 Task: Look for space in Tucson, United States from 12th July, 2023 to 16th July, 2023 for 8 adults in price range Rs.10000 to Rs.16000. Place can be private room with 8 bedrooms having 8 beds and 8 bathrooms. Property type can be house, flat, guest house, hotel. Amenities needed are: wifi, TV, free parkinig on premises, gym, breakfast. Booking option can be shelf check-in. Required host language is English.
Action: Mouse moved to (506, 107)
Screenshot: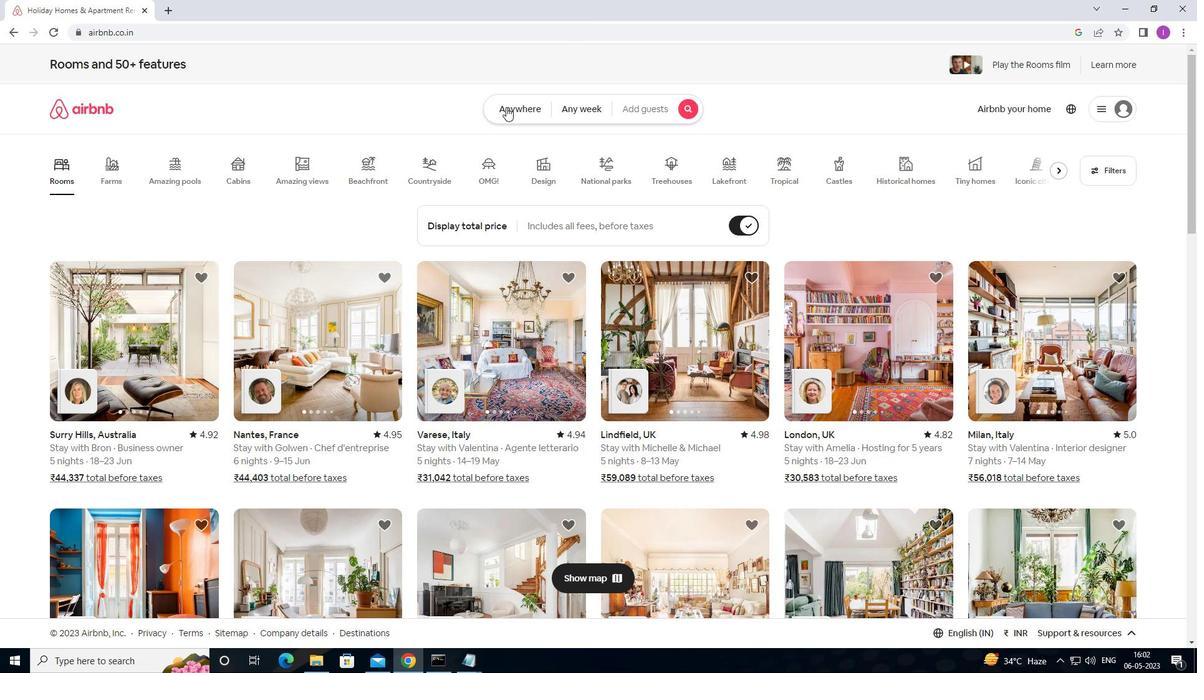
Action: Mouse pressed left at (506, 107)
Screenshot: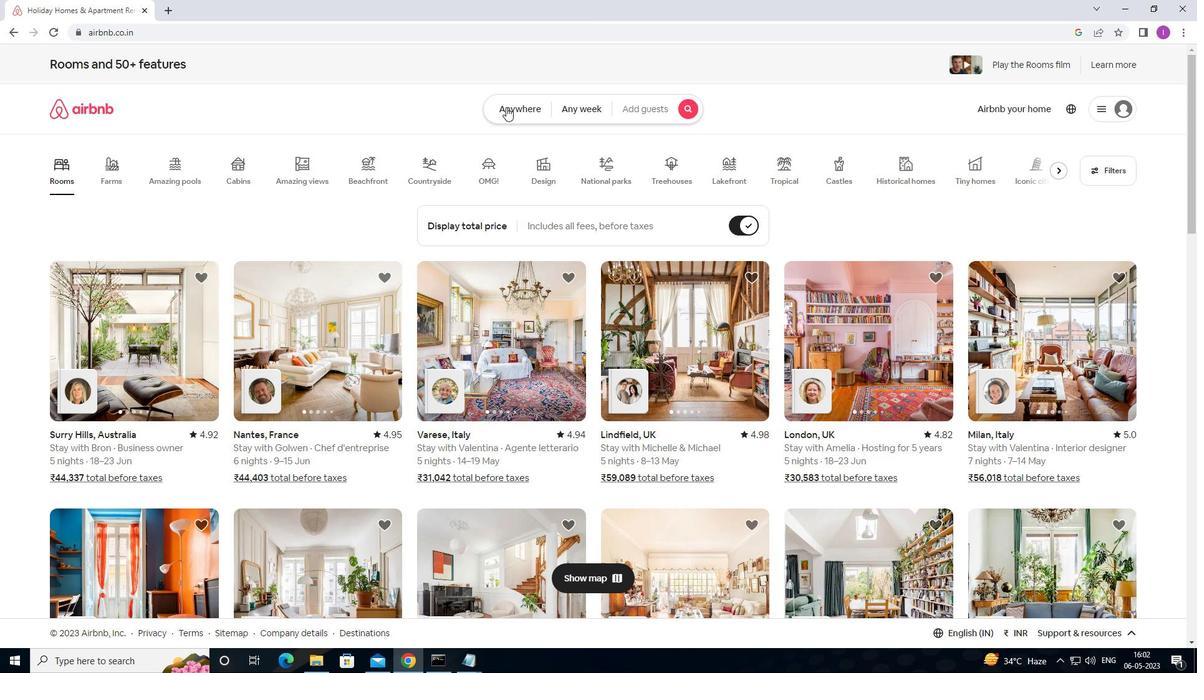 
Action: Mouse moved to (456, 155)
Screenshot: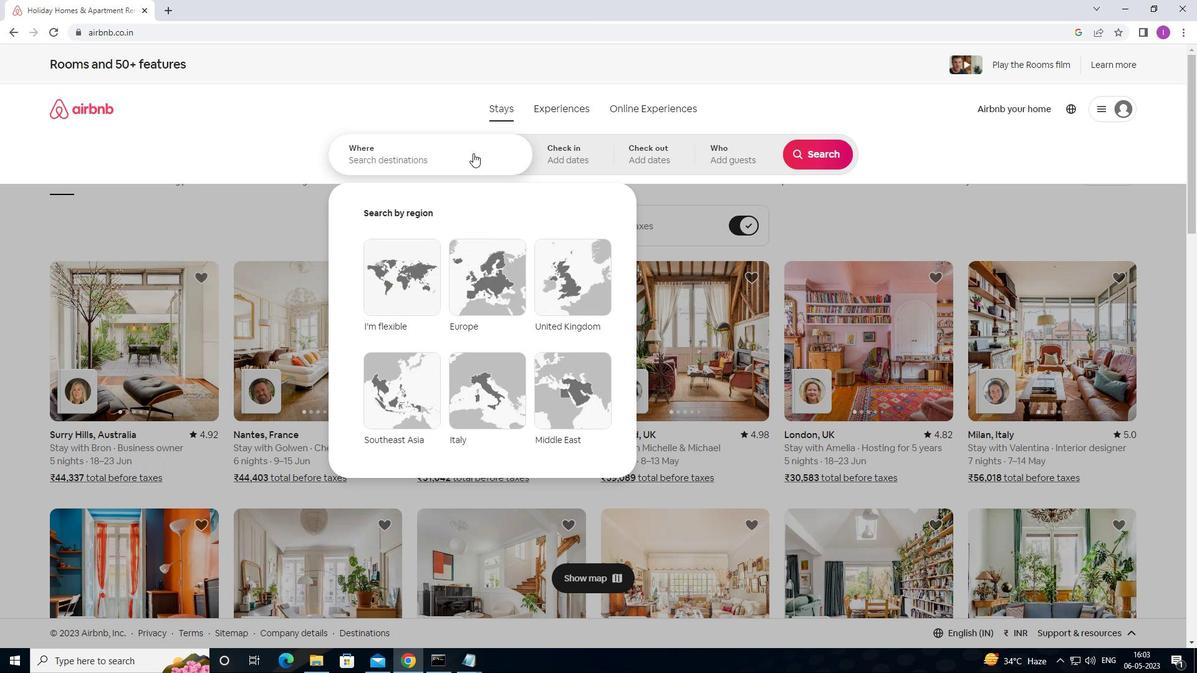 
Action: Mouse pressed left at (456, 155)
Screenshot: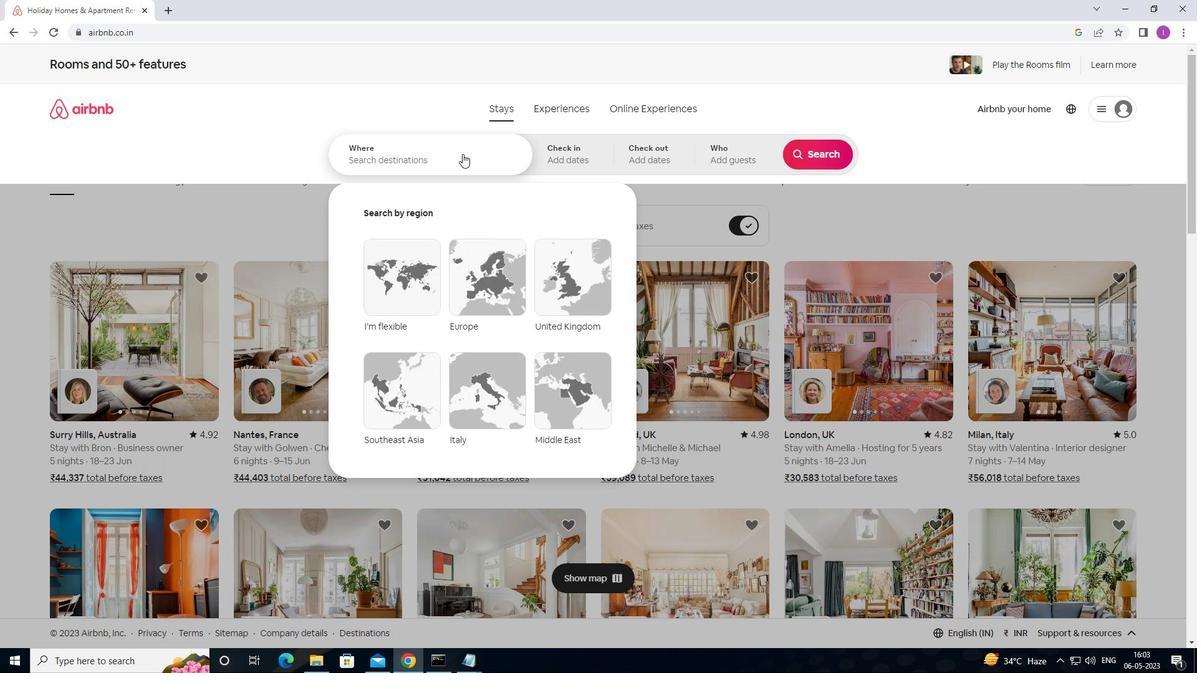 
Action: Mouse moved to (456, 156)
Screenshot: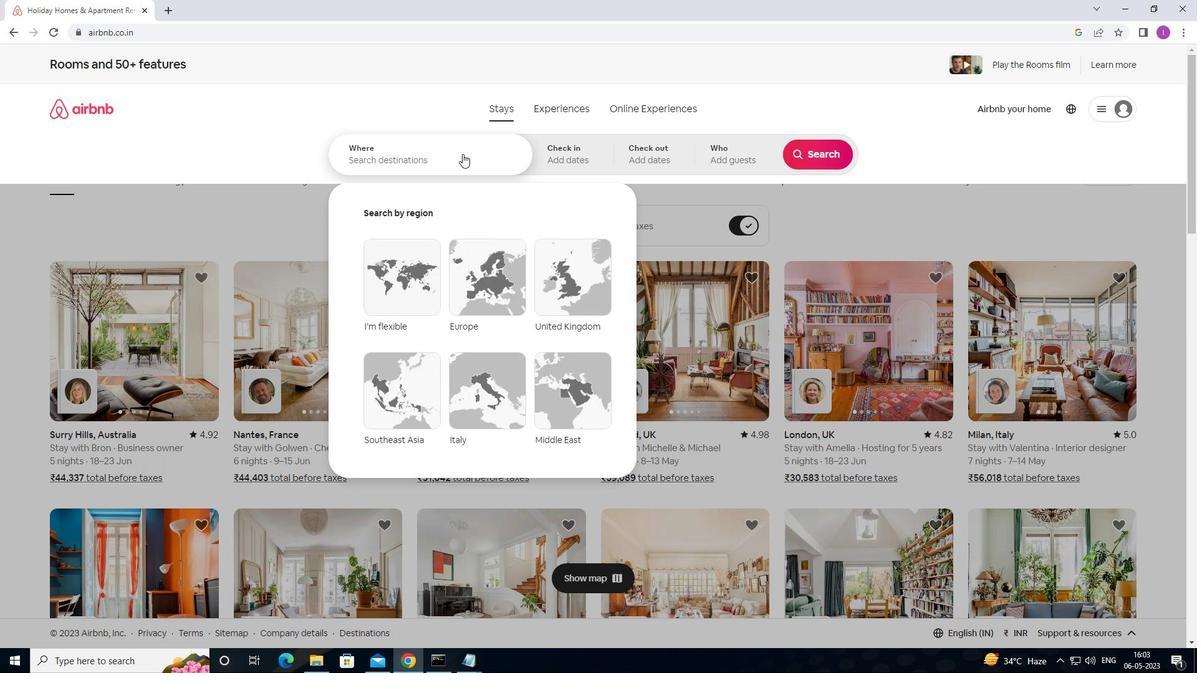 
Action: Key pressed <Key.shift>
Screenshot: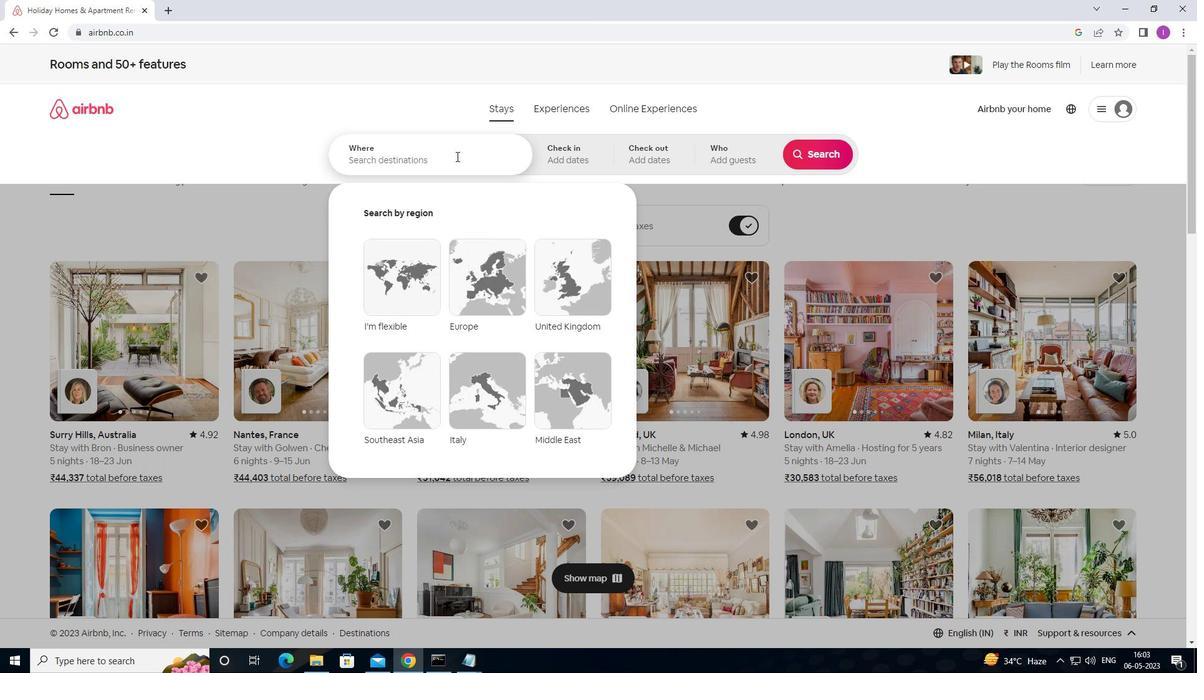 
Action: Mouse moved to (525, 156)
Screenshot: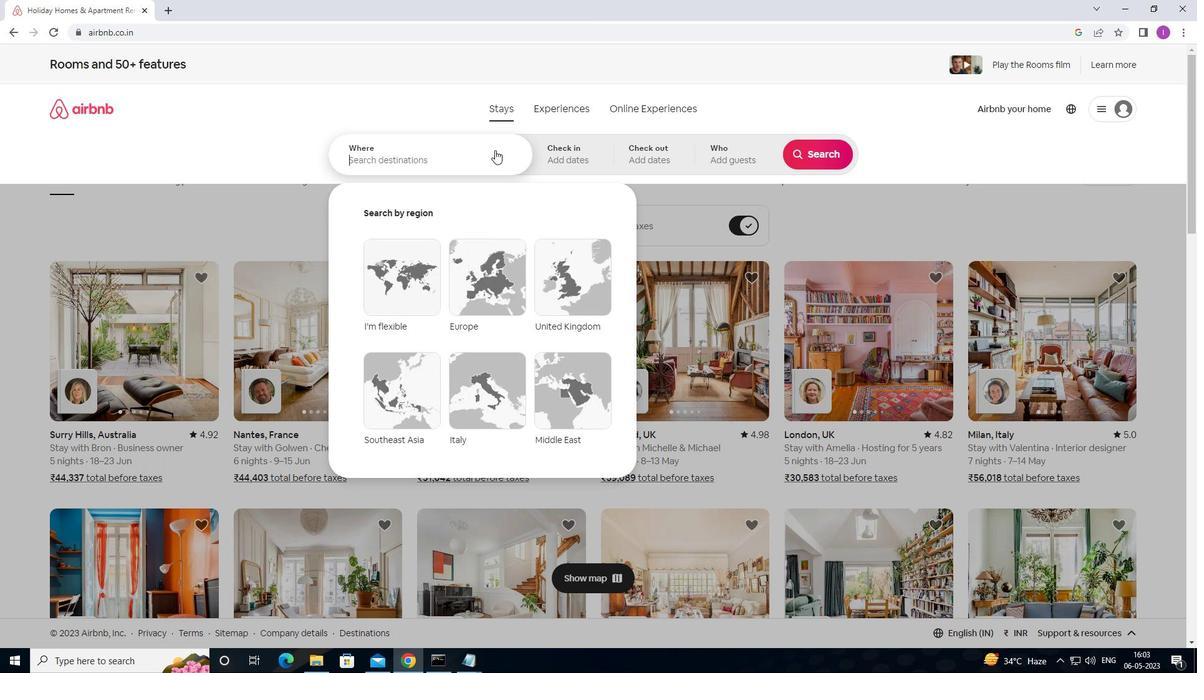 
Action: Key pressed <Key.shift><Key.shift><Key.shift><Key.shift><Key.shift><Key.shift><Key.shift><Key.shift><Key.shift><Key.shift><Key.shift><Key.shift><Key.shift><Key.shift>T
Screenshot: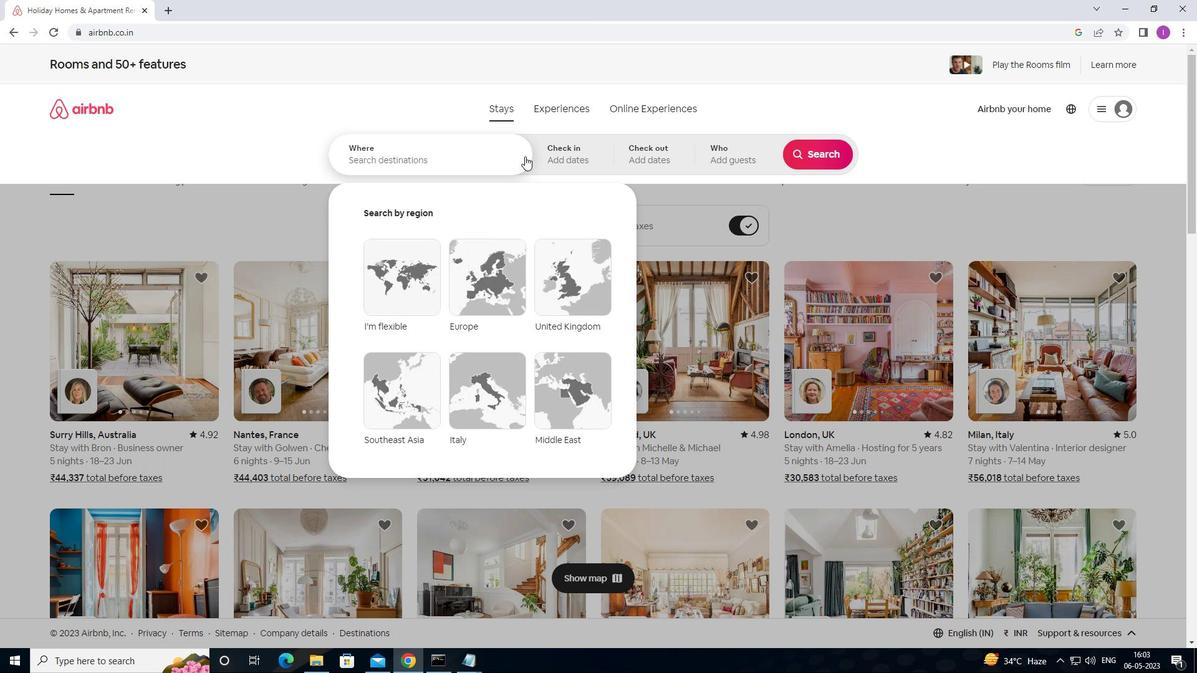 
Action: Mouse moved to (640, 216)
Screenshot: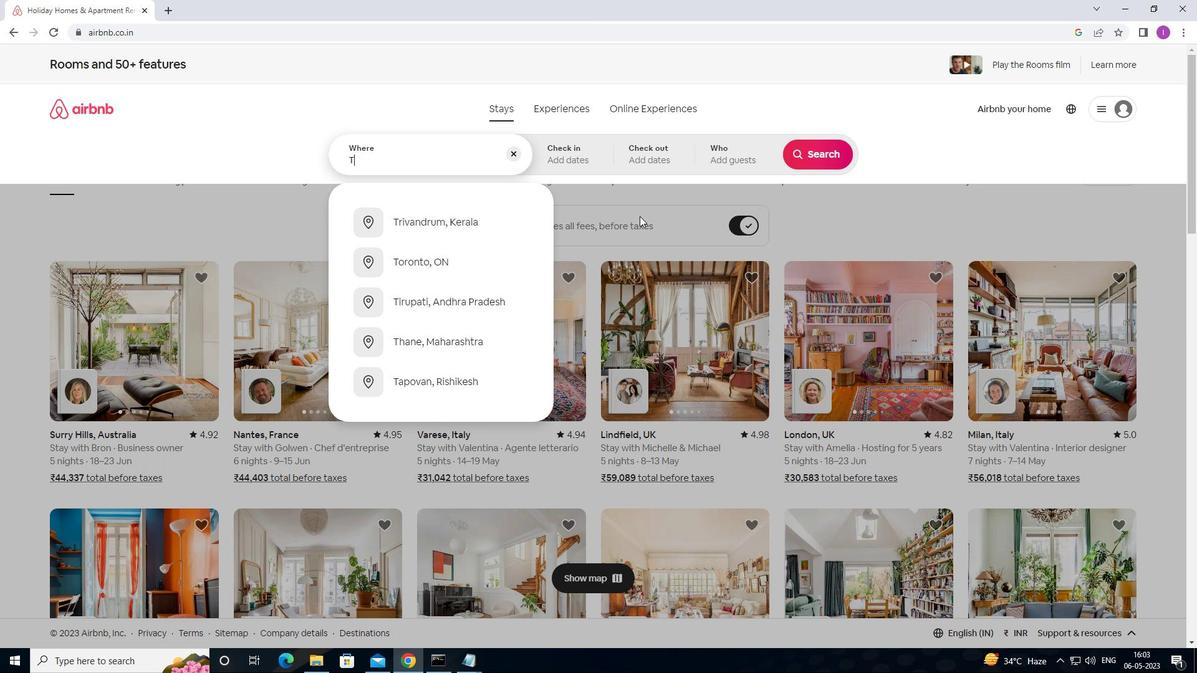 
Action: Key pressed UCSI
Screenshot: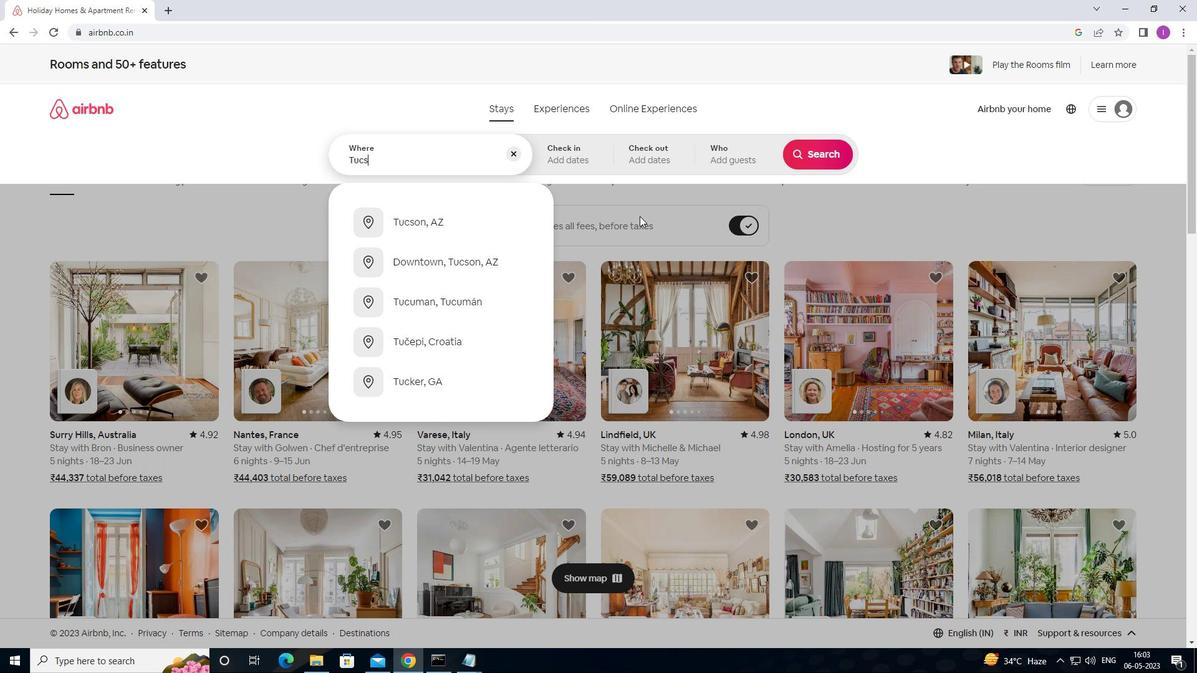 
Action: Mouse moved to (676, 228)
Screenshot: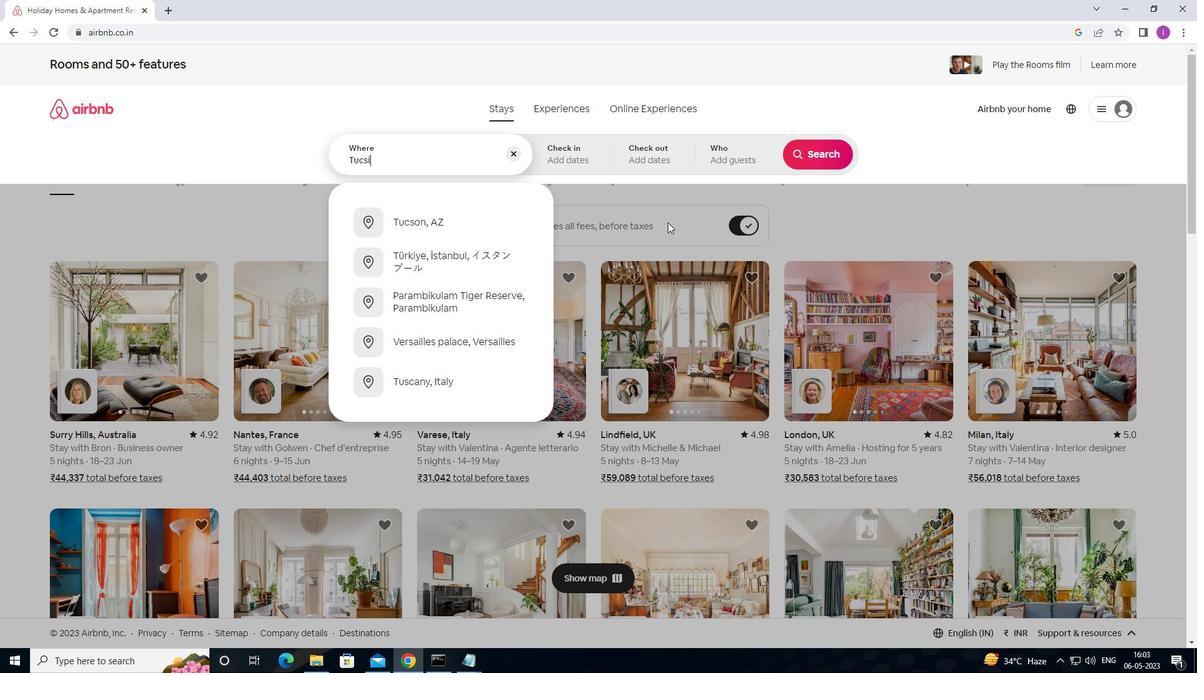 
Action: Key pressed ON<Key.backspace><Key.backspace><Key.backspace>ON,<Key.shift>UNITED<Key.space>STATES
Screenshot: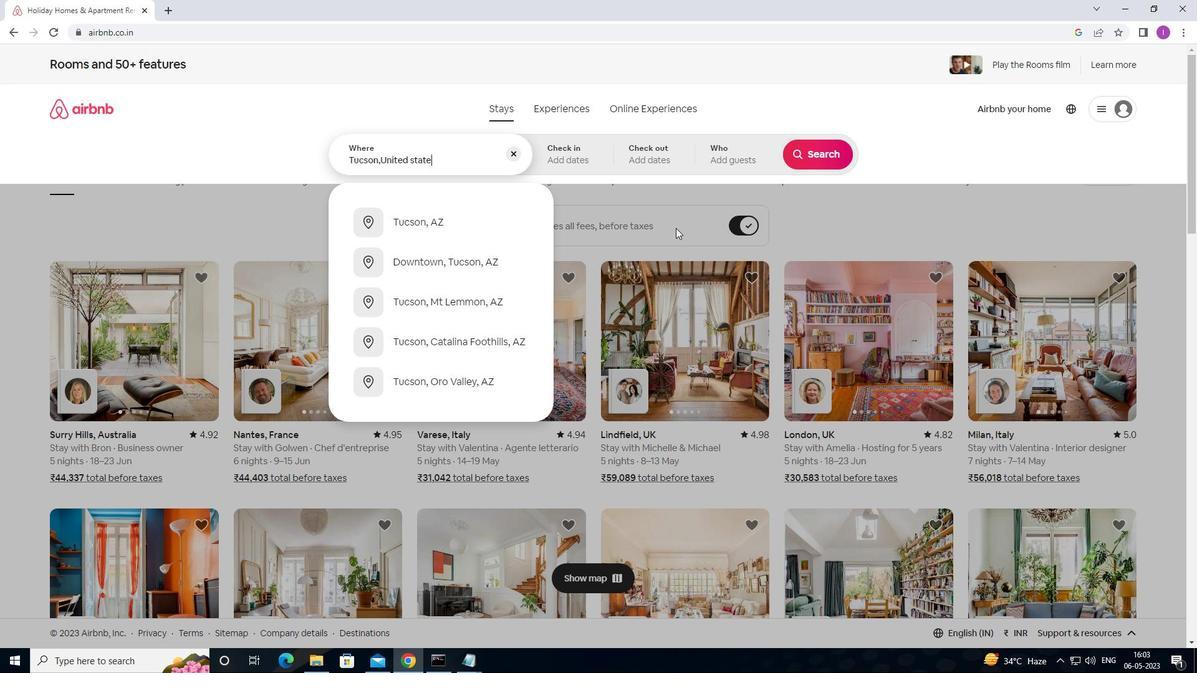 
Action: Mouse moved to (588, 155)
Screenshot: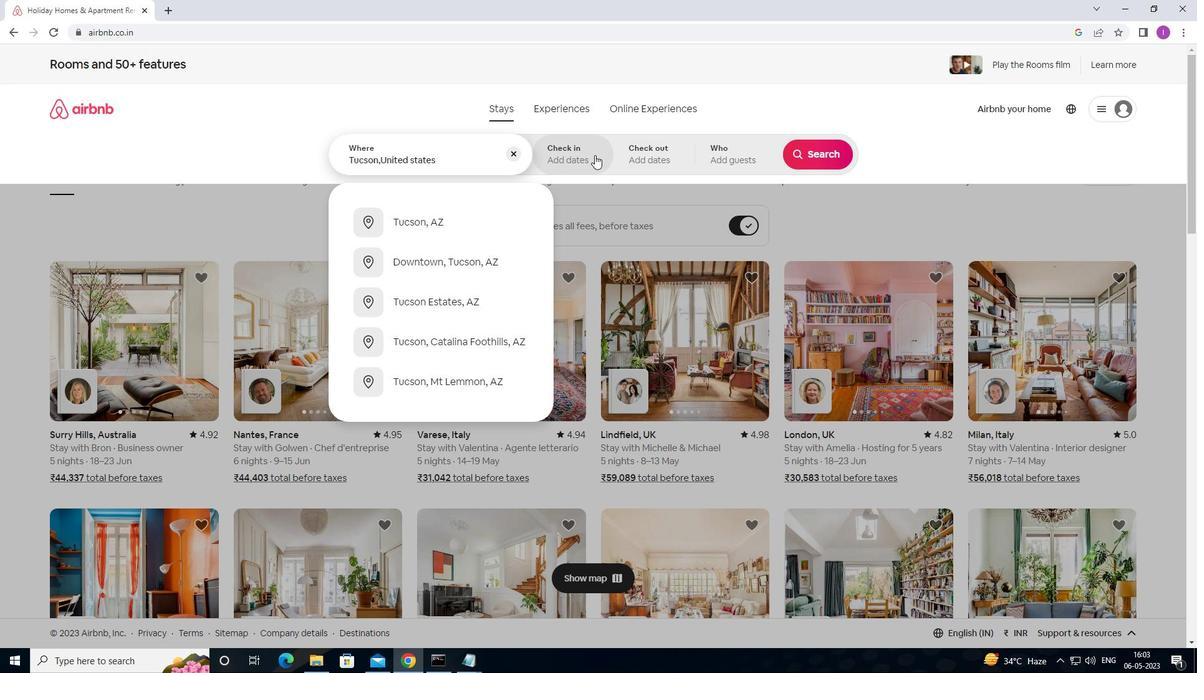 
Action: Mouse pressed left at (588, 155)
Screenshot: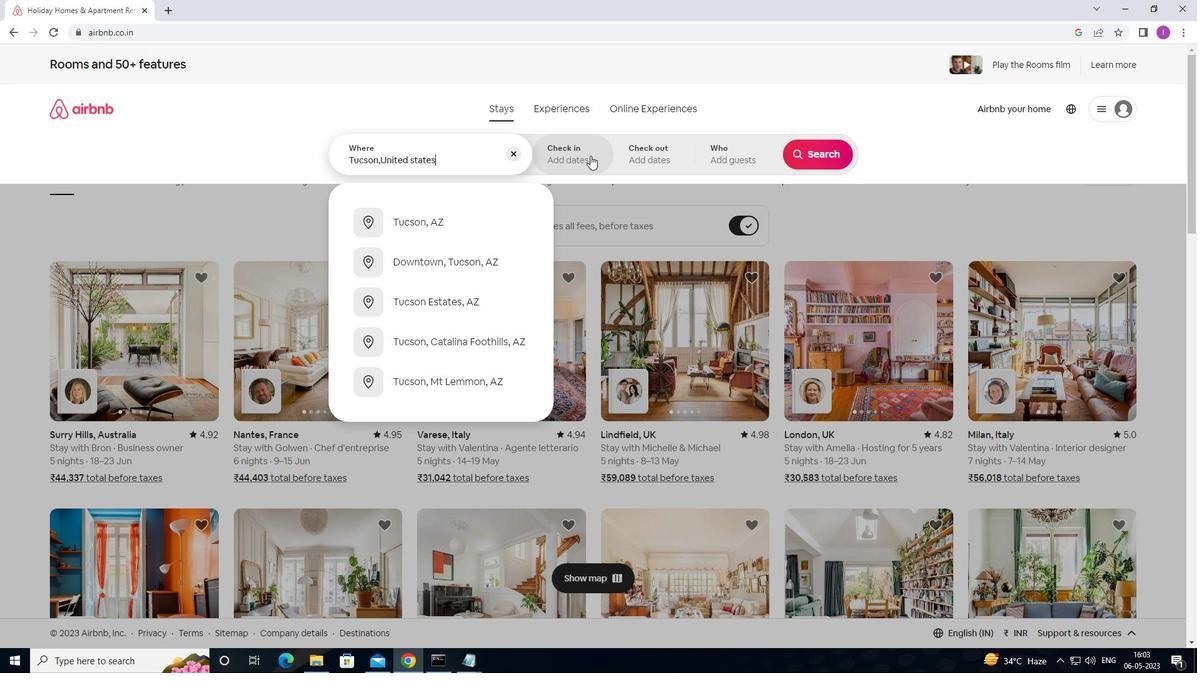 
Action: Mouse moved to (824, 250)
Screenshot: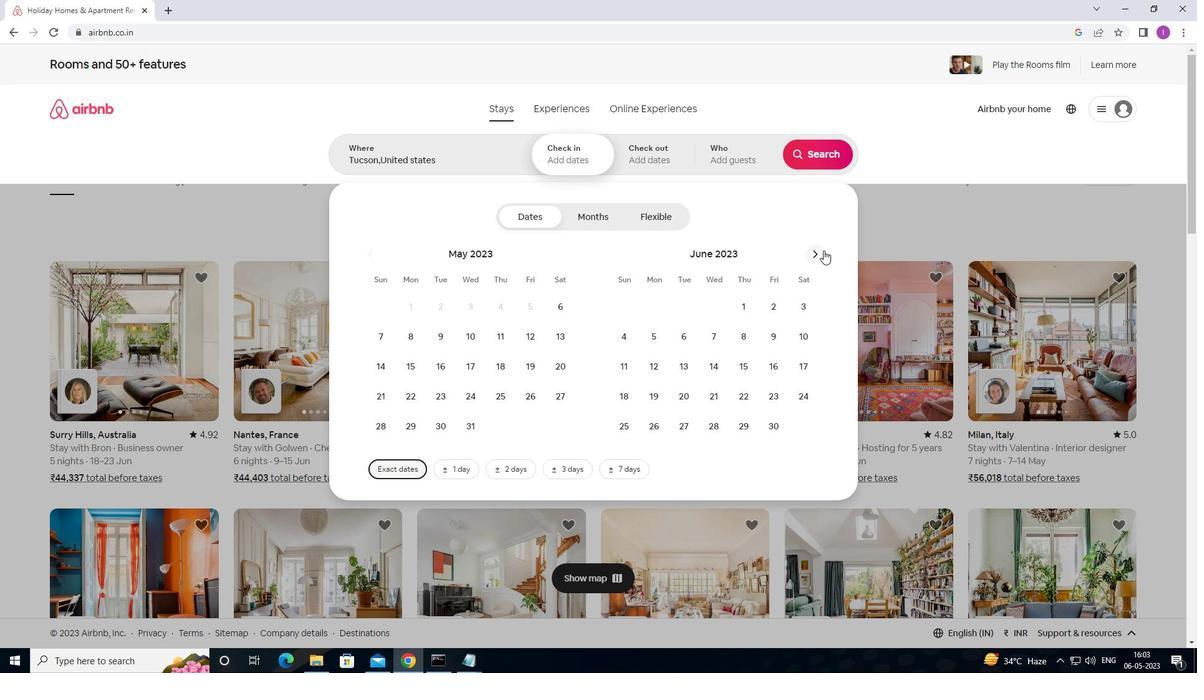 
Action: Mouse pressed left at (824, 250)
Screenshot: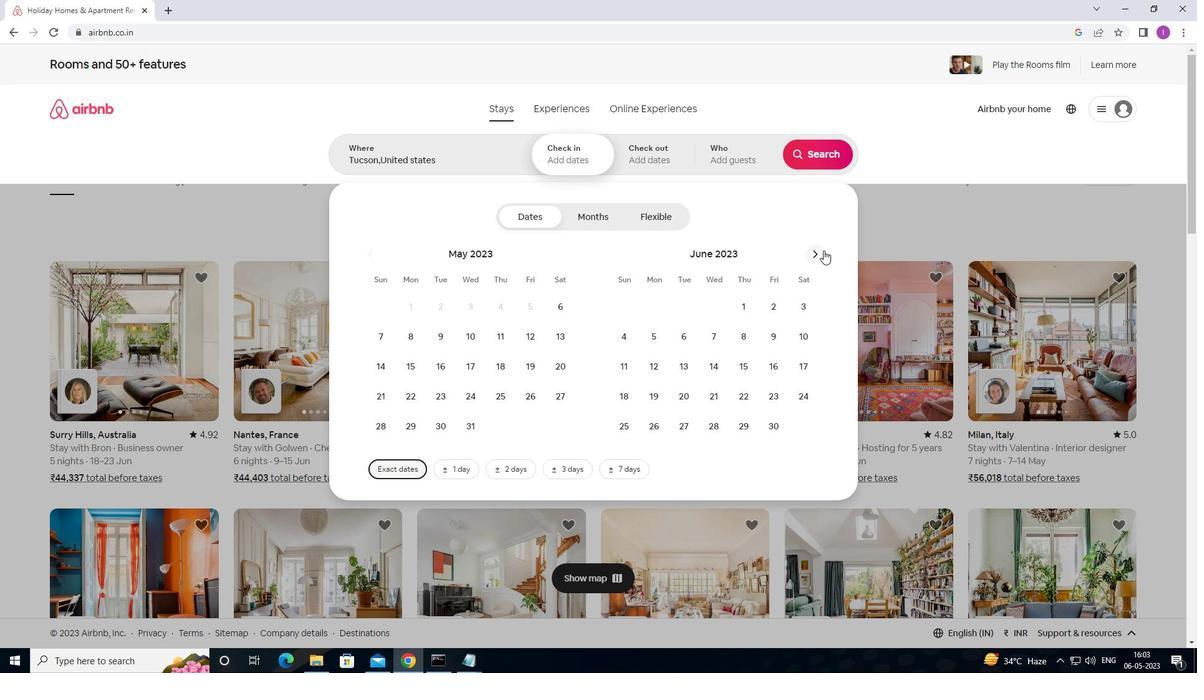 
Action: Mouse moved to (718, 374)
Screenshot: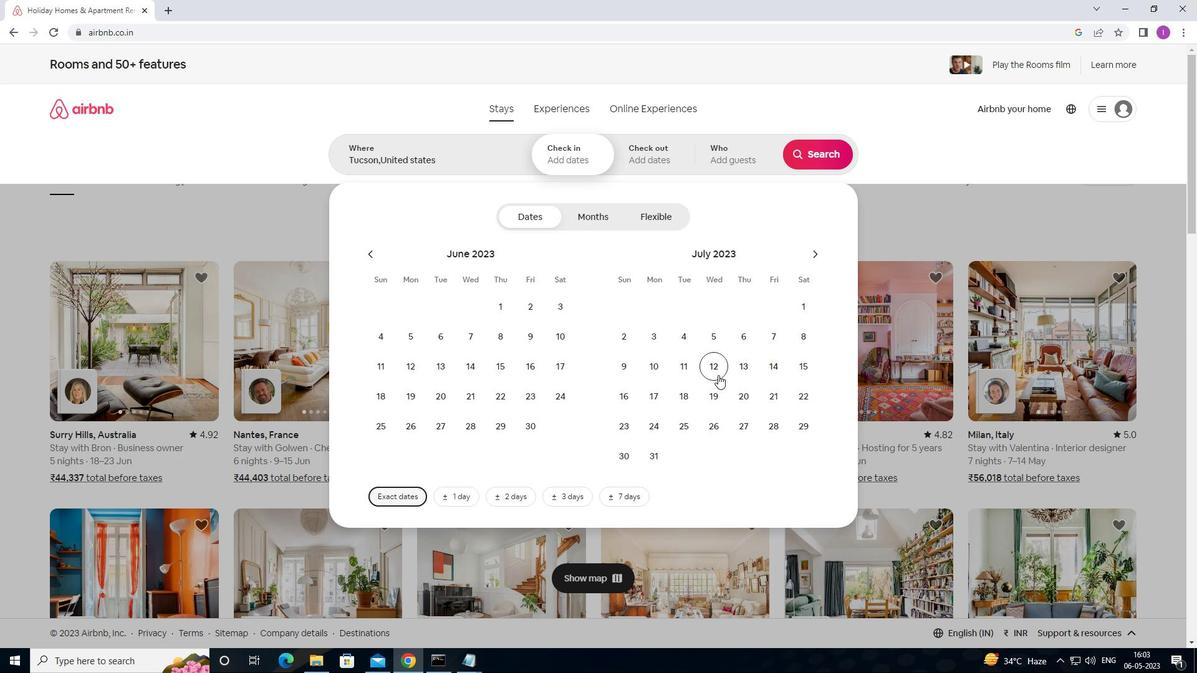 
Action: Mouse pressed left at (718, 374)
Screenshot: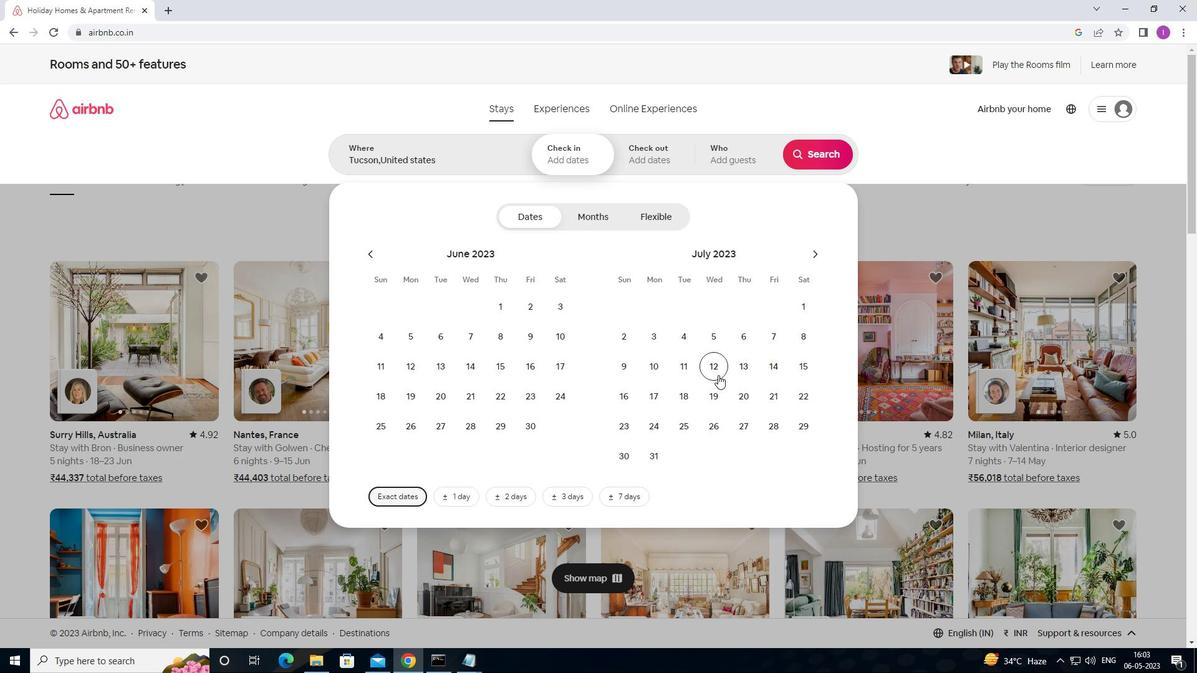 
Action: Mouse moved to (625, 400)
Screenshot: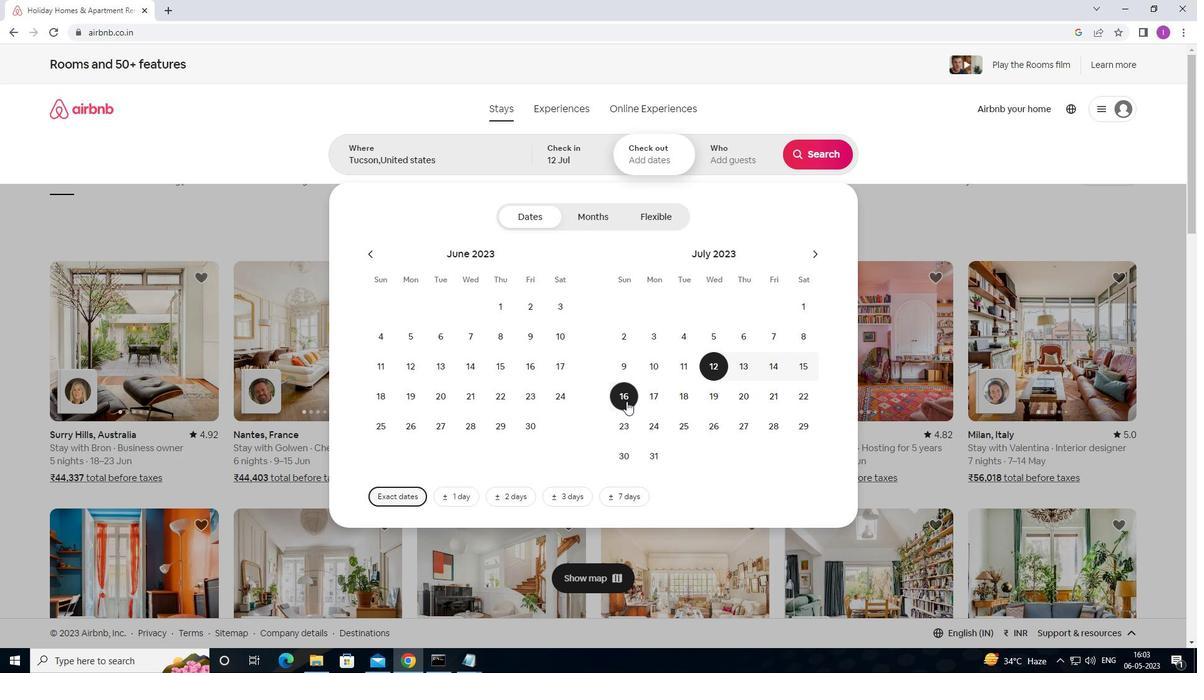 
Action: Mouse pressed left at (625, 400)
Screenshot: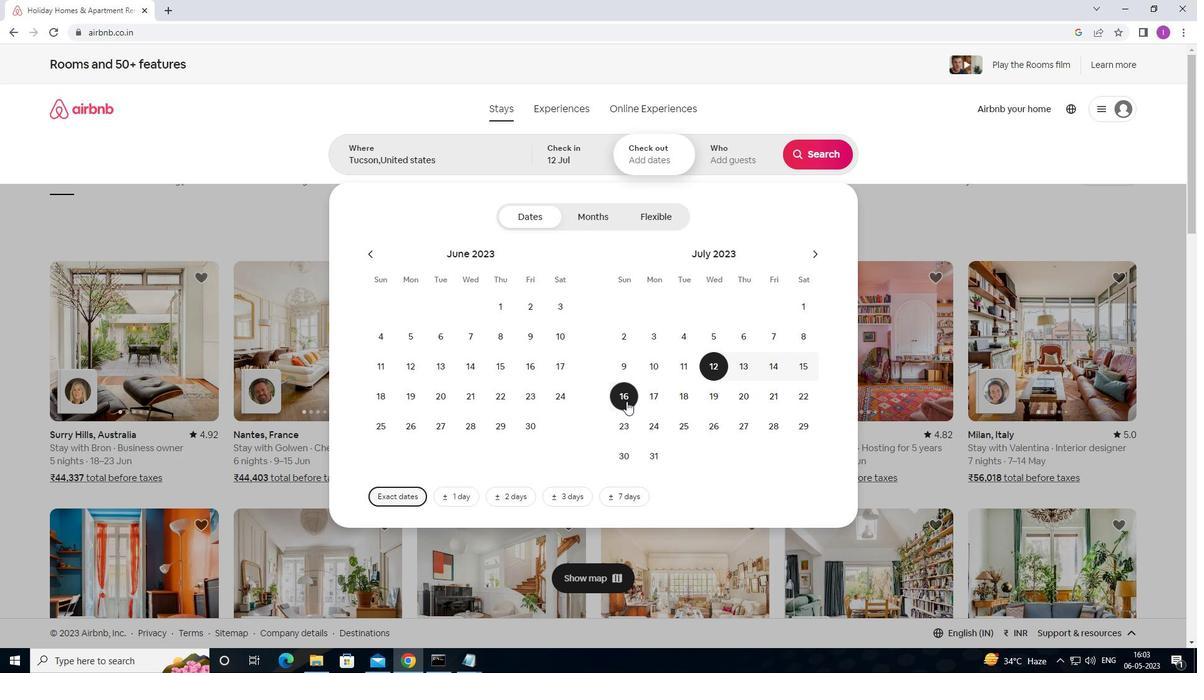 
Action: Mouse moved to (730, 155)
Screenshot: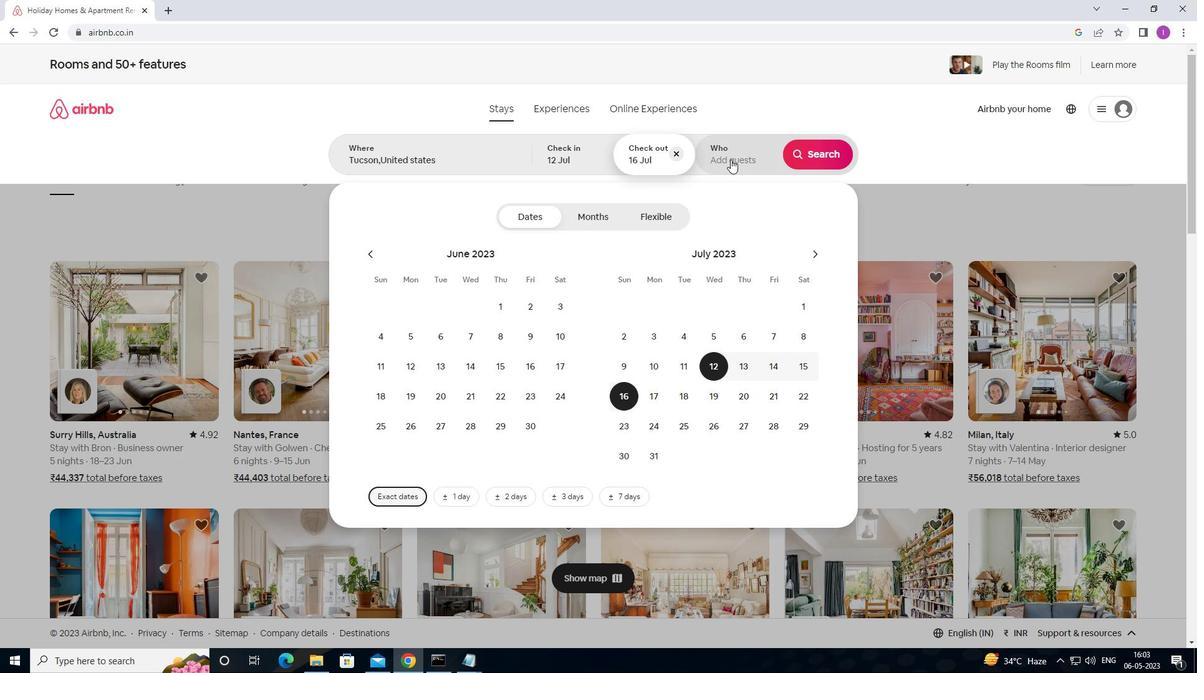 
Action: Mouse pressed left at (730, 155)
Screenshot: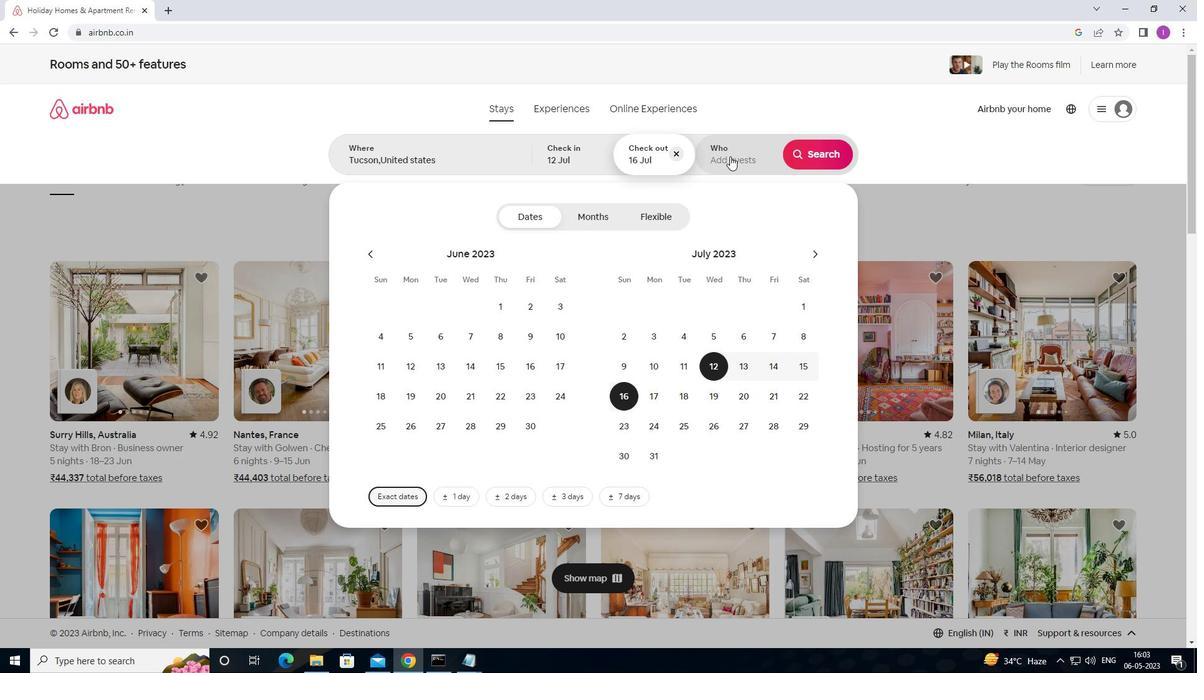
Action: Mouse moved to (829, 222)
Screenshot: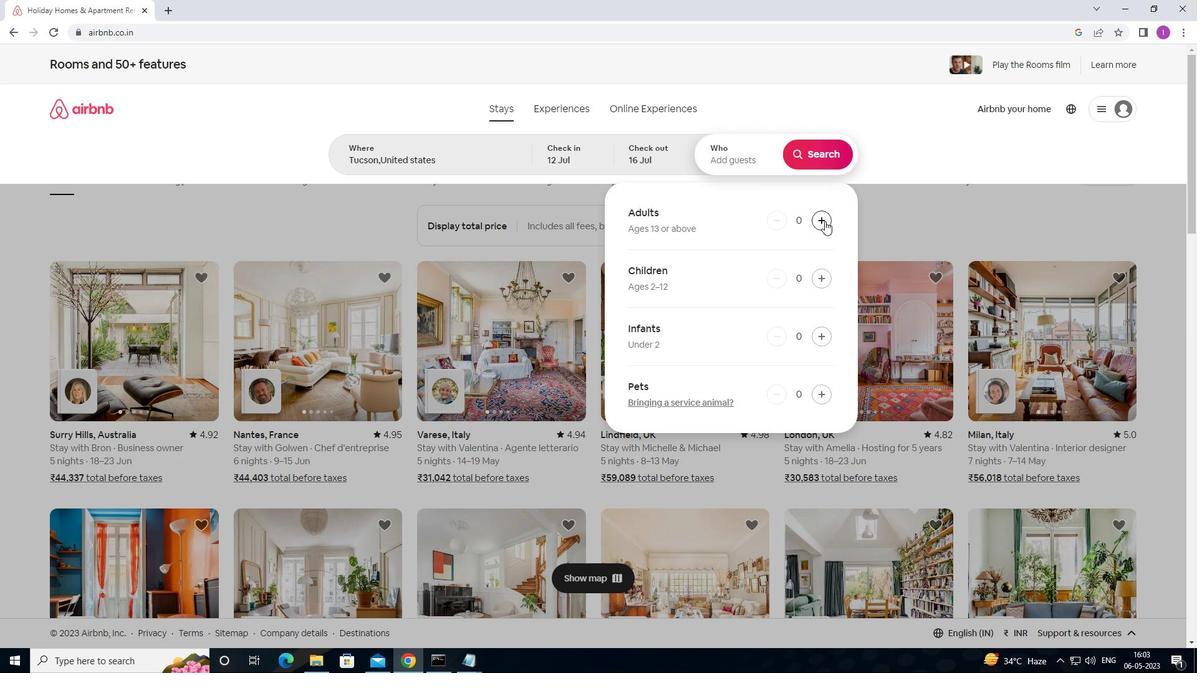 
Action: Mouse pressed left at (829, 222)
Screenshot: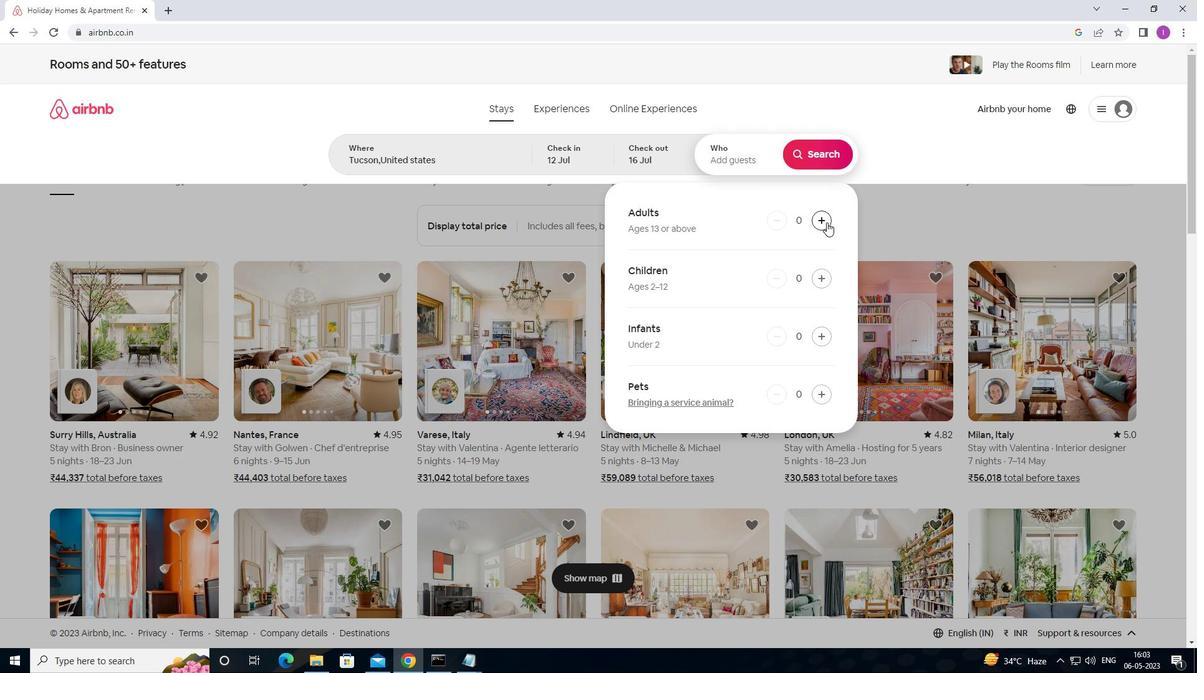 
Action: Mouse moved to (829, 222)
Screenshot: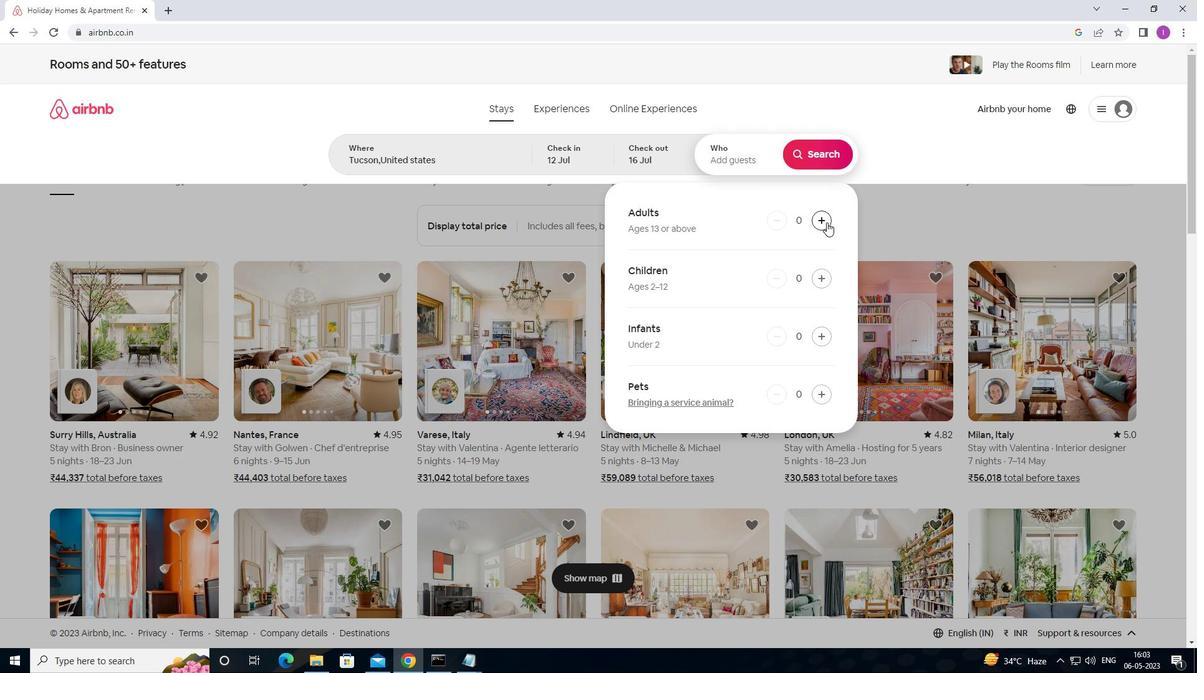 
Action: Mouse pressed left at (829, 222)
Screenshot: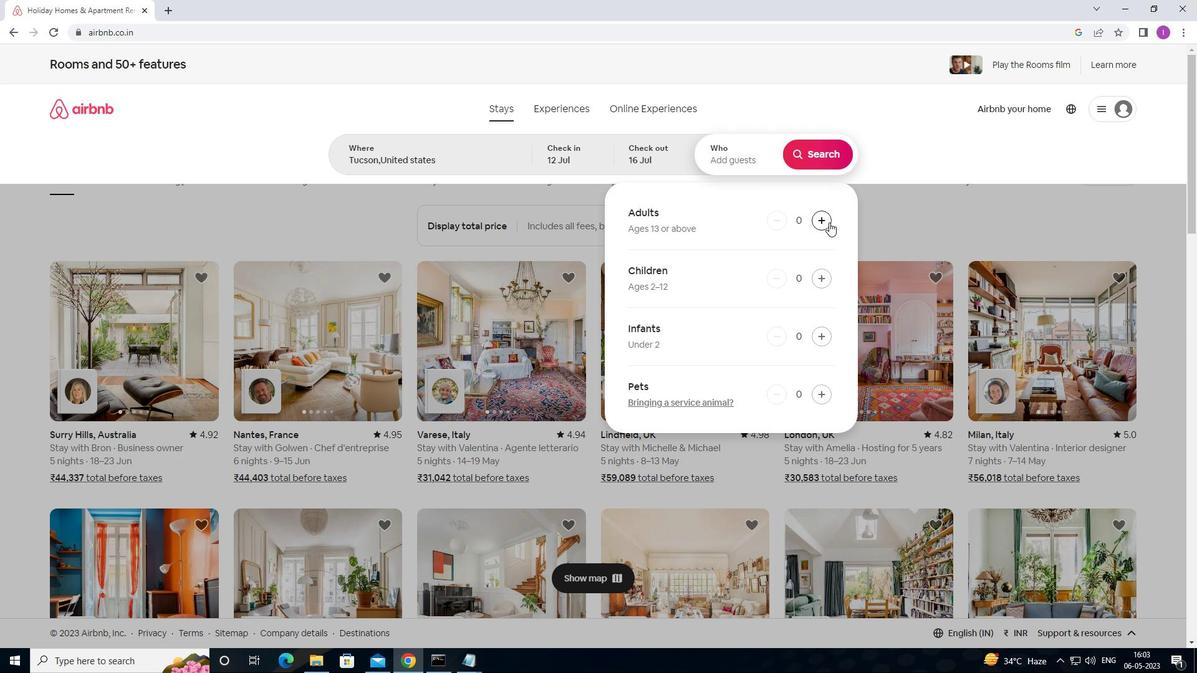 
Action: Mouse moved to (829, 222)
Screenshot: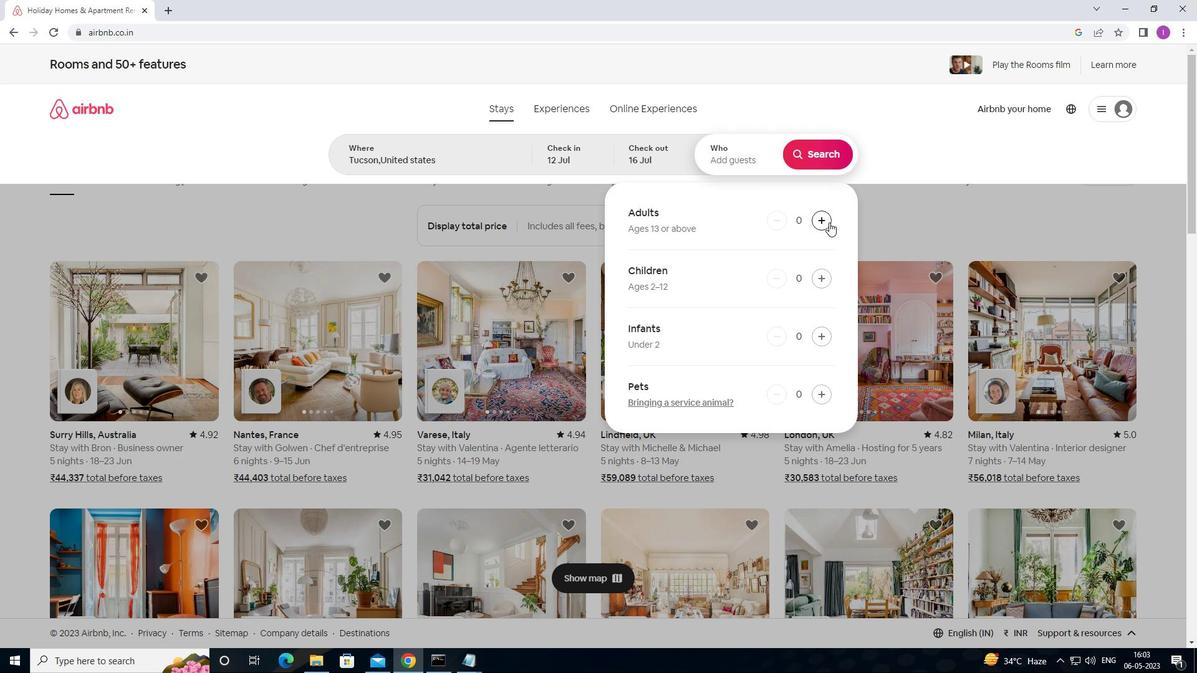 
Action: Mouse pressed left at (829, 222)
Screenshot: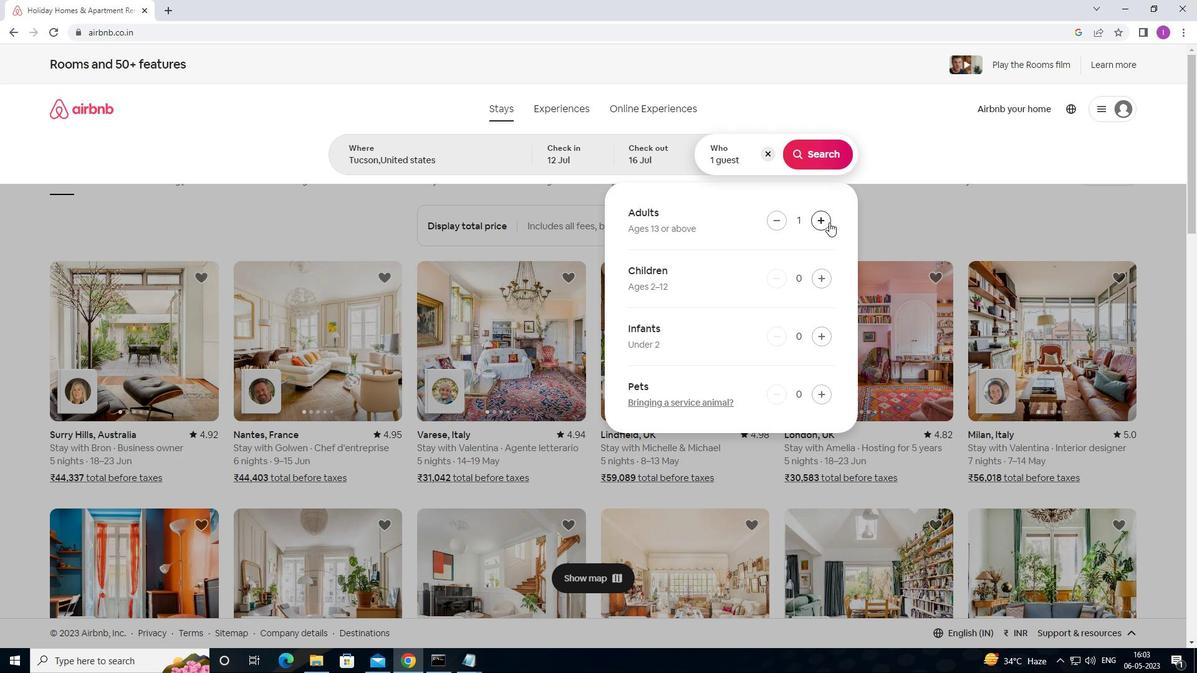 
Action: Mouse moved to (830, 222)
Screenshot: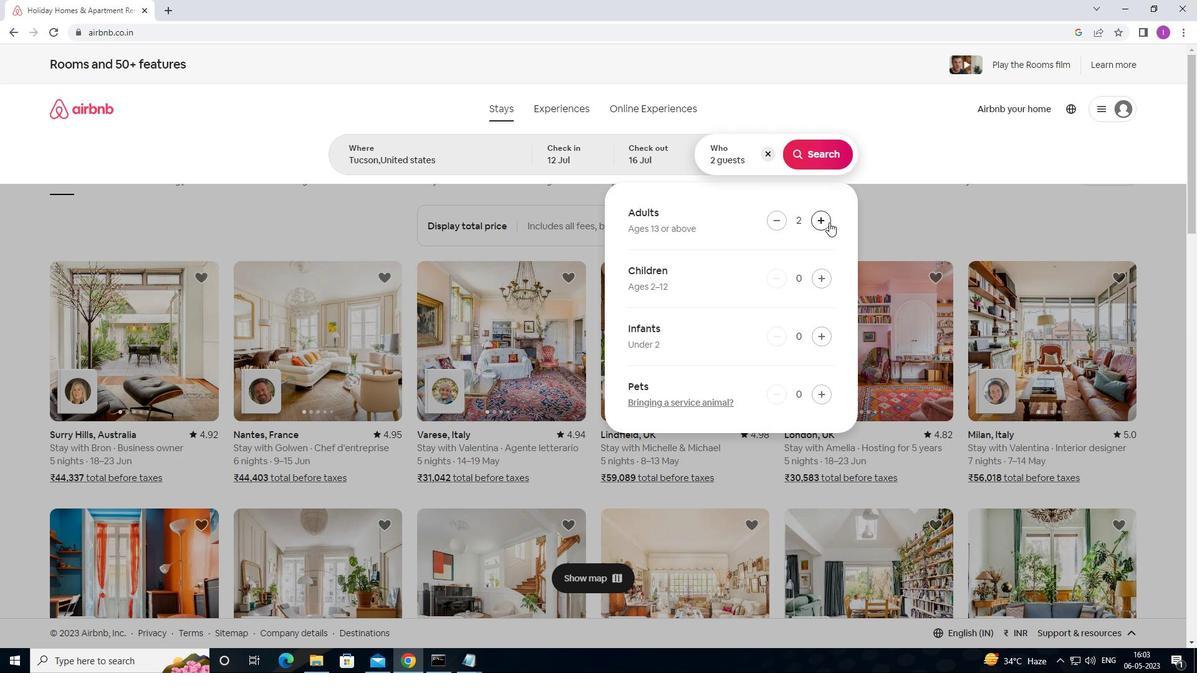
Action: Mouse pressed left at (830, 222)
Screenshot: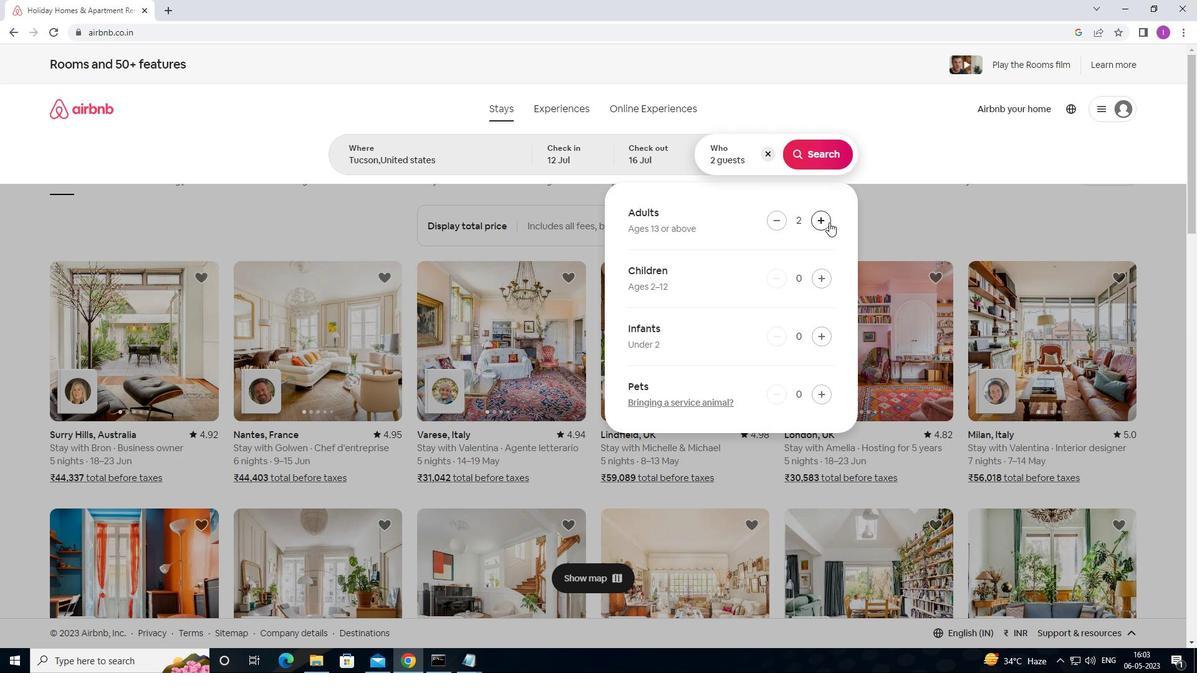 
Action: Mouse pressed left at (830, 222)
Screenshot: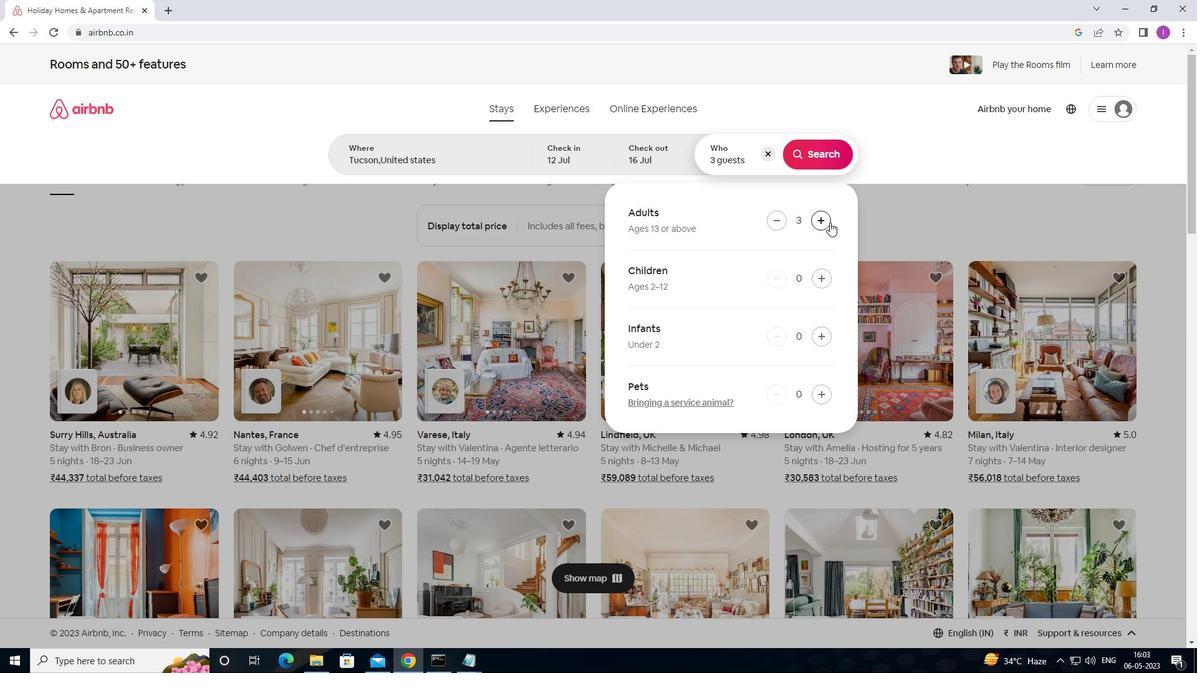 
Action: Mouse pressed left at (830, 222)
Screenshot: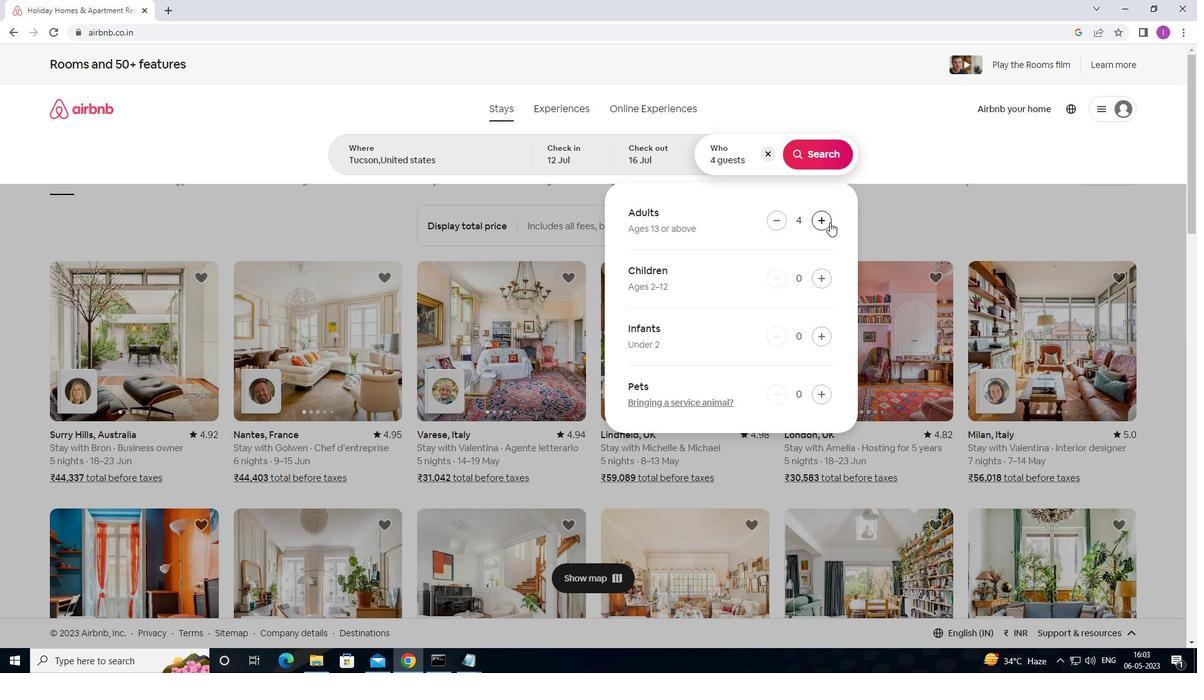
Action: Mouse pressed left at (830, 222)
Screenshot: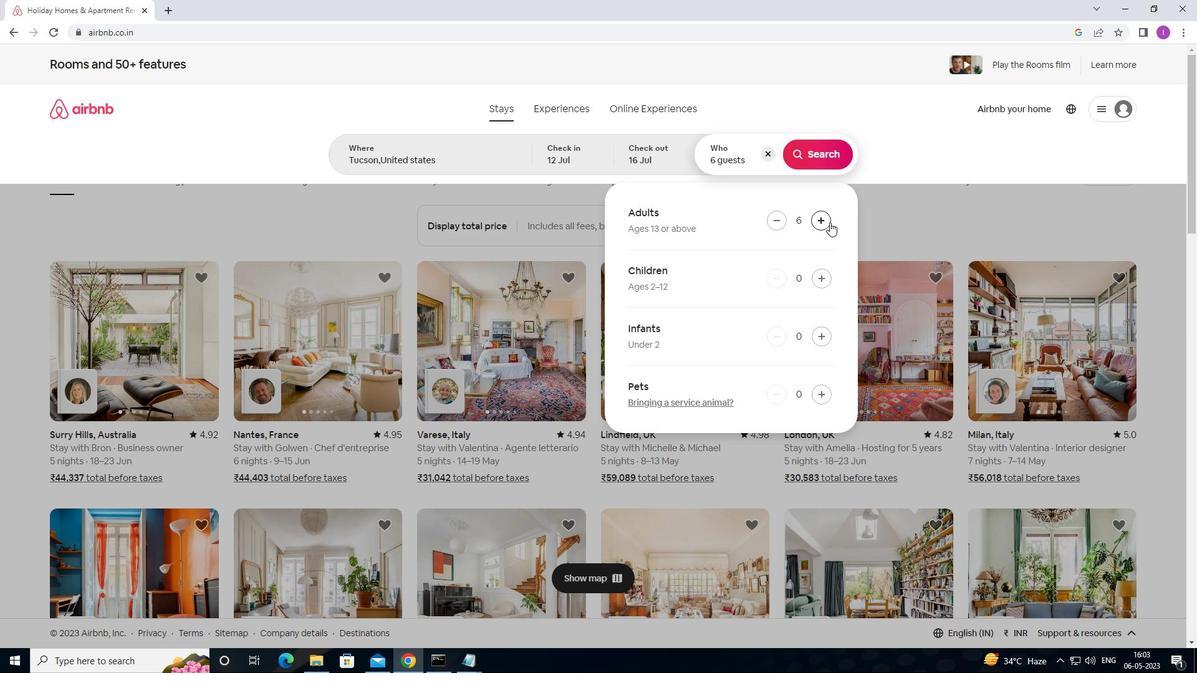 
Action: Mouse moved to (827, 221)
Screenshot: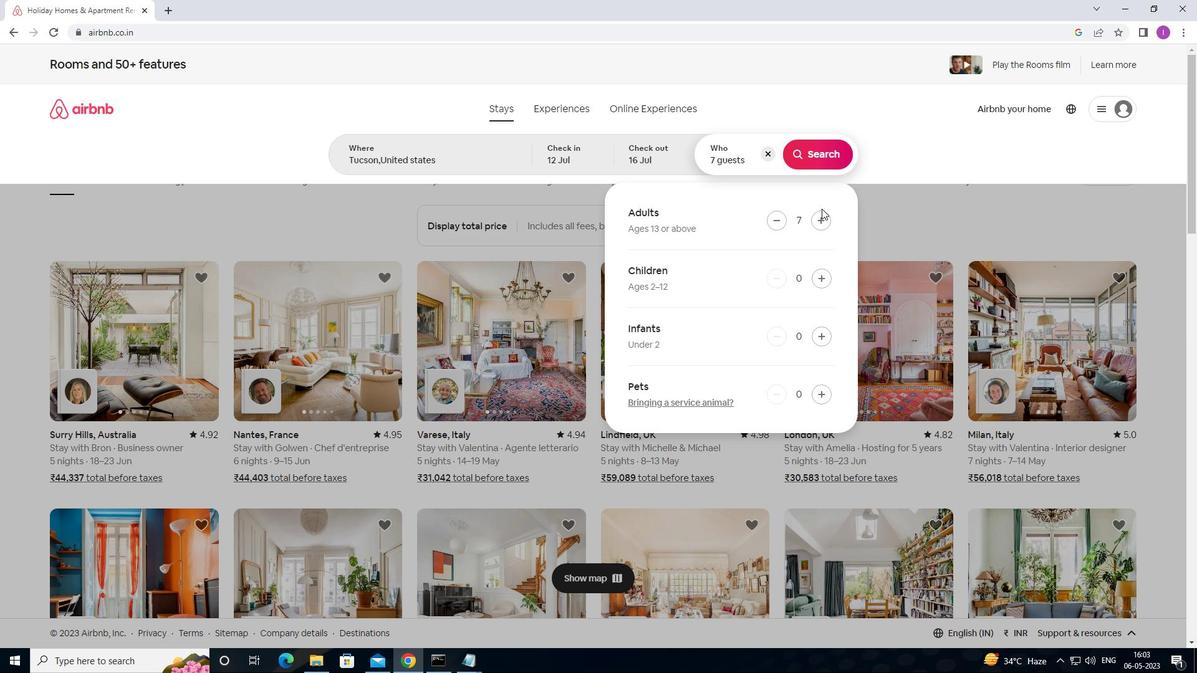 
Action: Mouse pressed left at (827, 221)
Screenshot: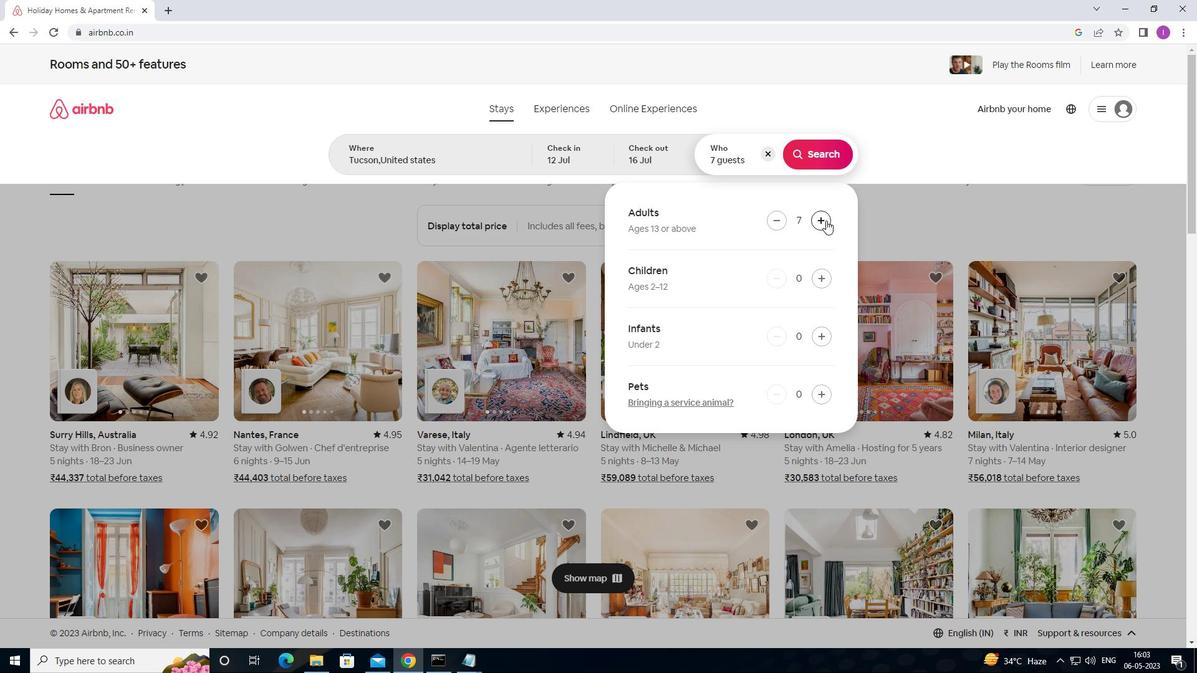 
Action: Mouse moved to (803, 154)
Screenshot: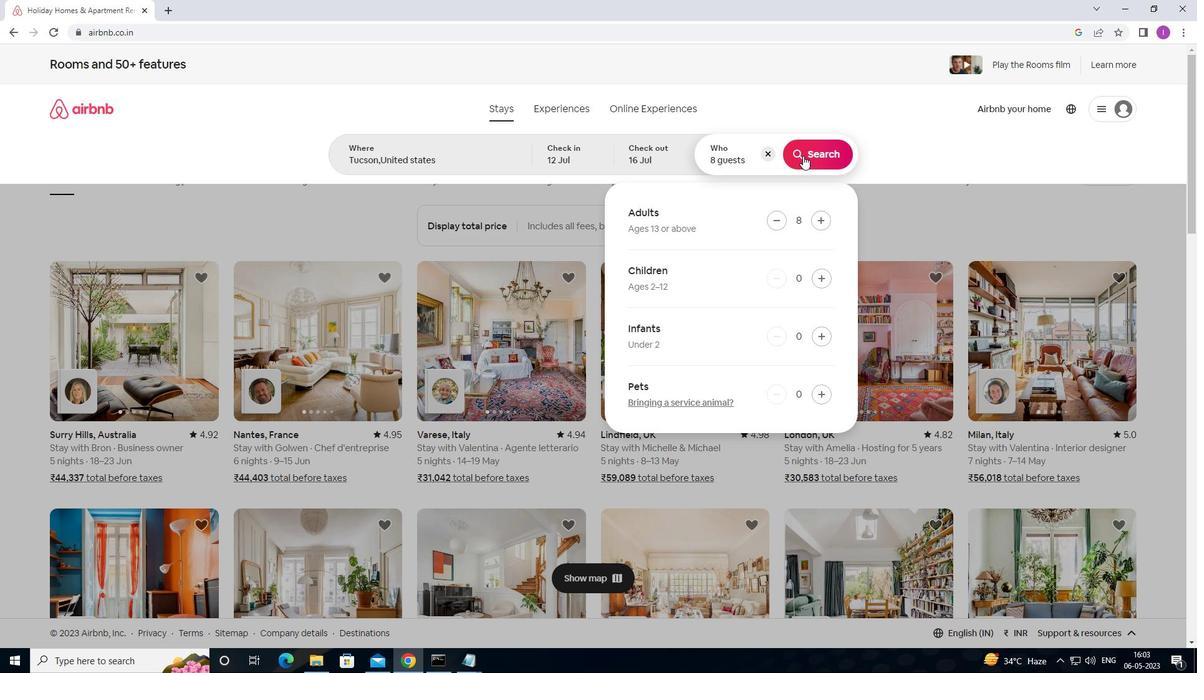 
Action: Mouse pressed left at (803, 154)
Screenshot: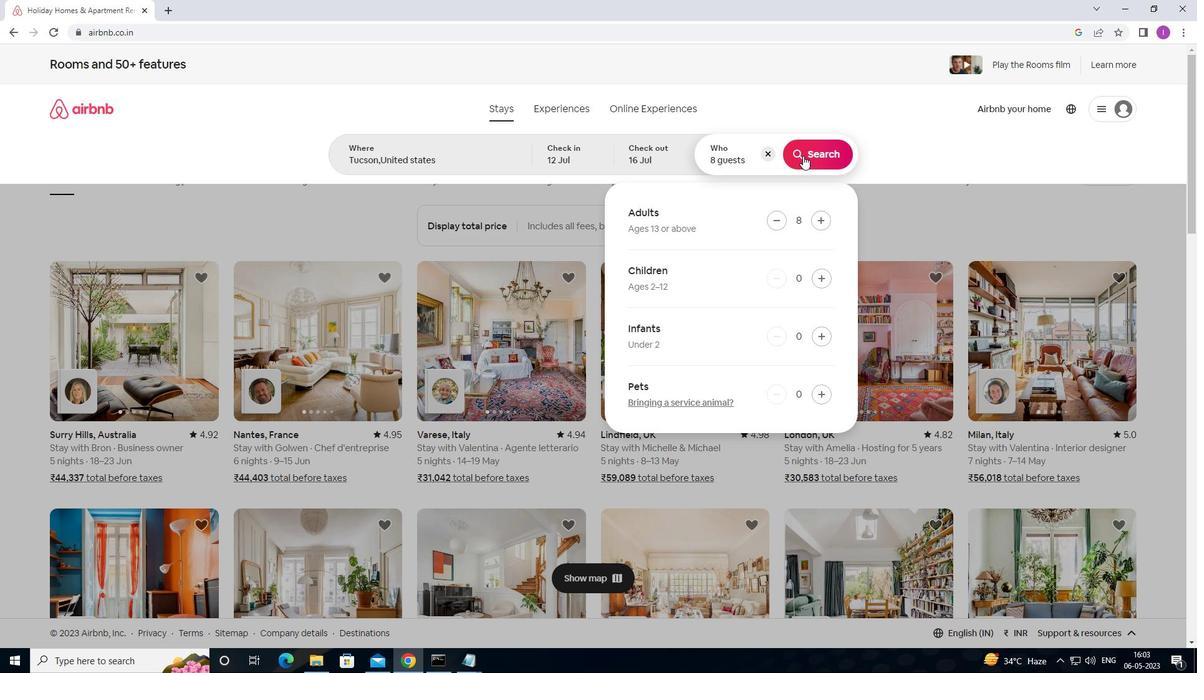 
Action: Mouse moved to (1135, 130)
Screenshot: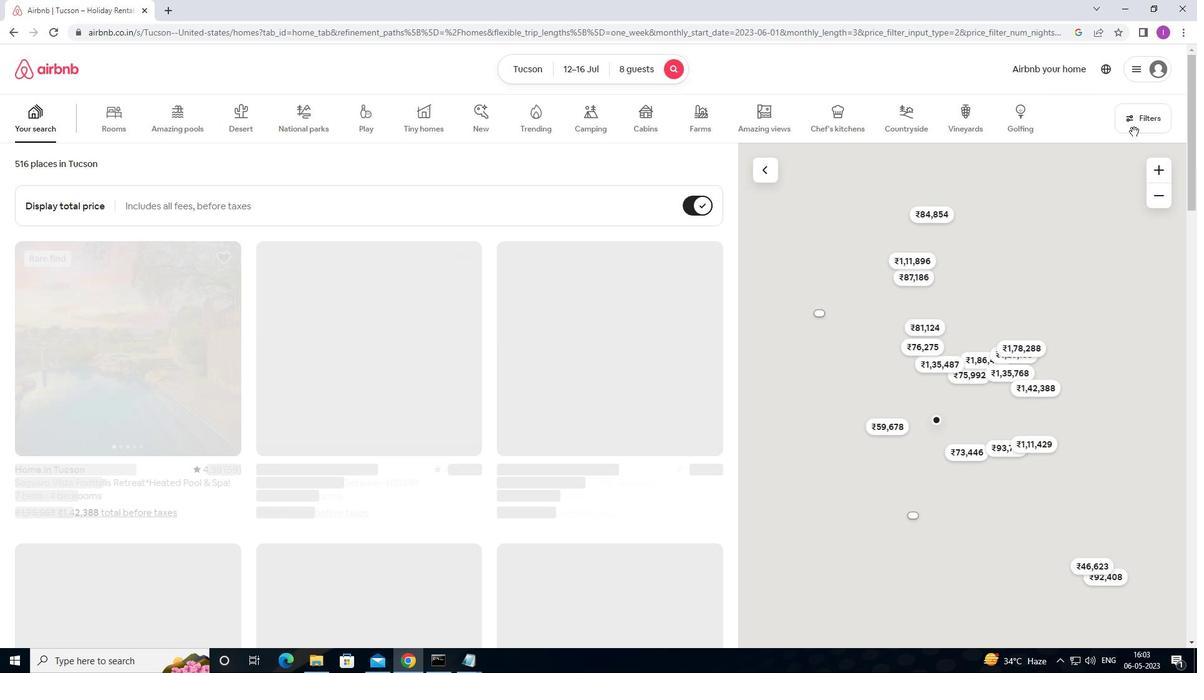 
Action: Mouse pressed left at (1135, 130)
Screenshot: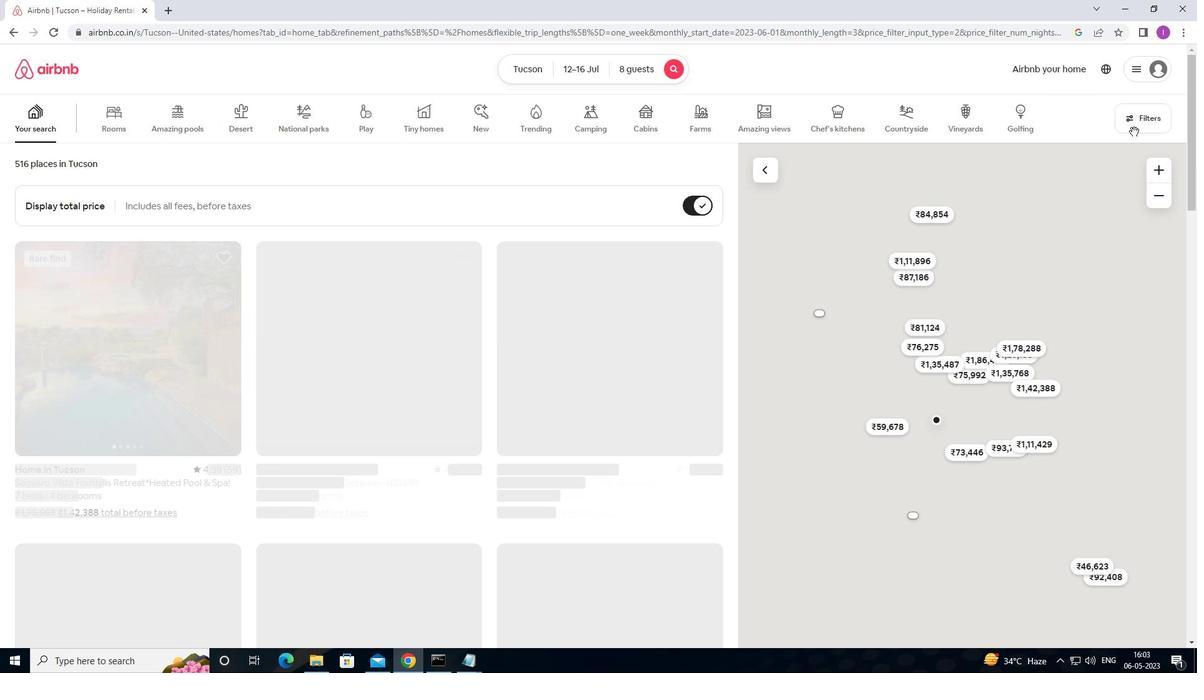 
Action: Mouse moved to (456, 429)
Screenshot: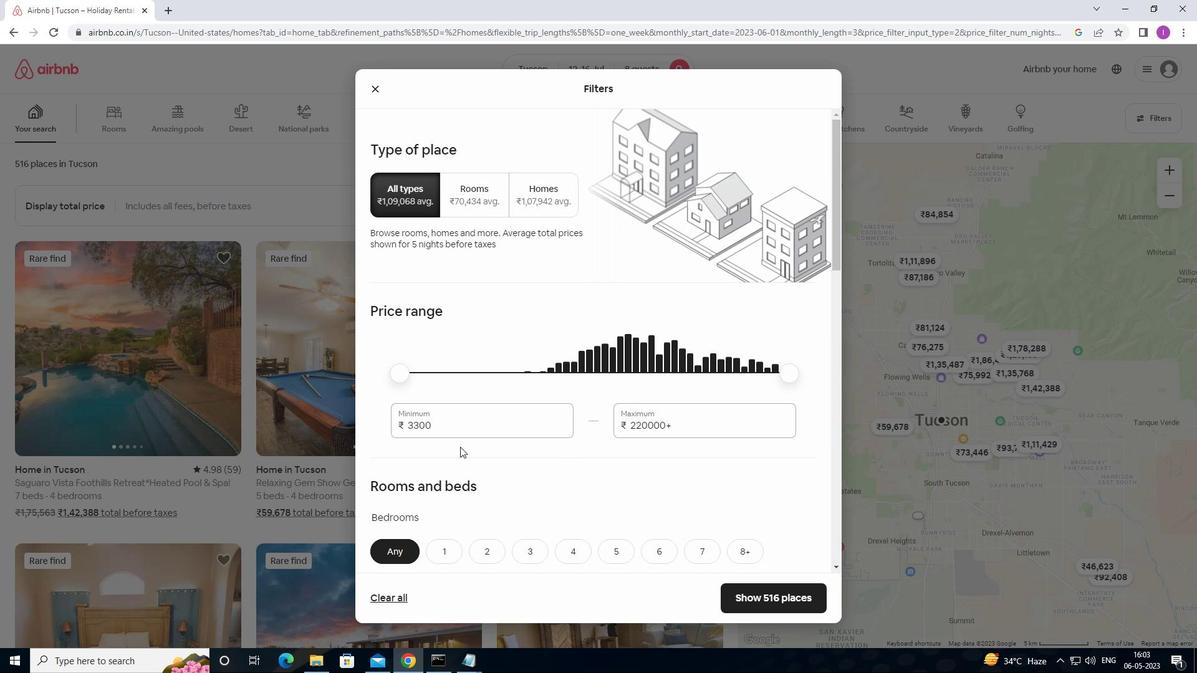 
Action: Mouse pressed left at (456, 429)
Screenshot: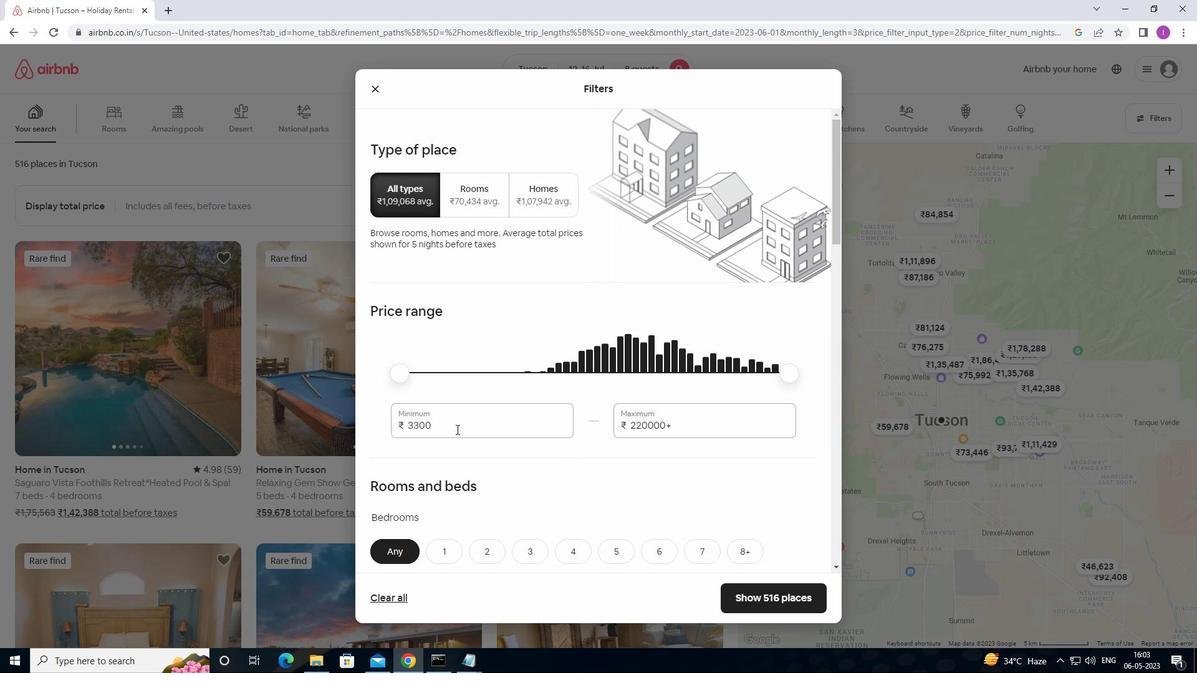
Action: Mouse moved to (416, 434)
Screenshot: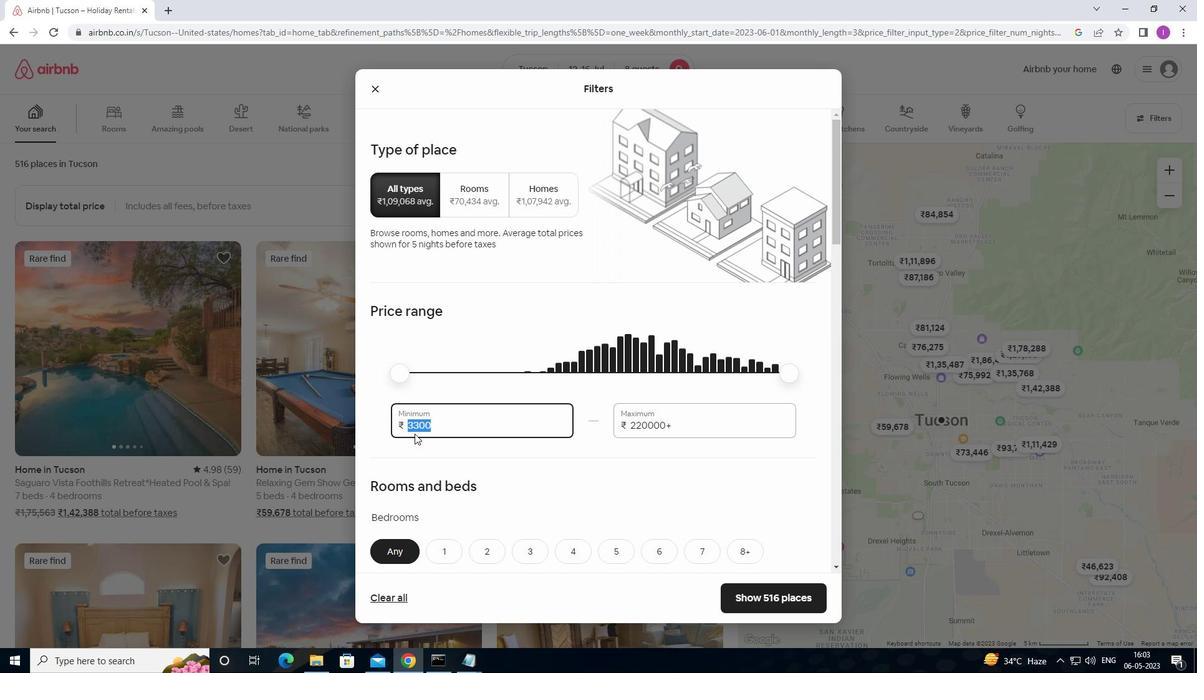 
Action: Key pressed 1
Screenshot: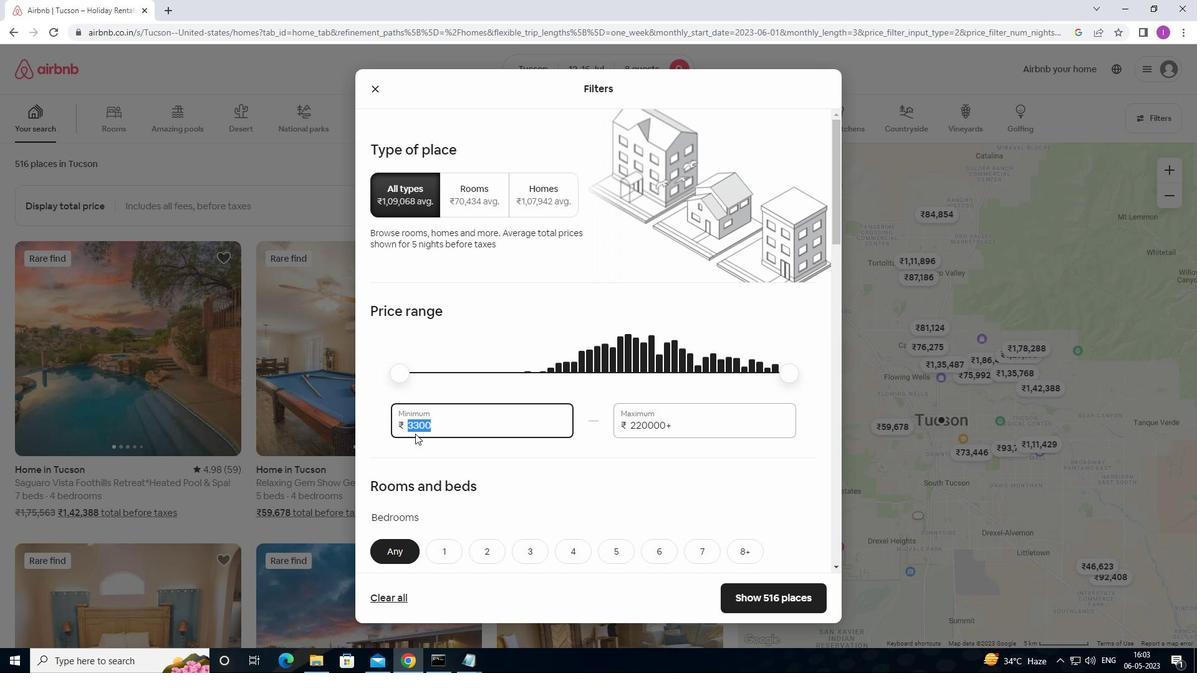 
Action: Mouse moved to (424, 430)
Screenshot: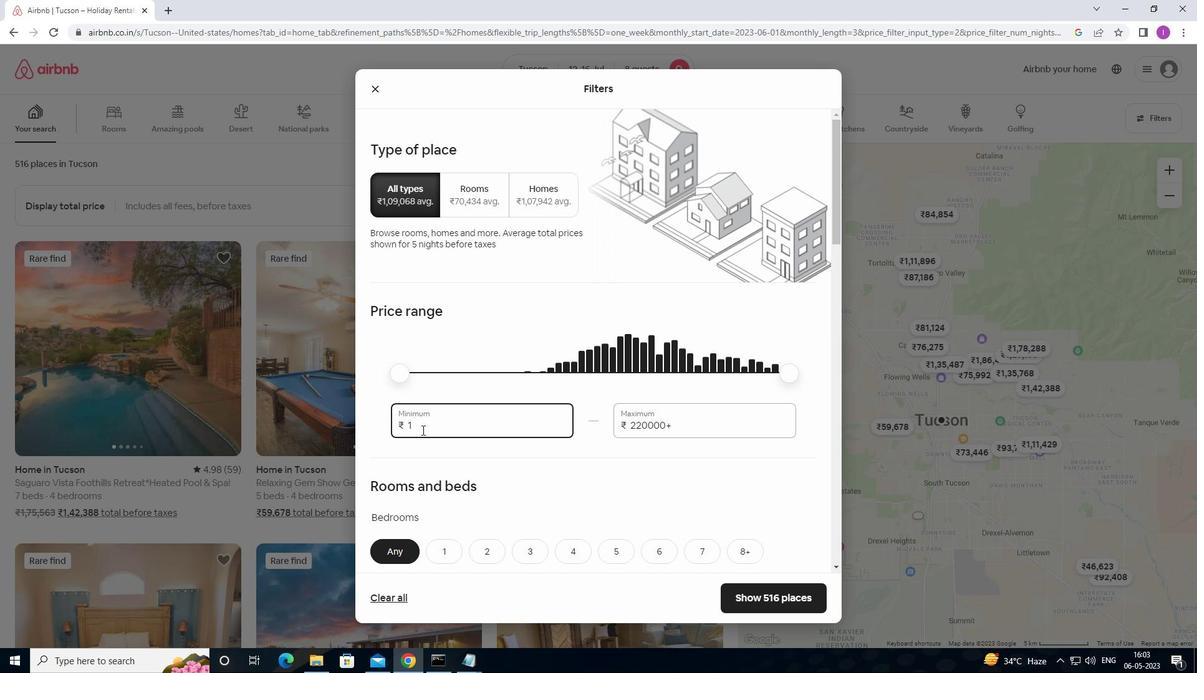 
Action: Key pressed 0
Screenshot: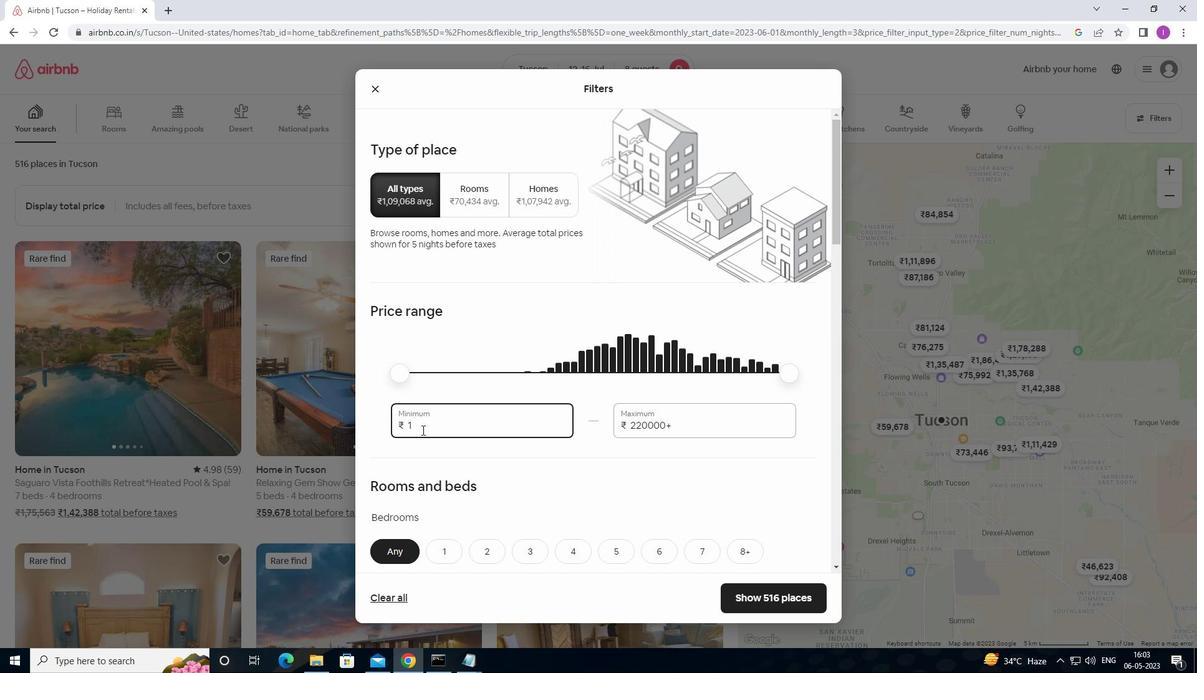
Action: Mouse moved to (427, 430)
Screenshot: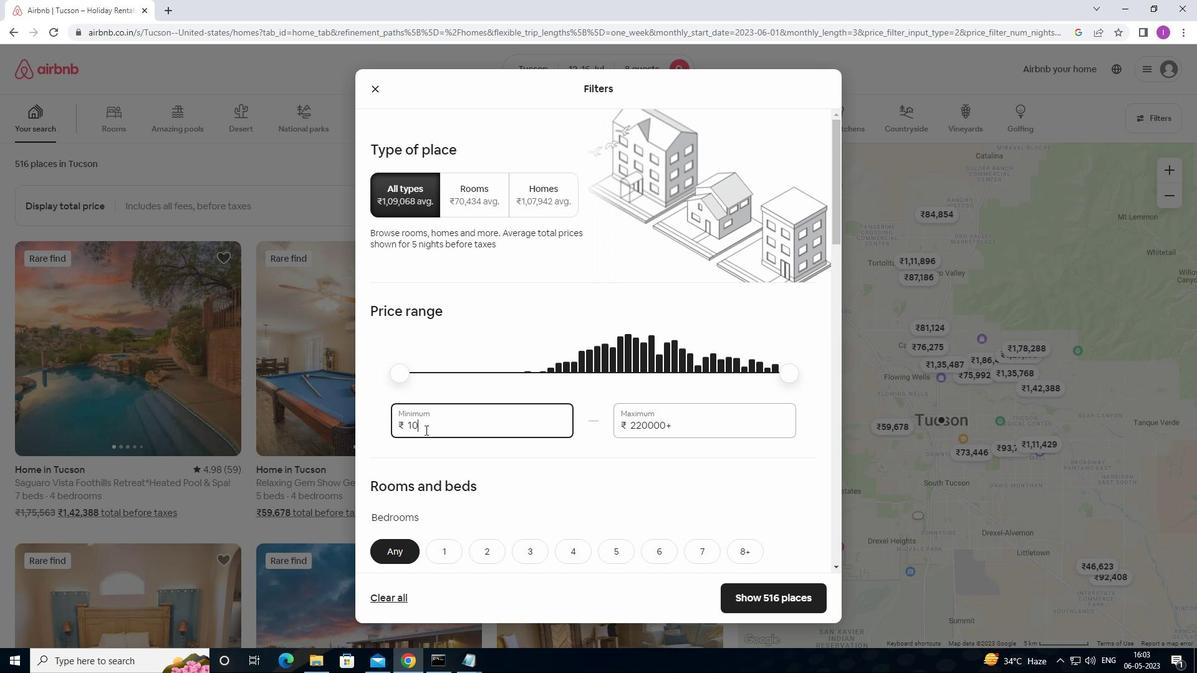 
Action: Key pressed 0
Screenshot: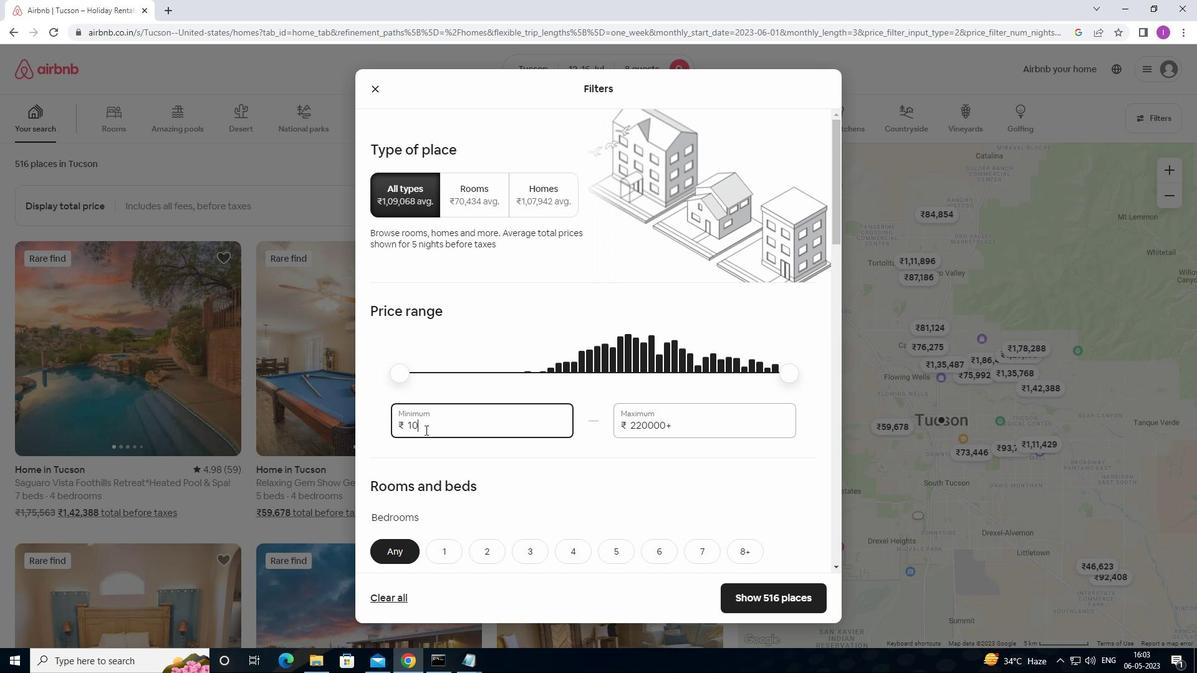 
Action: Mouse moved to (431, 429)
Screenshot: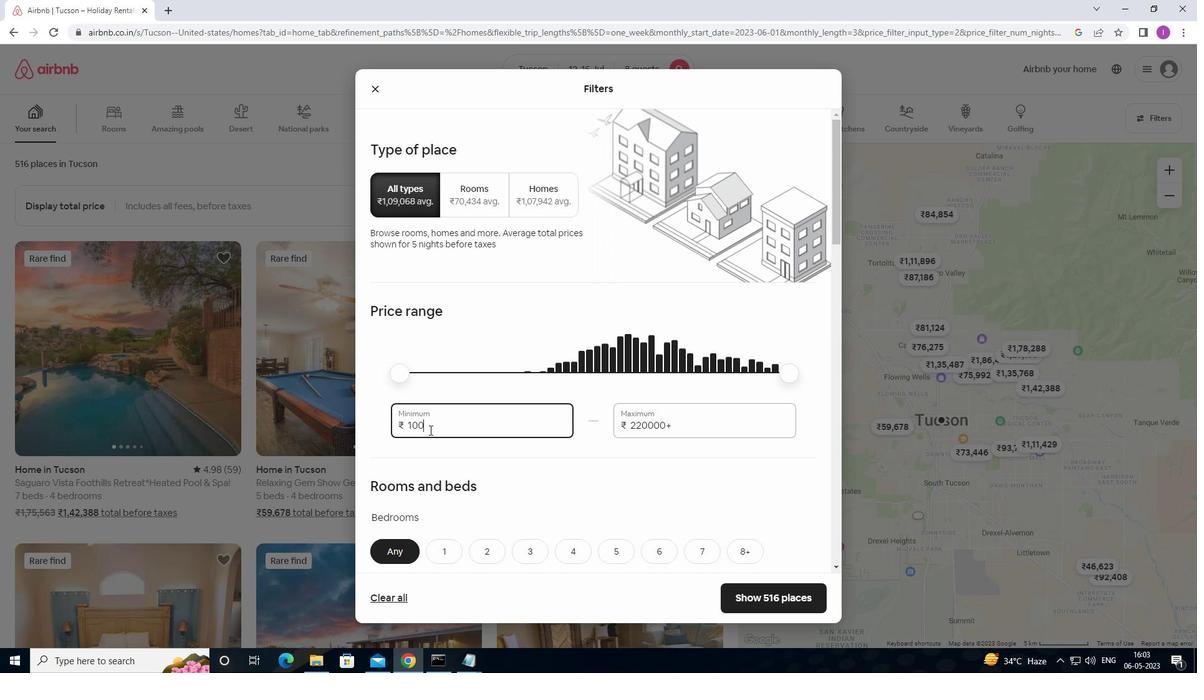 
Action: Key pressed 0
Screenshot: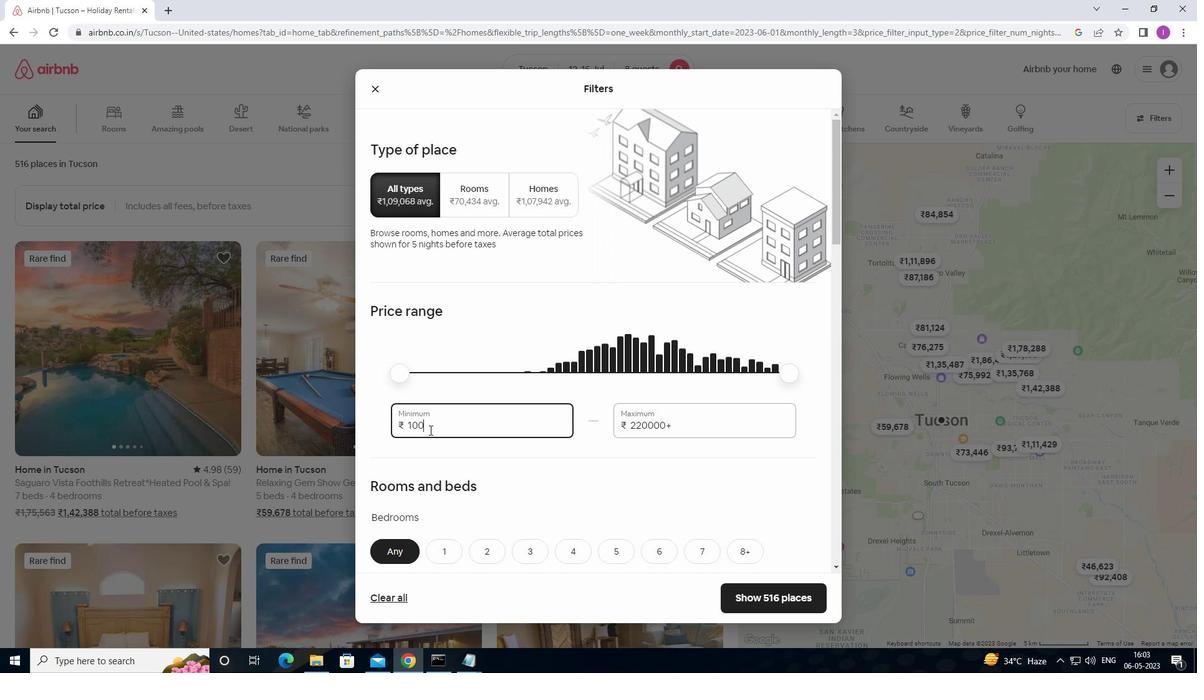
Action: Mouse moved to (489, 426)
Screenshot: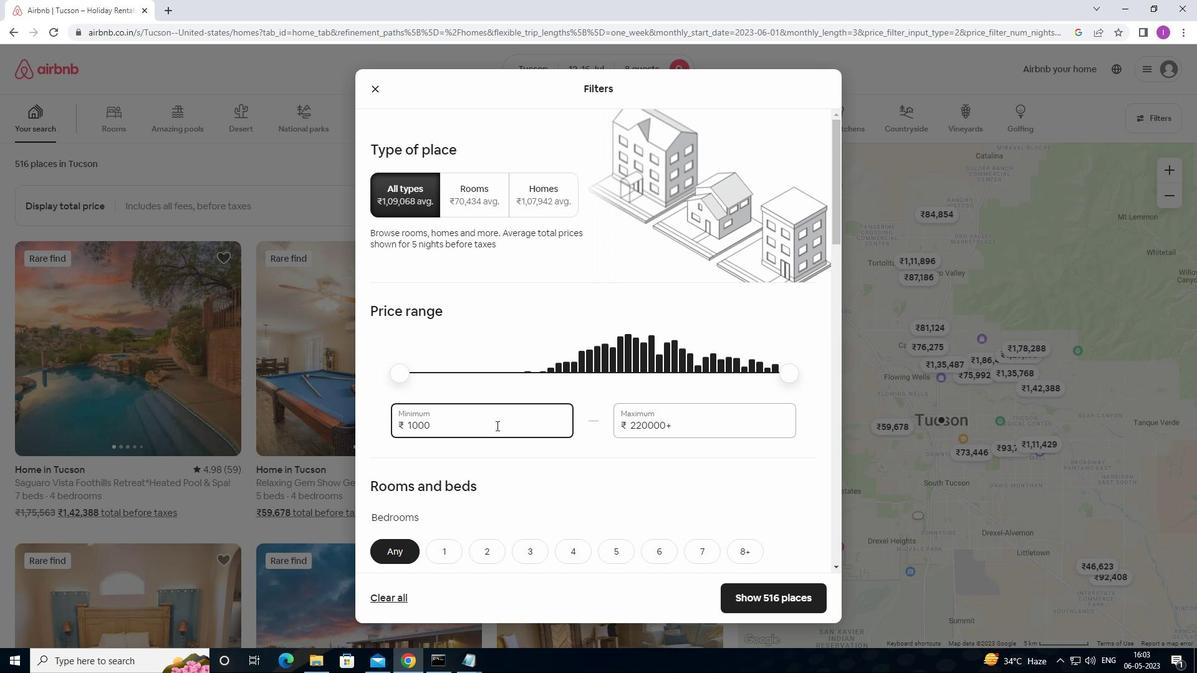 
Action: Key pressed 0
Screenshot: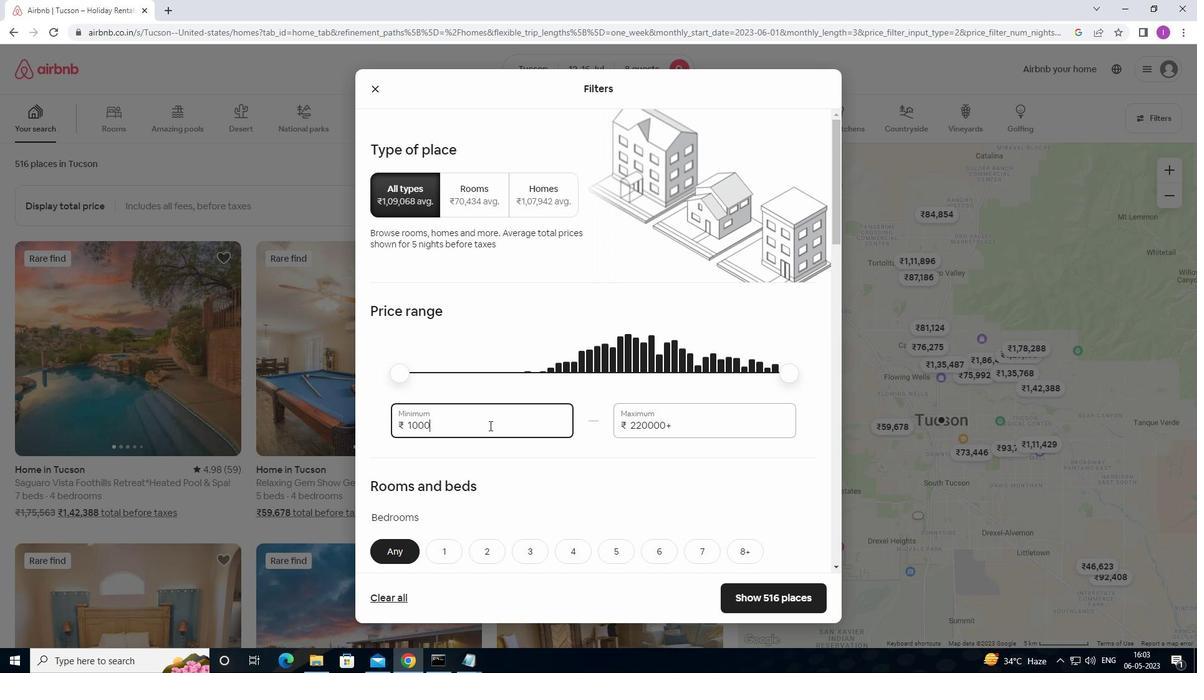 
Action: Mouse moved to (672, 421)
Screenshot: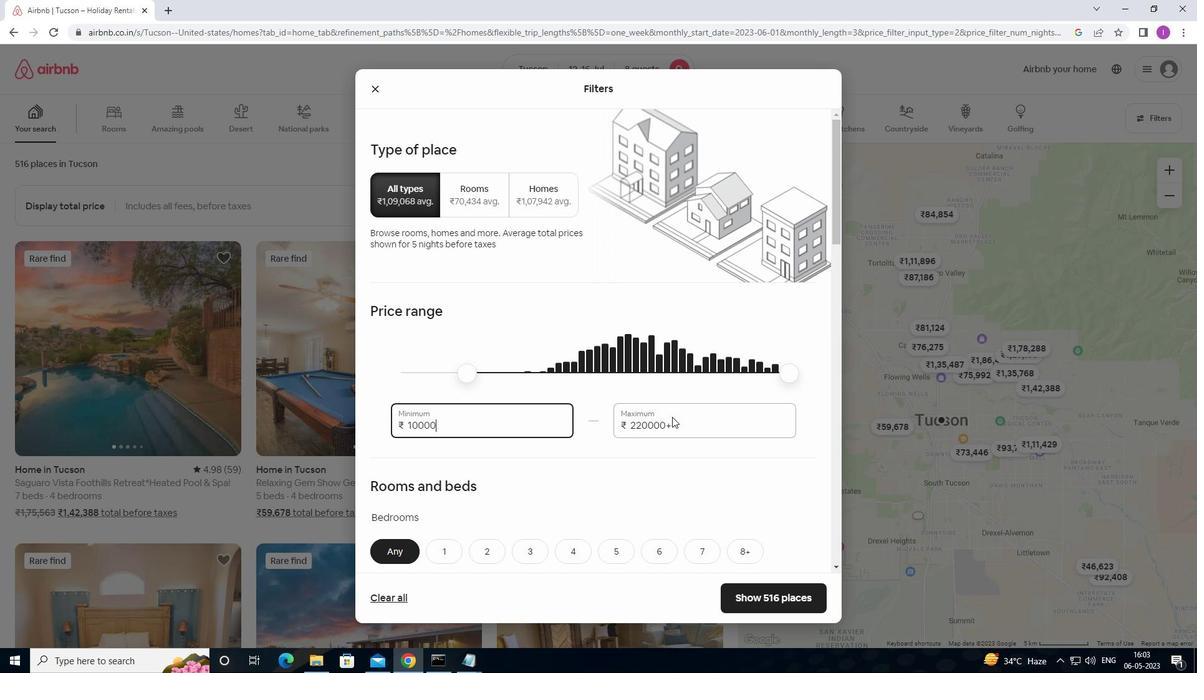 
Action: Mouse pressed left at (672, 421)
Screenshot: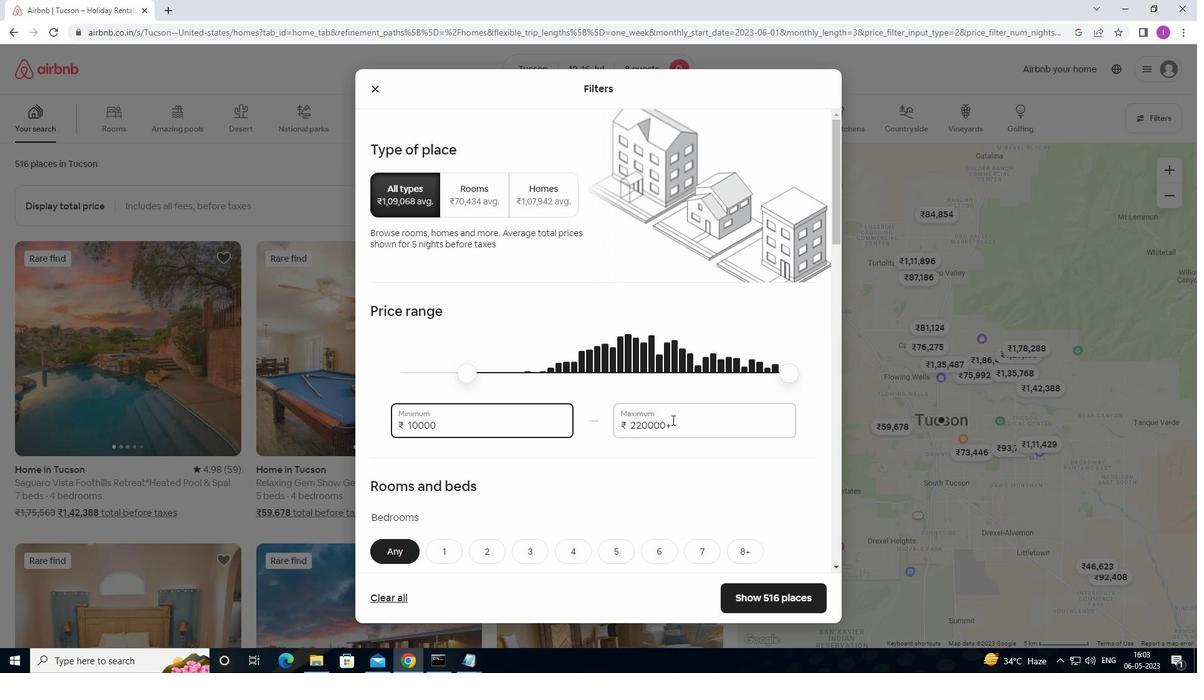 
Action: Mouse moved to (624, 422)
Screenshot: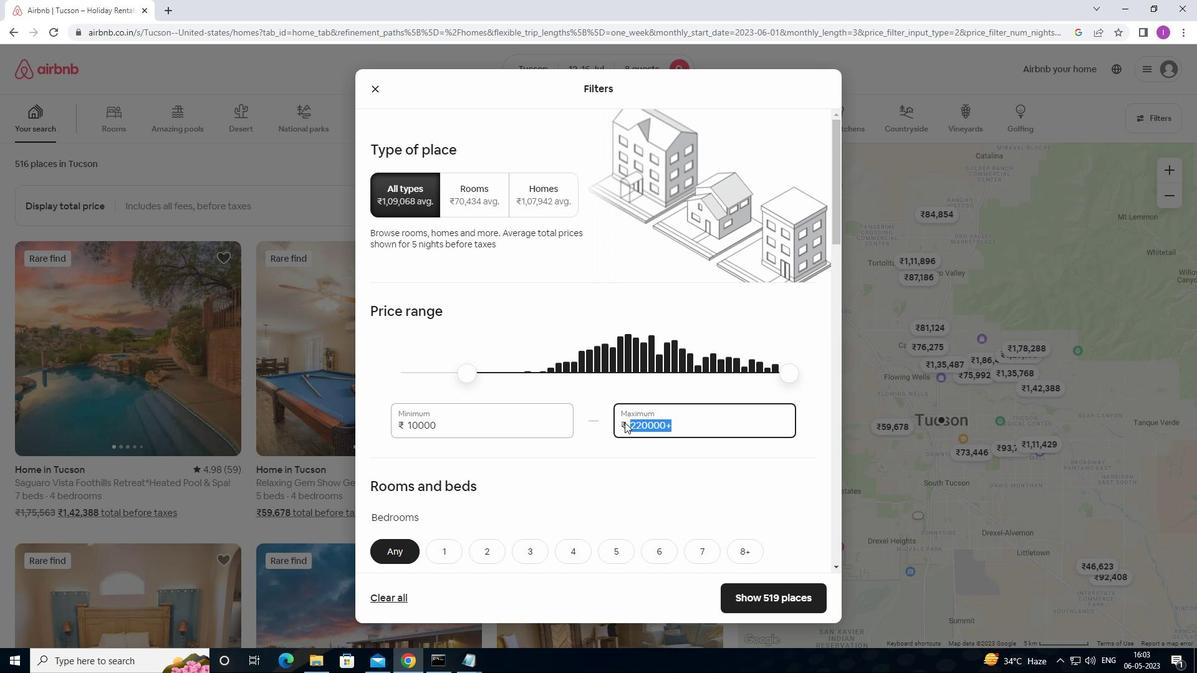 
Action: Key pressed 16000
Screenshot: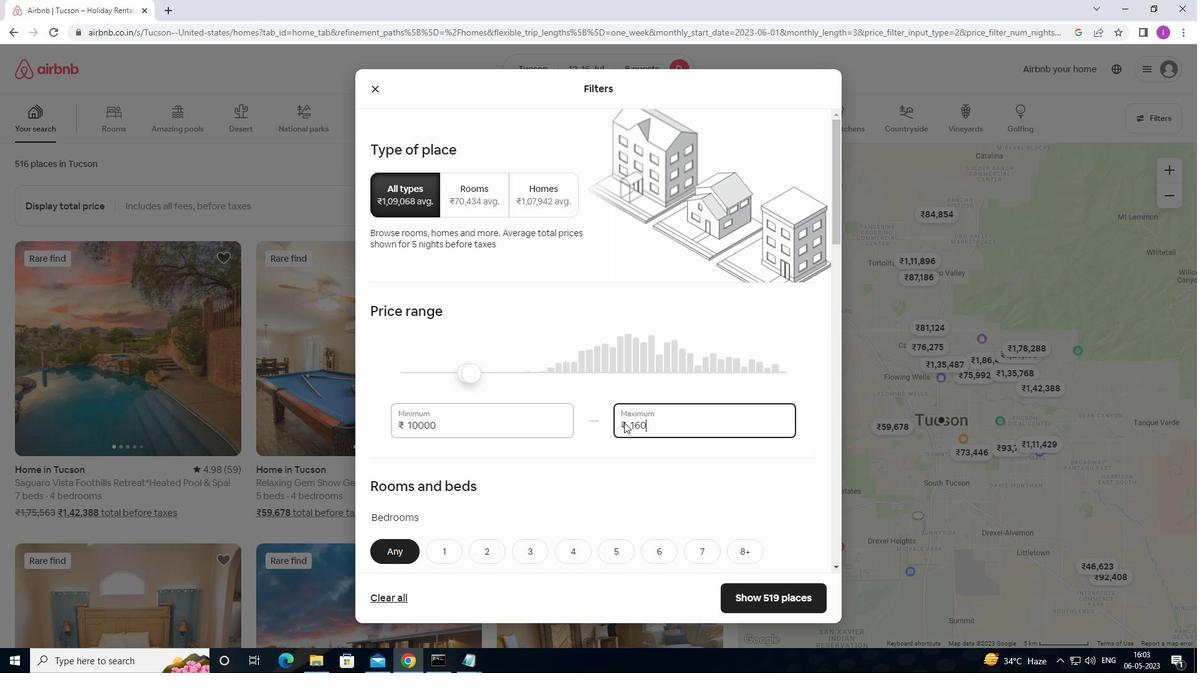 
Action: Mouse moved to (707, 432)
Screenshot: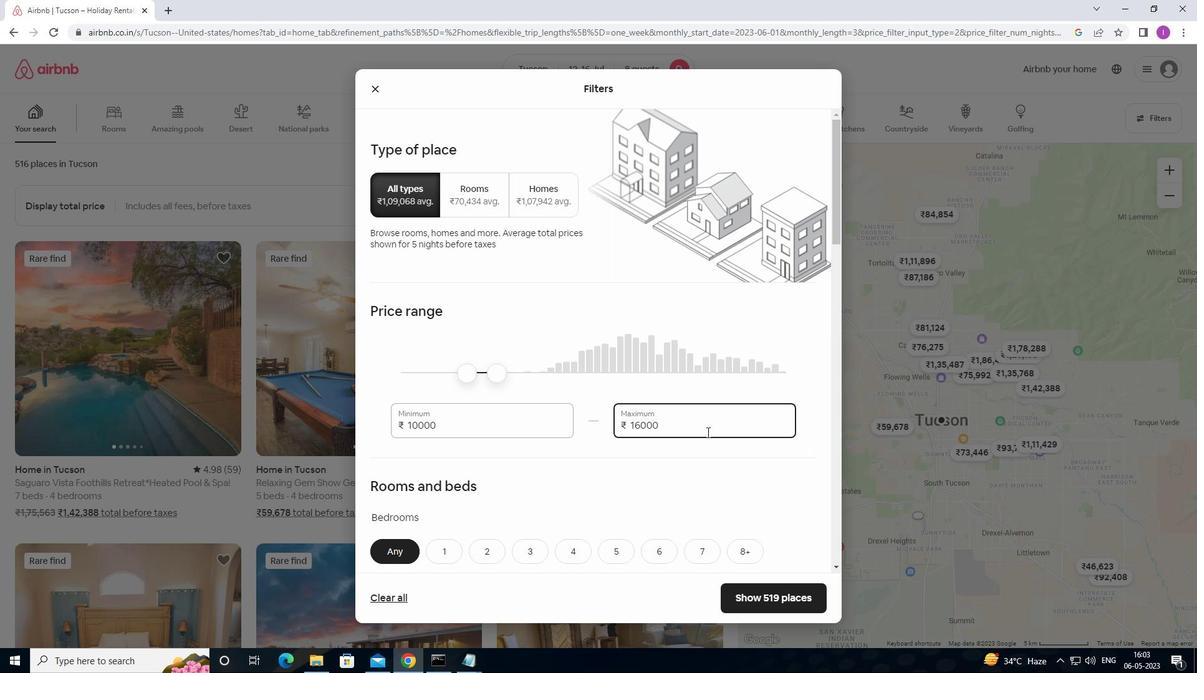 
Action: Mouse scrolled (707, 432) with delta (0, 0)
Screenshot: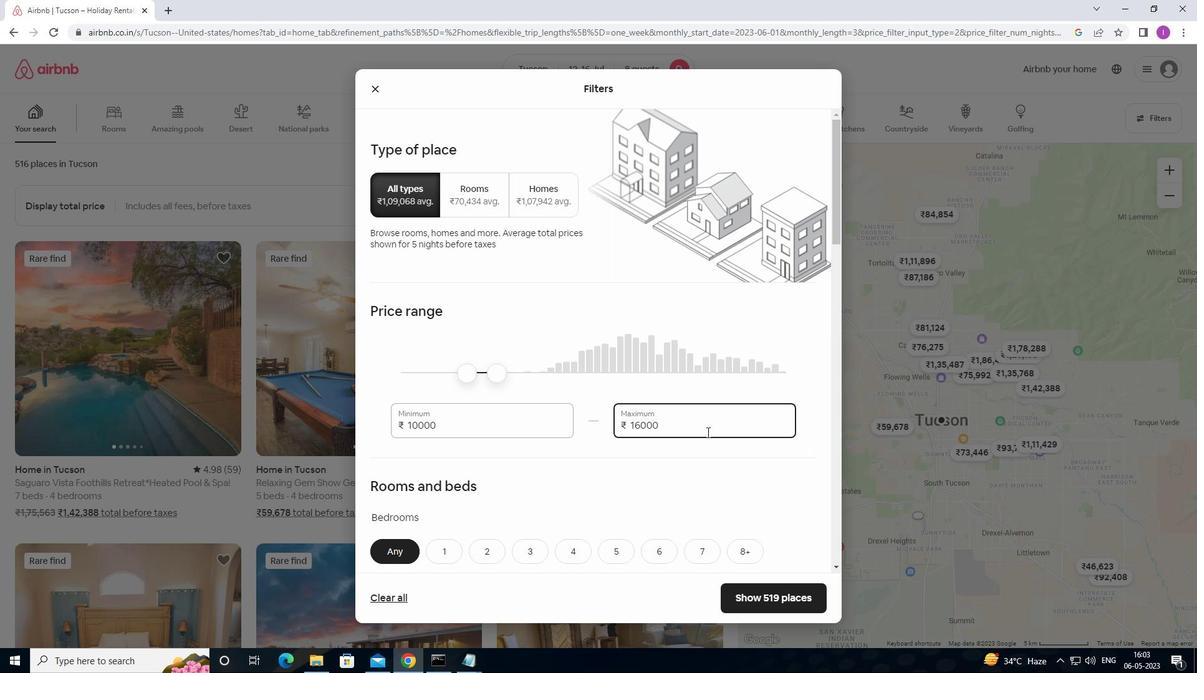 
Action: Mouse moved to (595, 432)
Screenshot: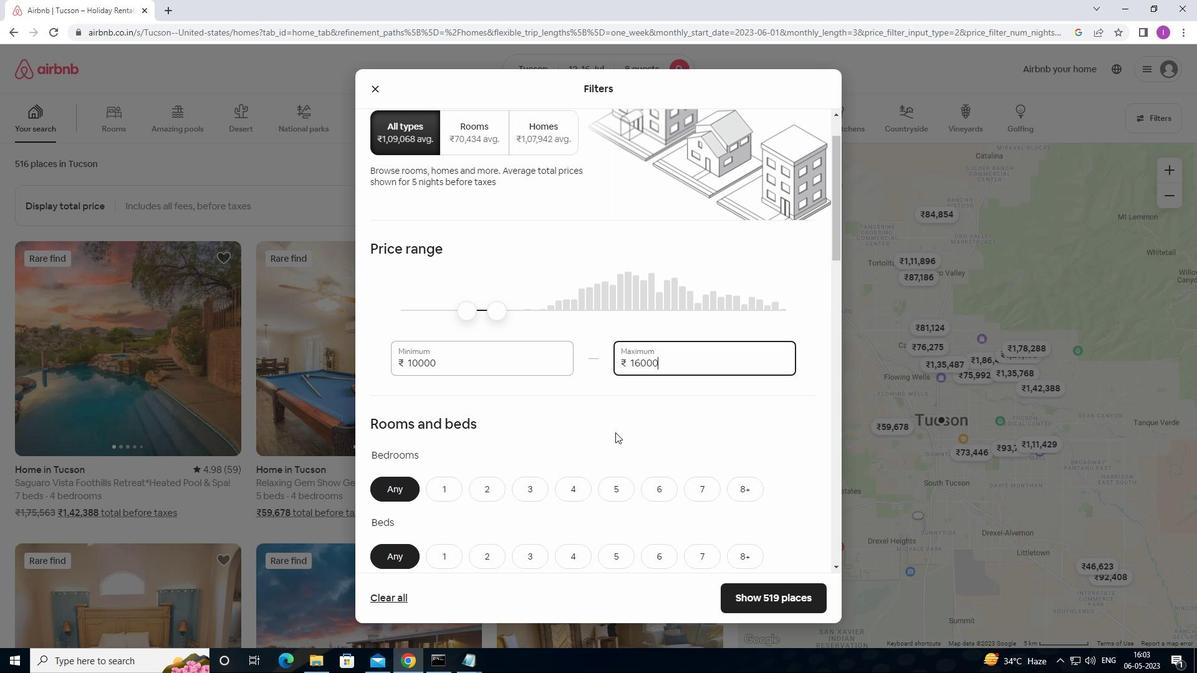 
Action: Mouse scrolled (595, 432) with delta (0, 0)
Screenshot: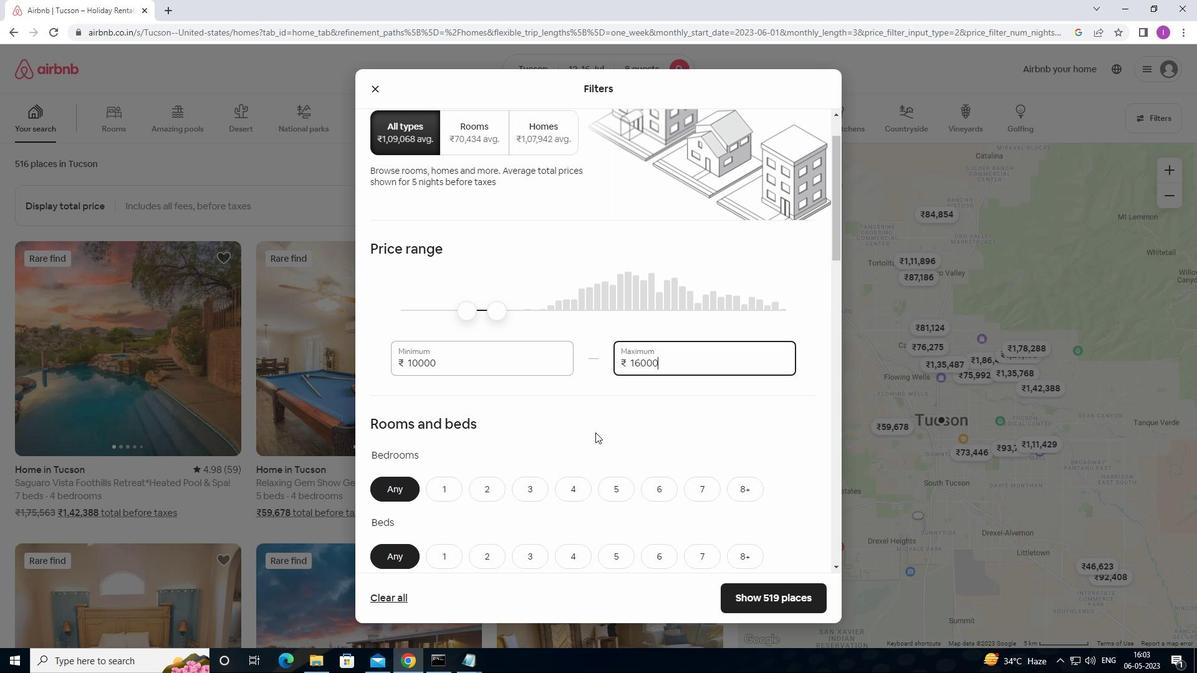 
Action: Mouse moved to (596, 432)
Screenshot: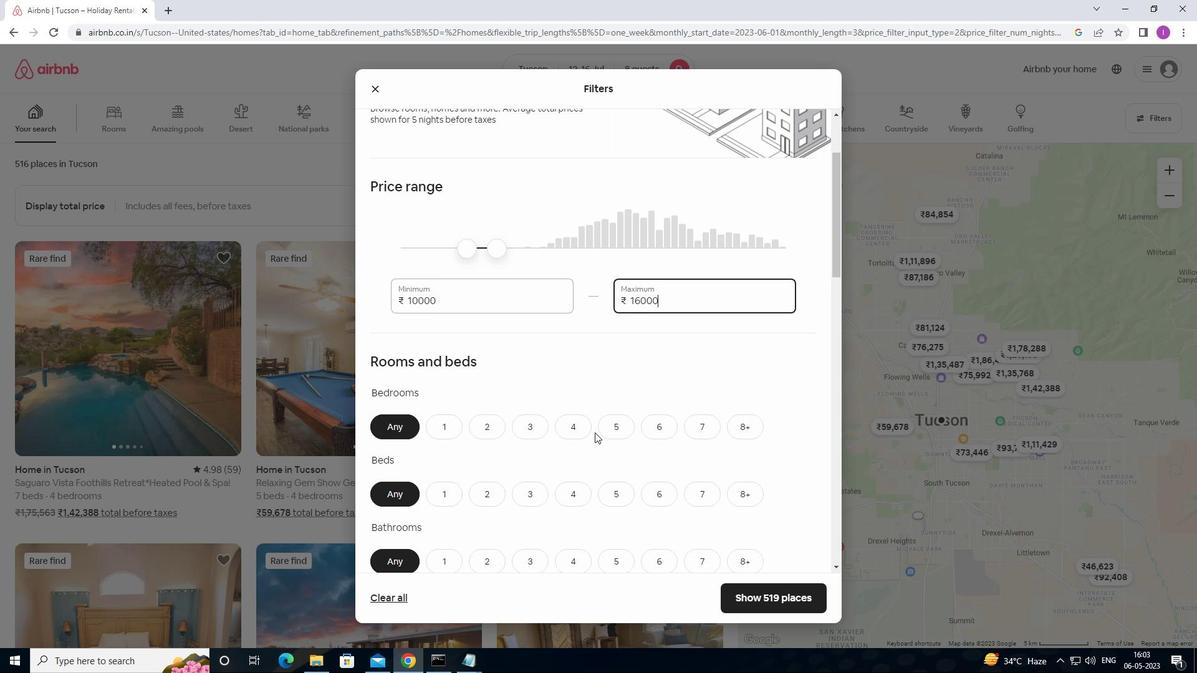 
Action: Mouse scrolled (596, 432) with delta (0, 0)
Screenshot: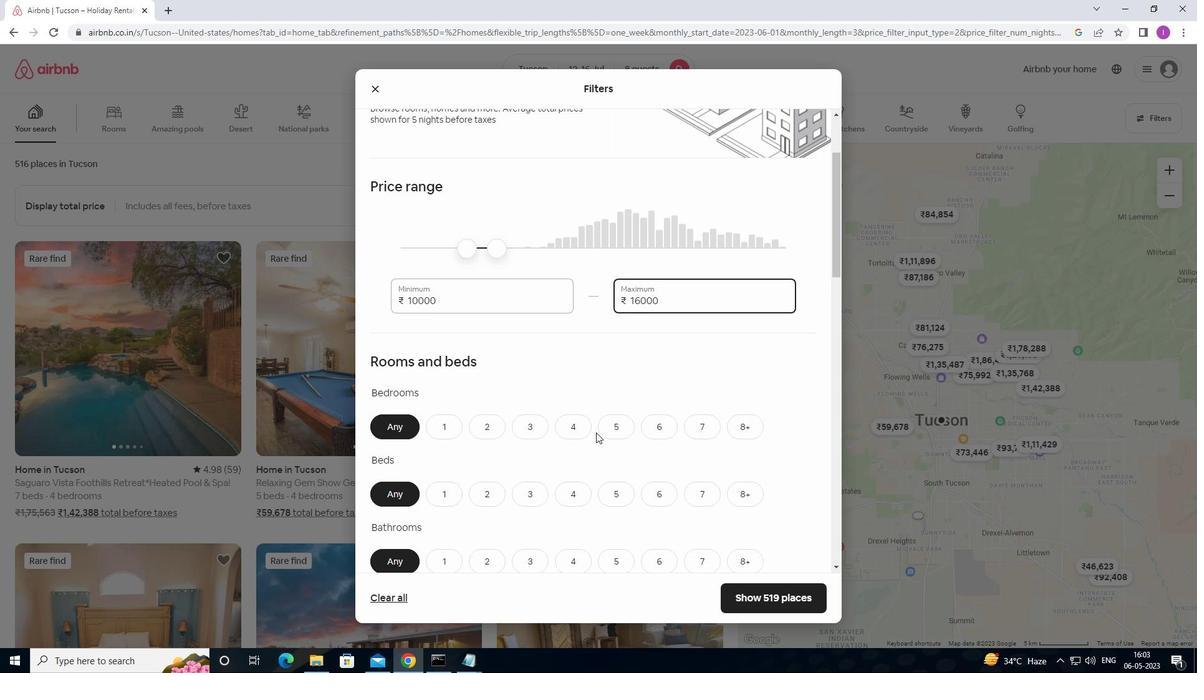 
Action: Mouse moved to (742, 369)
Screenshot: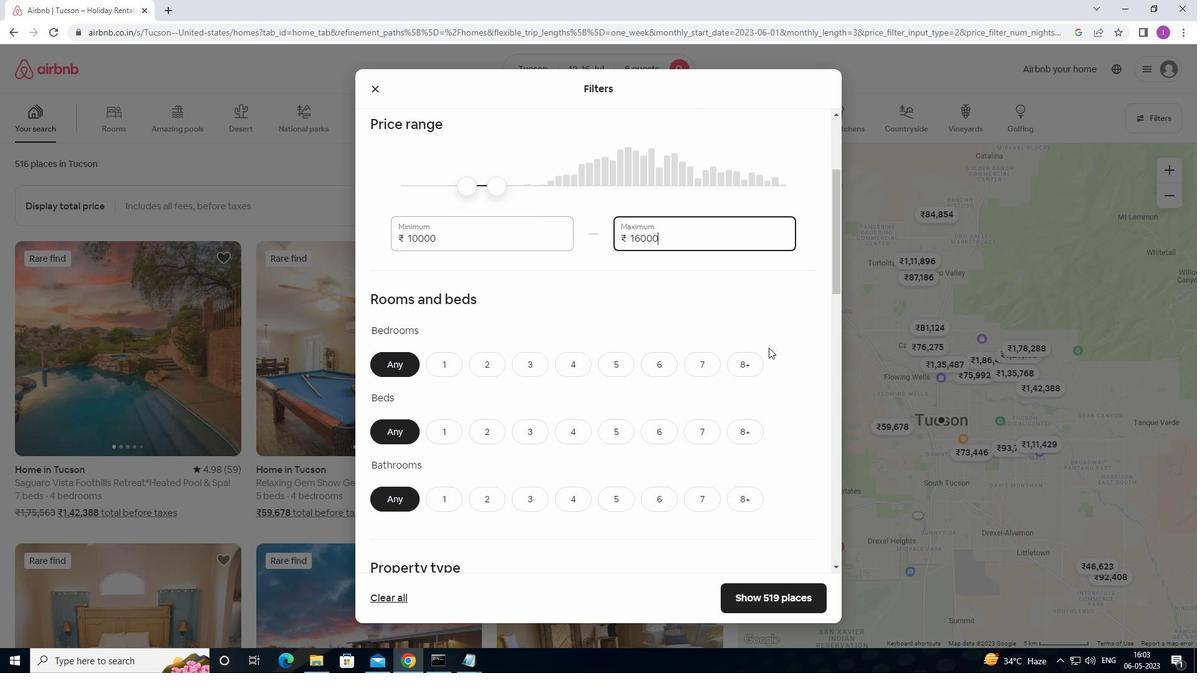 
Action: Mouse pressed left at (742, 369)
Screenshot: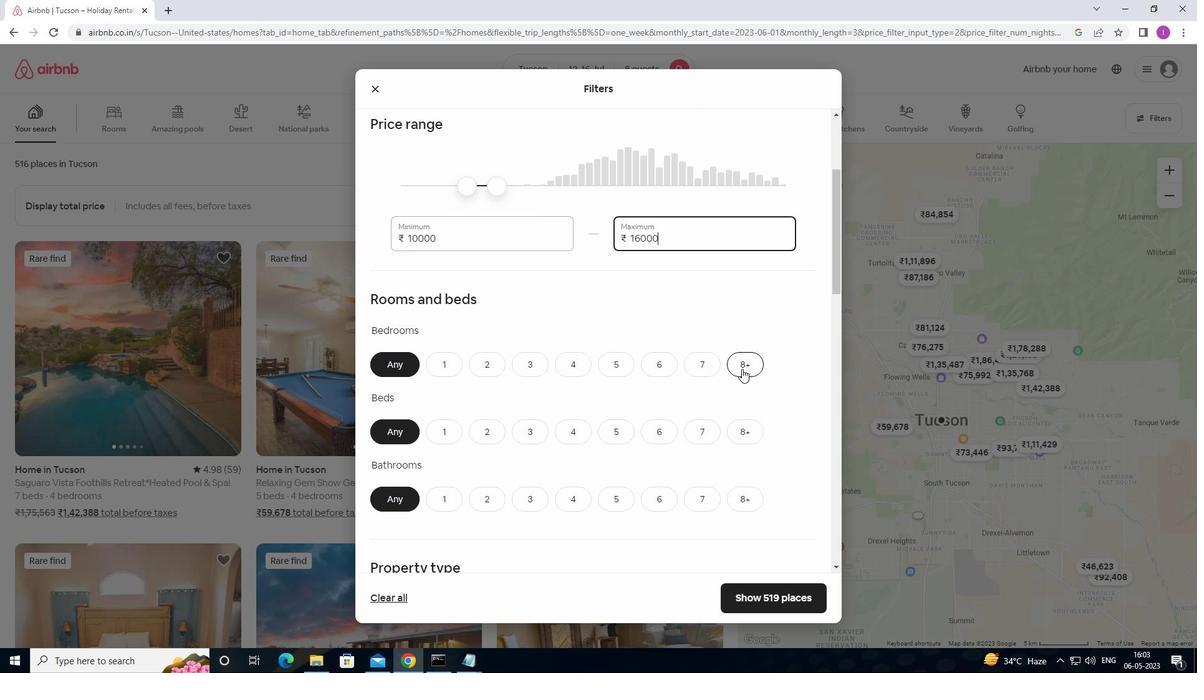
Action: Mouse moved to (745, 429)
Screenshot: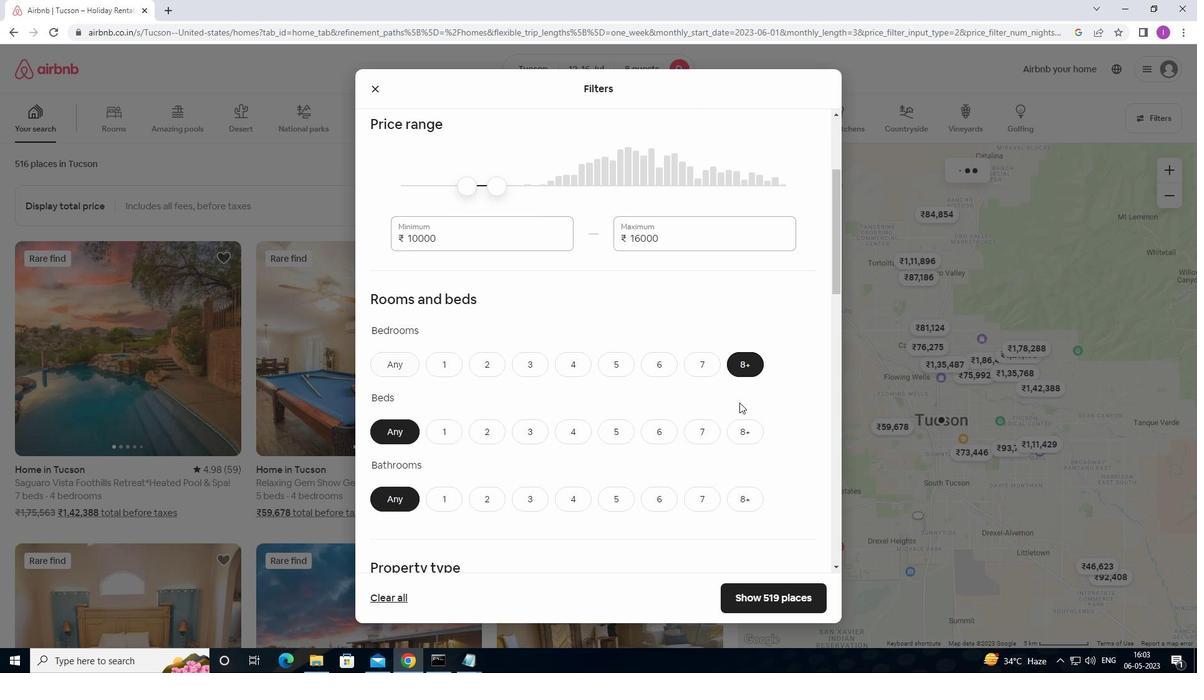 
Action: Mouse pressed left at (745, 429)
Screenshot: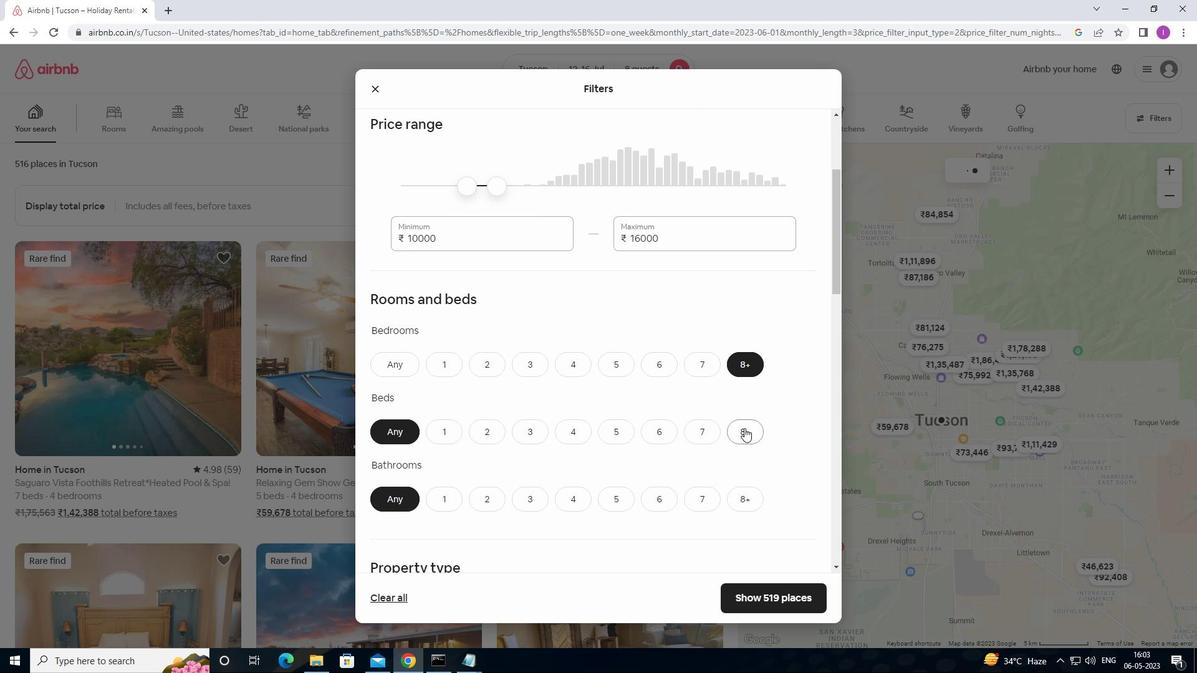 
Action: Mouse moved to (748, 500)
Screenshot: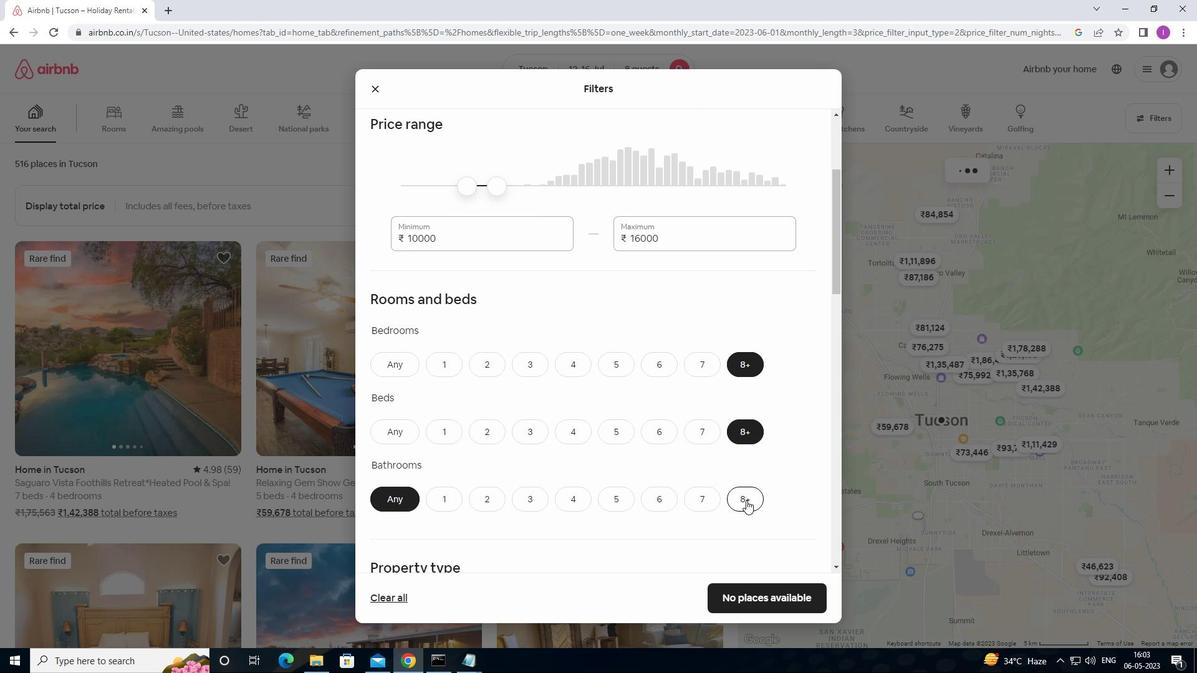 
Action: Mouse pressed left at (748, 500)
Screenshot: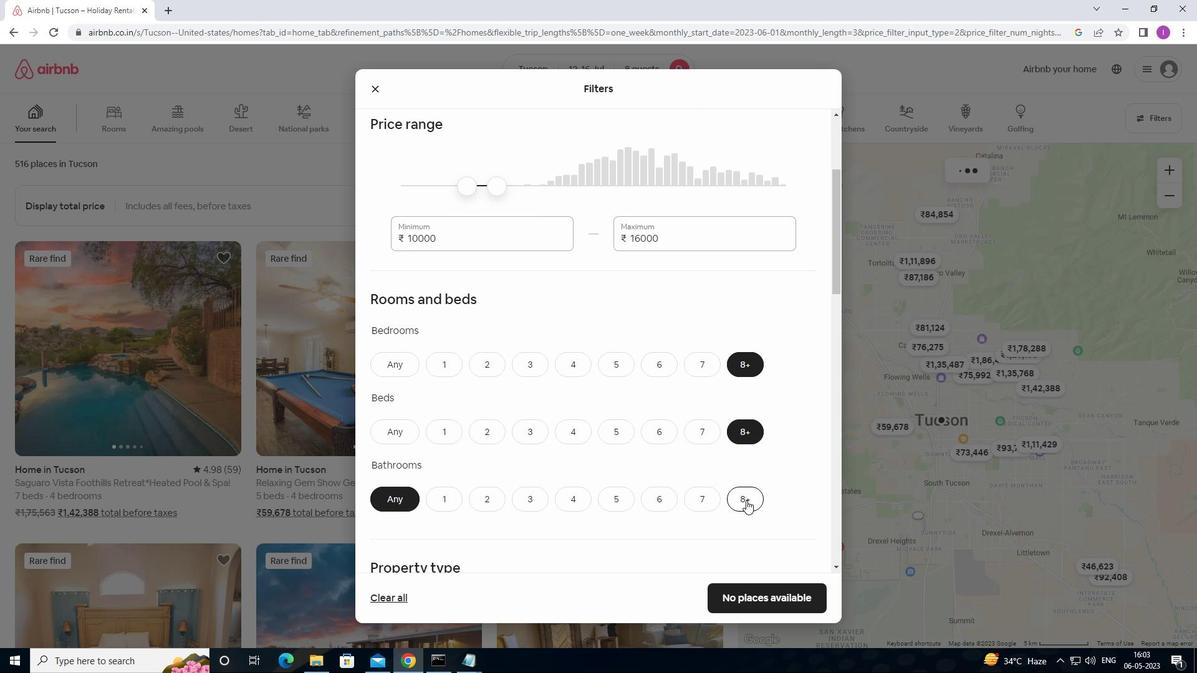 
Action: Mouse moved to (827, 487)
Screenshot: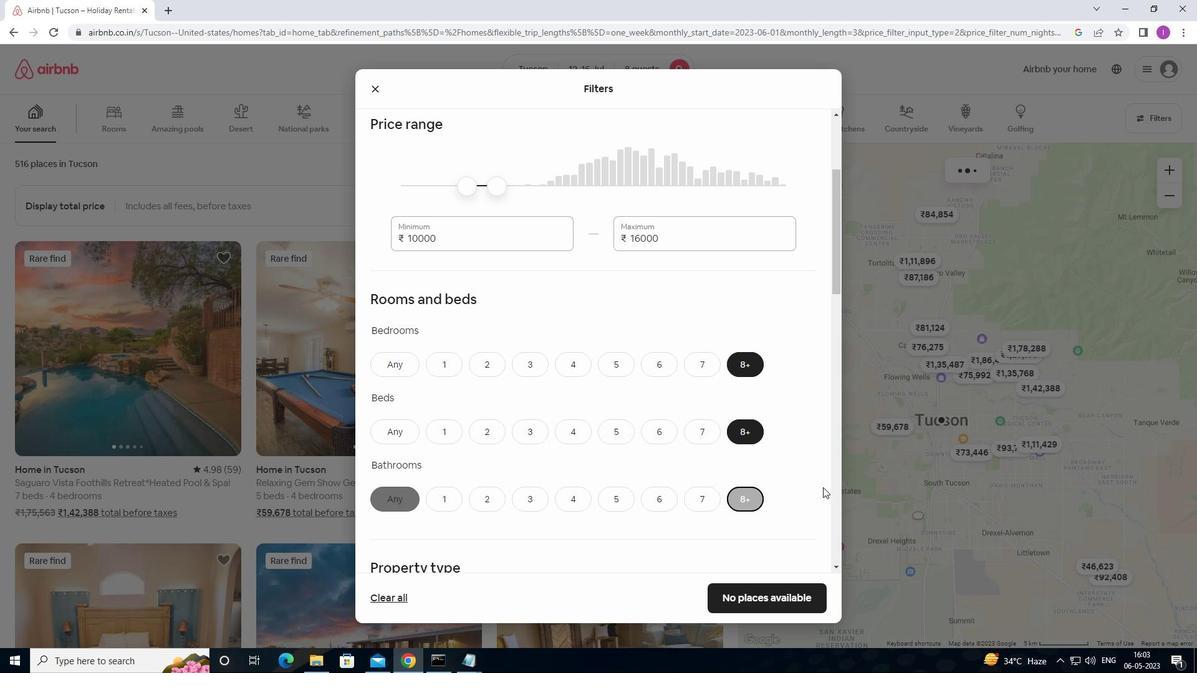
Action: Mouse scrolled (827, 487) with delta (0, 0)
Screenshot: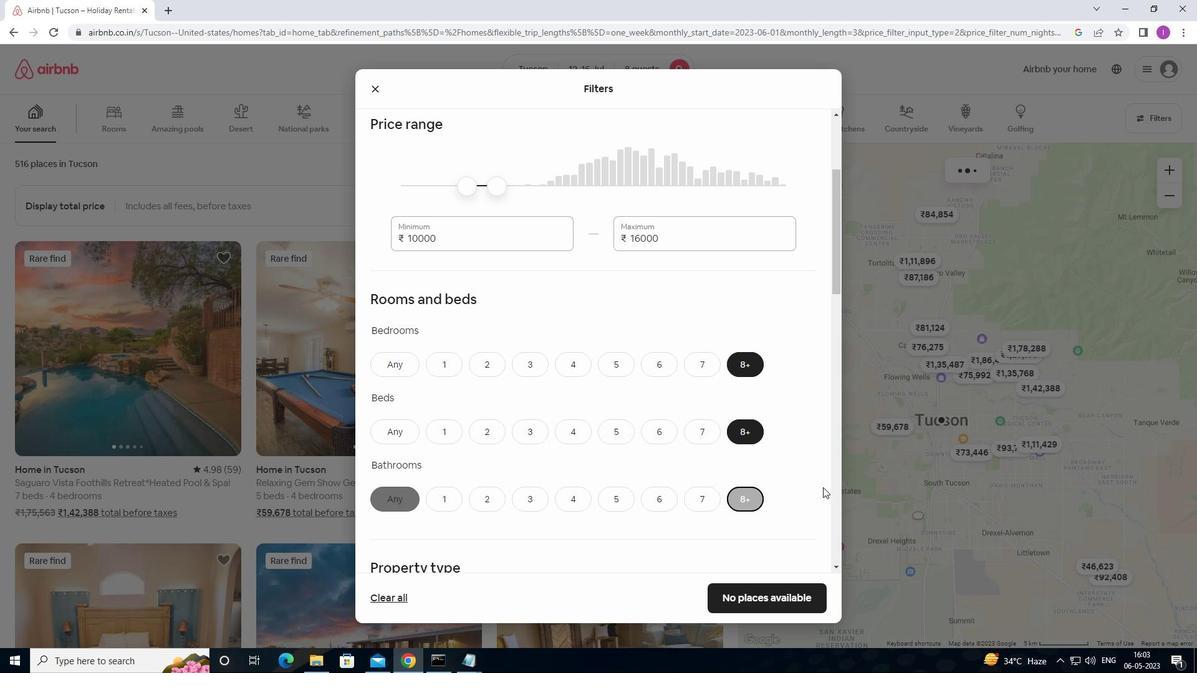 
Action: Mouse moved to (807, 488)
Screenshot: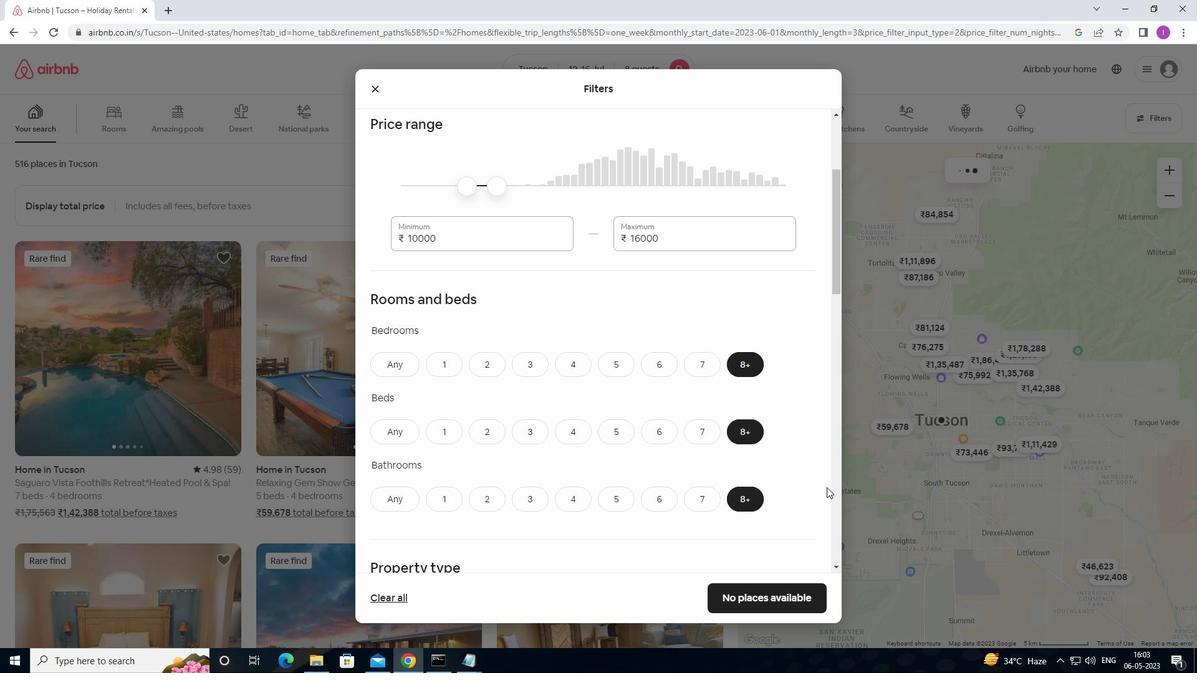 
Action: Mouse scrolled (807, 487) with delta (0, 0)
Screenshot: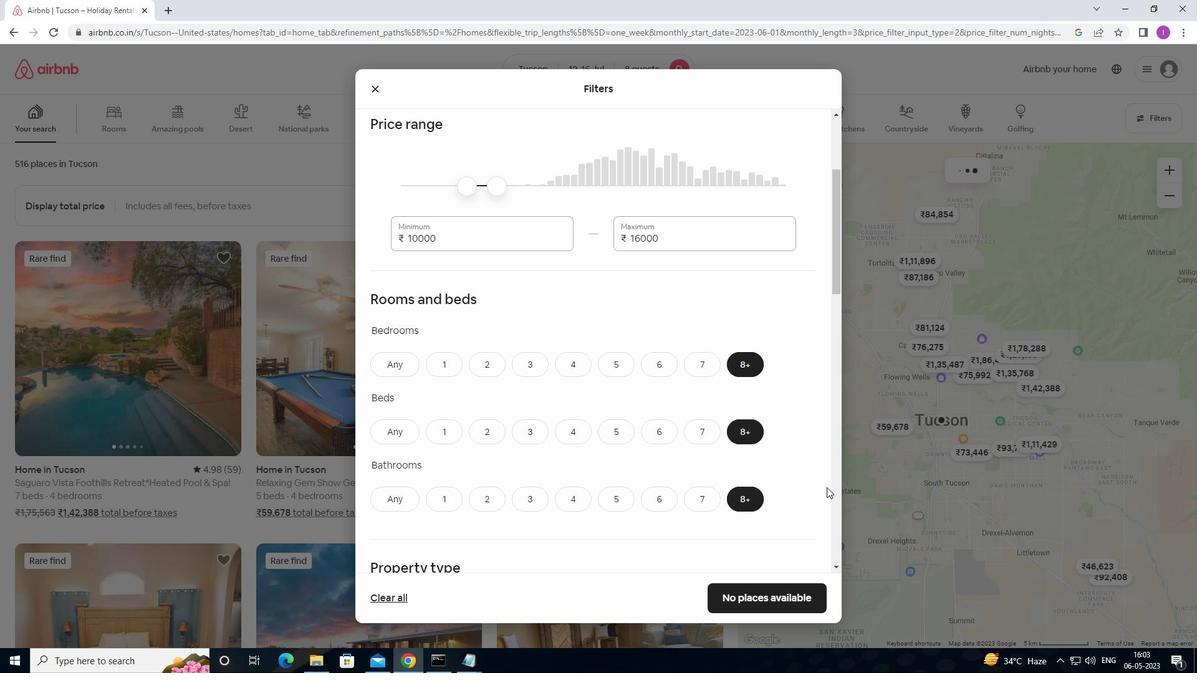
Action: Mouse moved to (786, 488)
Screenshot: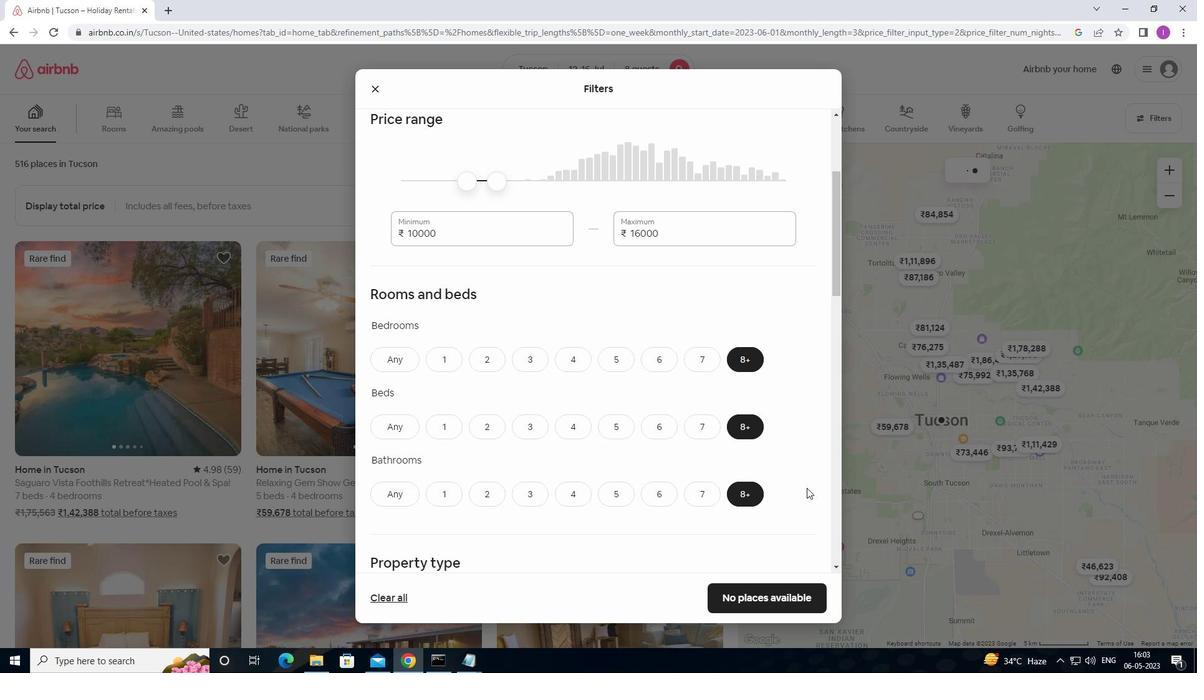 
Action: Mouse scrolled (786, 487) with delta (0, 0)
Screenshot: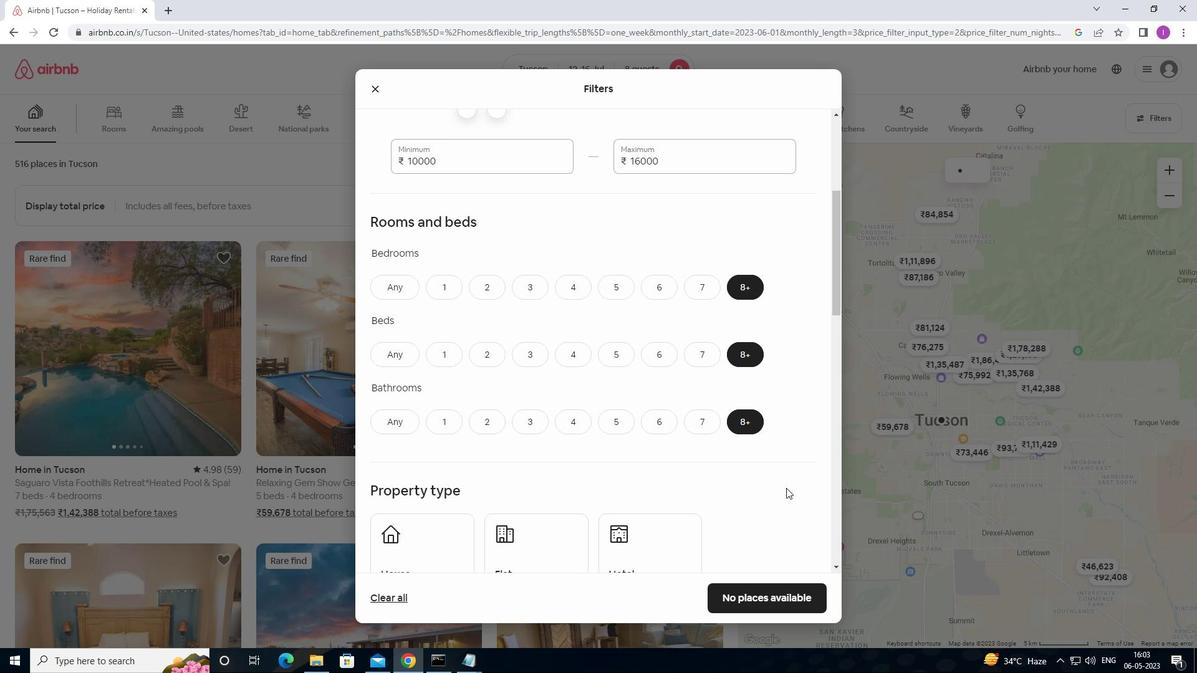 
Action: Mouse scrolled (786, 487) with delta (0, 0)
Screenshot: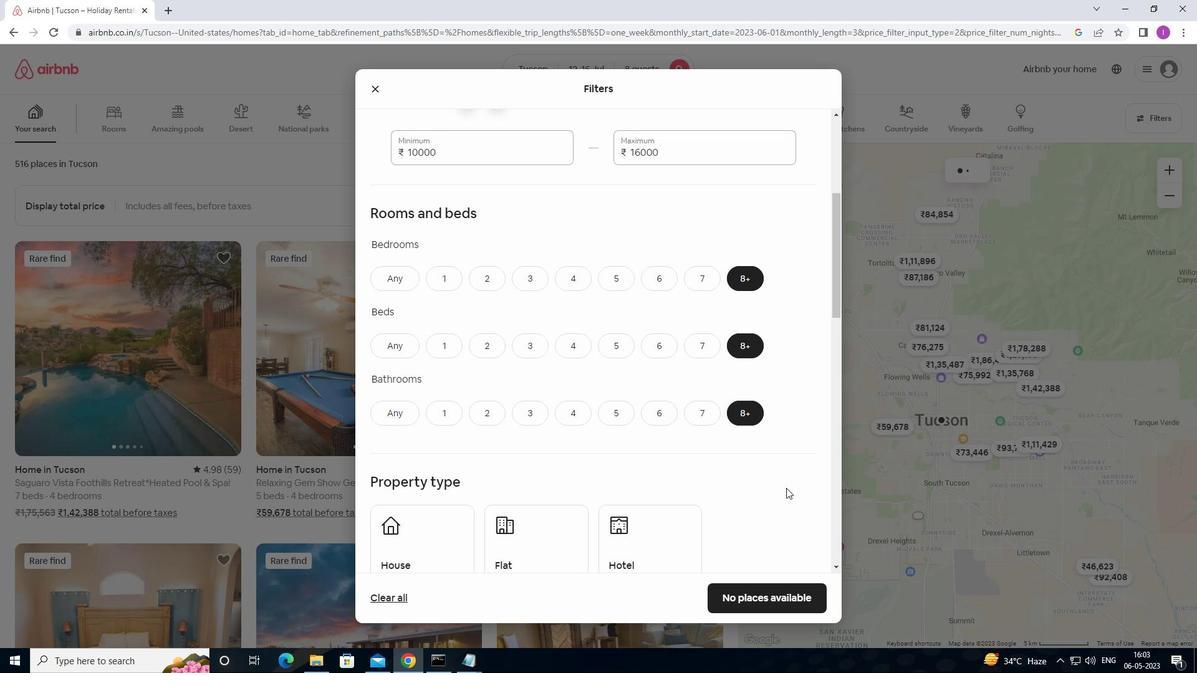 
Action: Mouse moved to (415, 386)
Screenshot: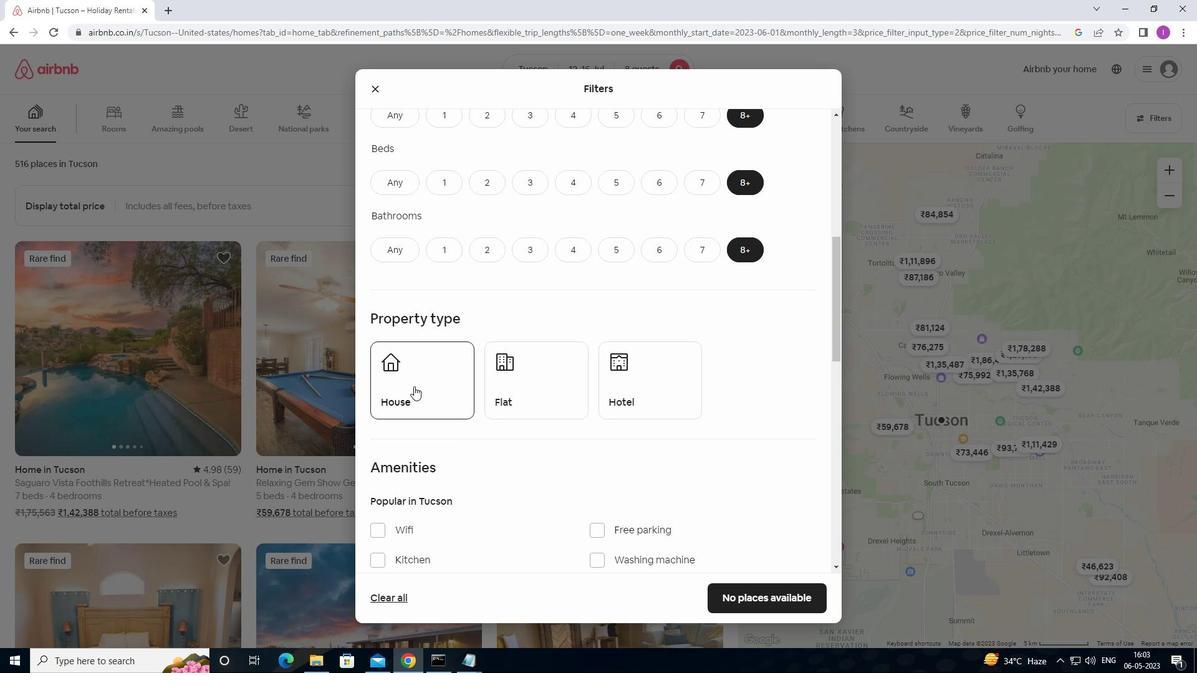 
Action: Mouse pressed left at (415, 386)
Screenshot: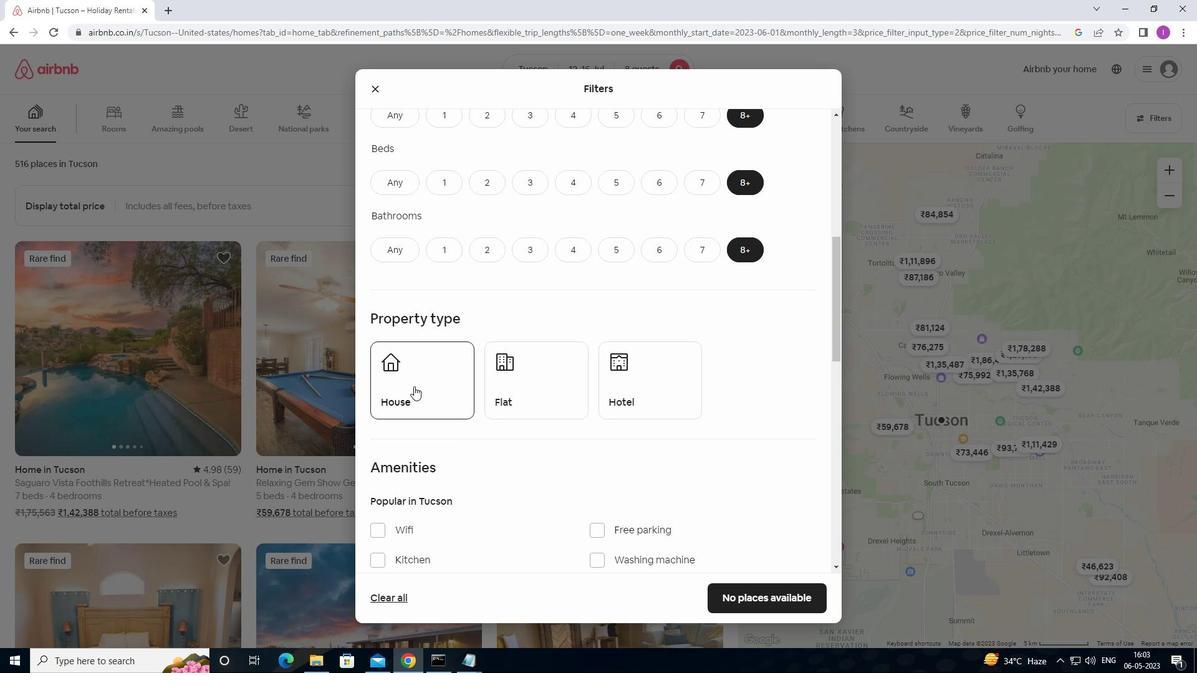 
Action: Mouse moved to (506, 394)
Screenshot: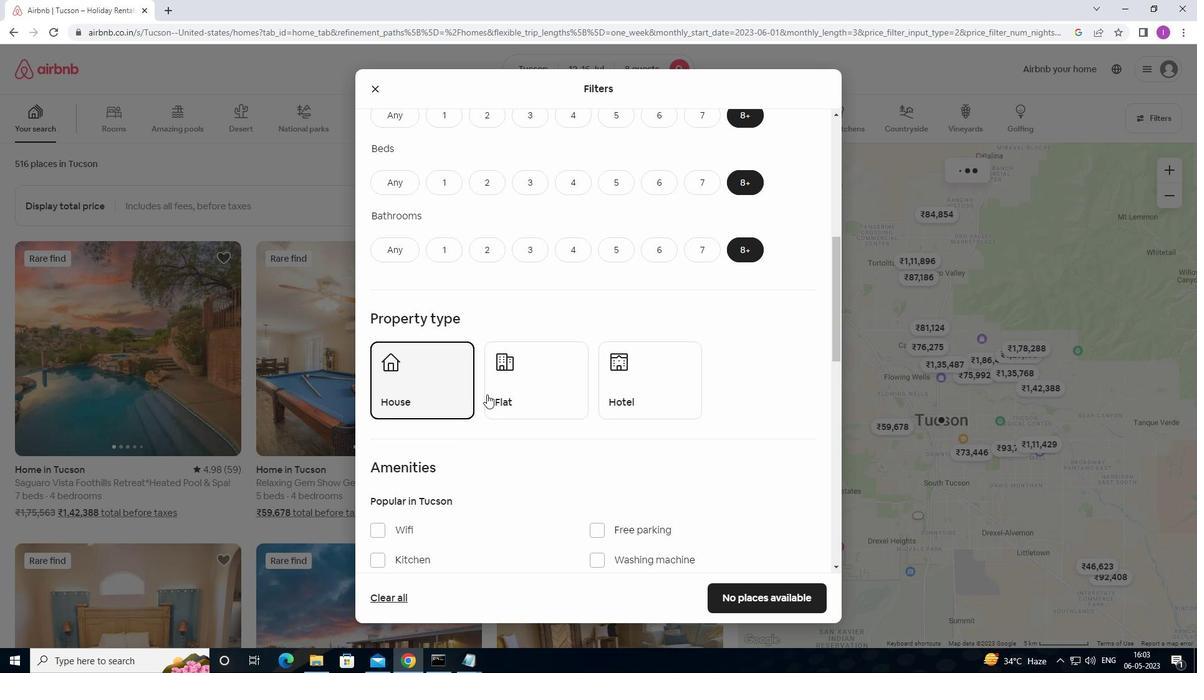
Action: Mouse pressed left at (506, 394)
Screenshot: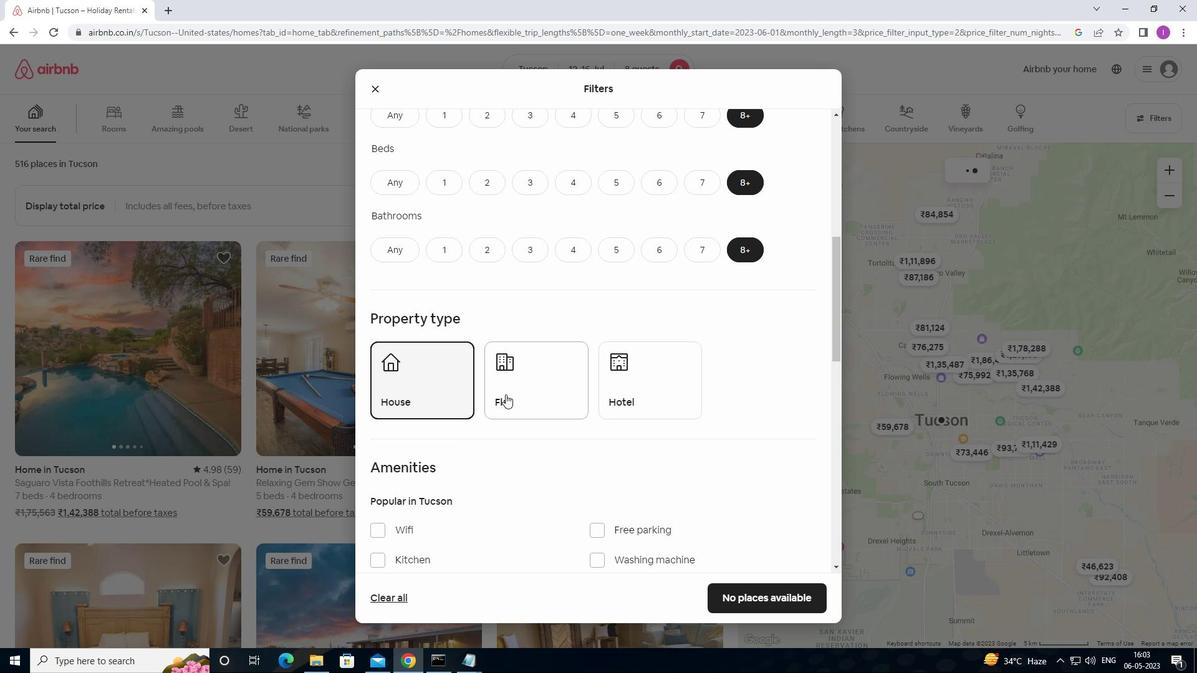 
Action: Mouse moved to (532, 391)
Screenshot: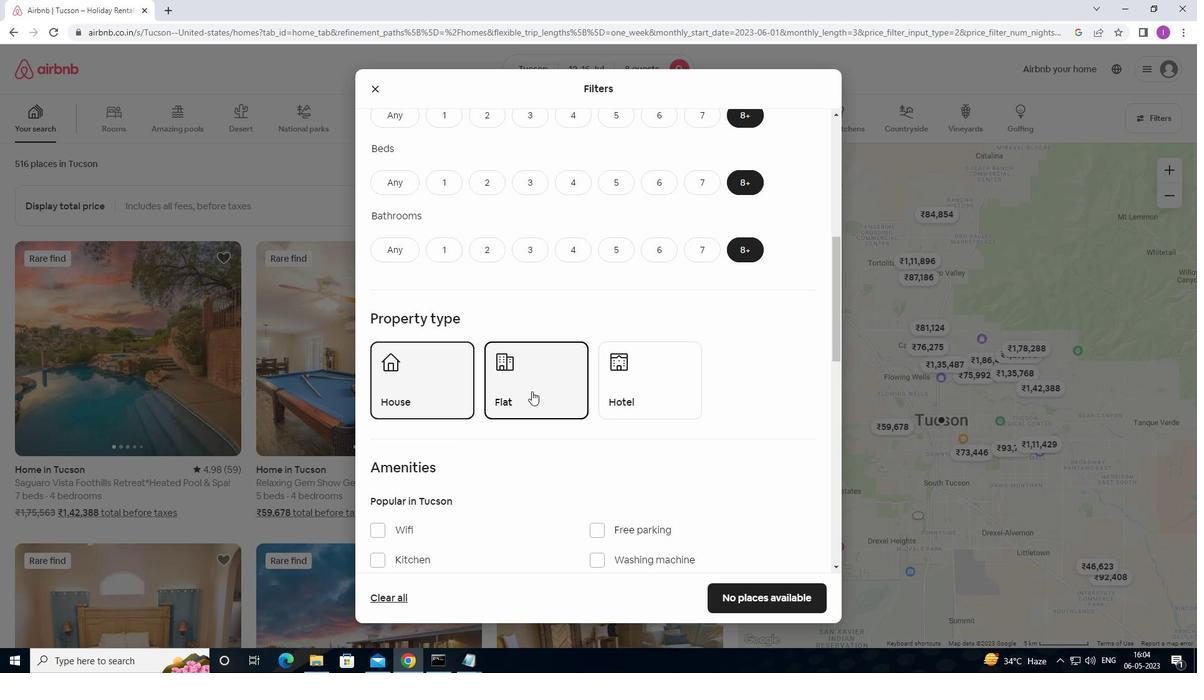
Action: Mouse scrolled (532, 391) with delta (0, 0)
Screenshot: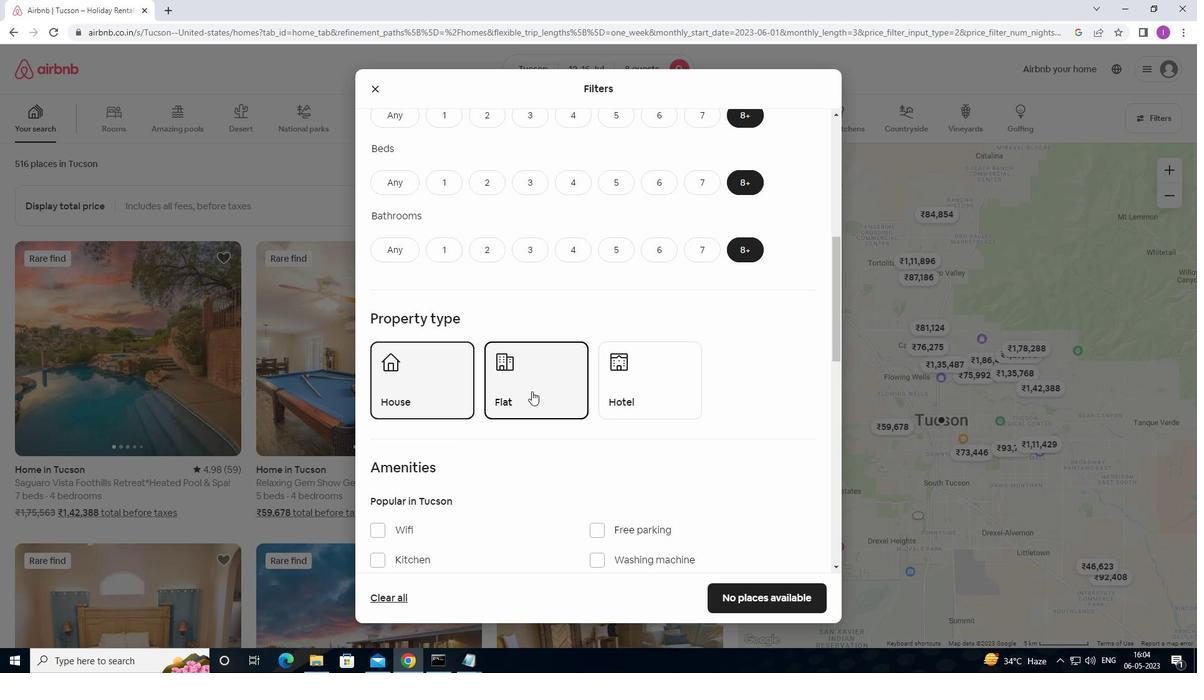 
Action: Mouse moved to (631, 338)
Screenshot: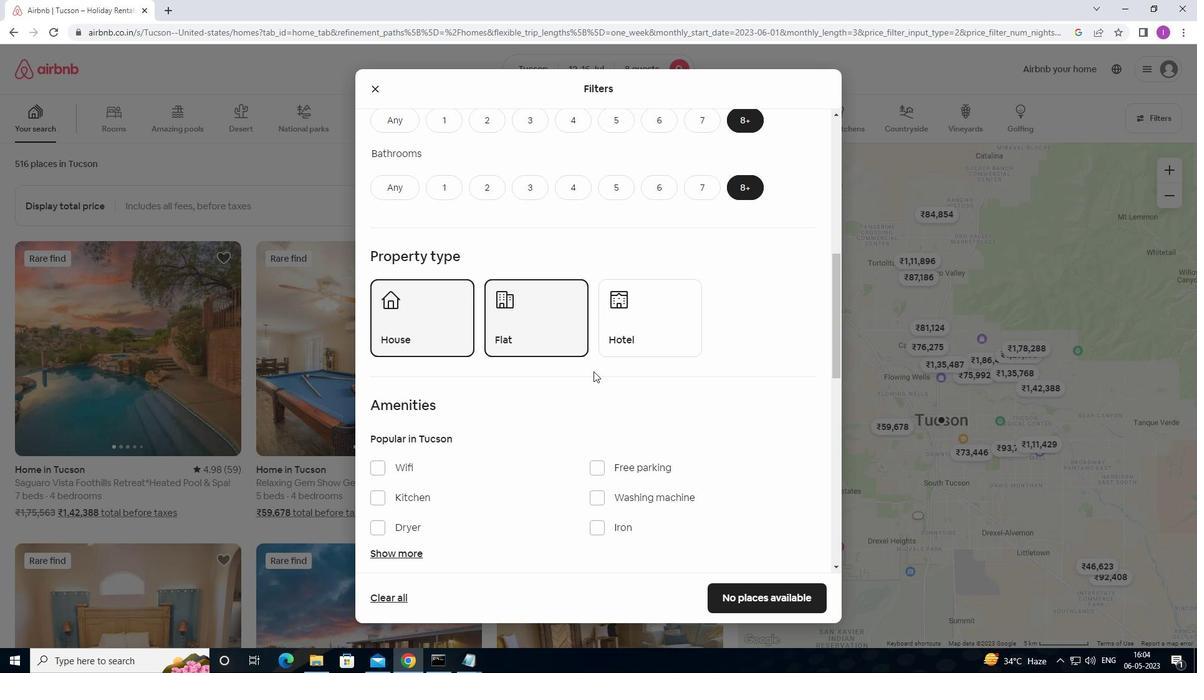 
Action: Mouse pressed left at (631, 338)
Screenshot: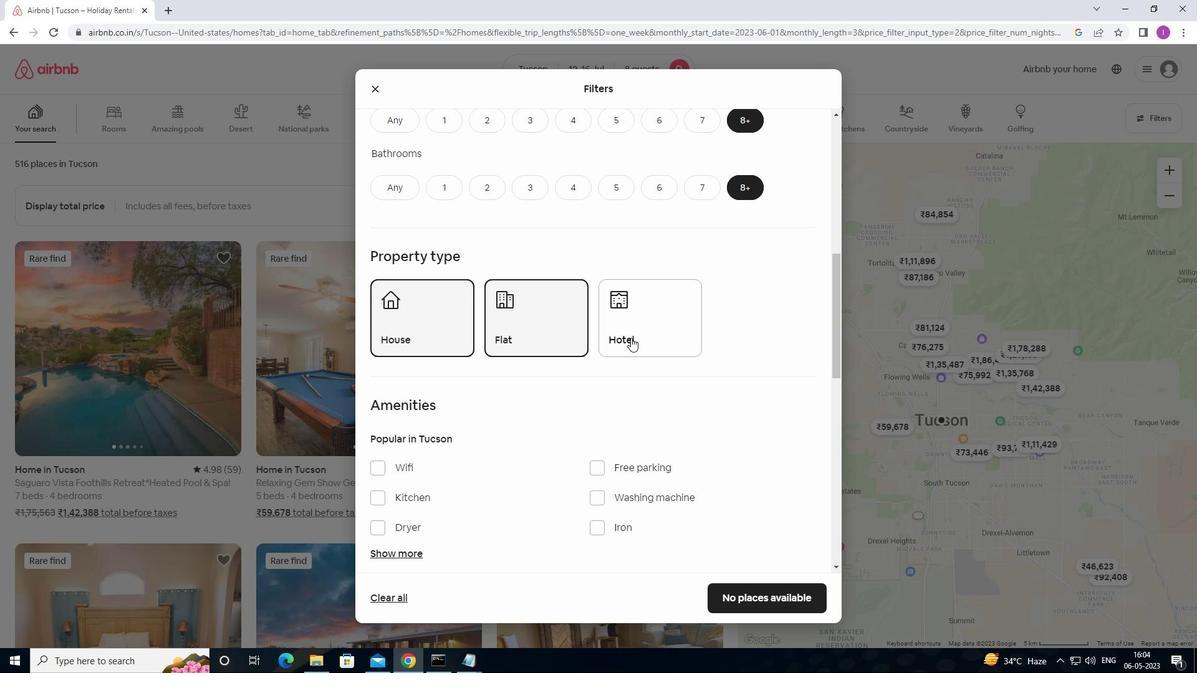 
Action: Mouse moved to (588, 423)
Screenshot: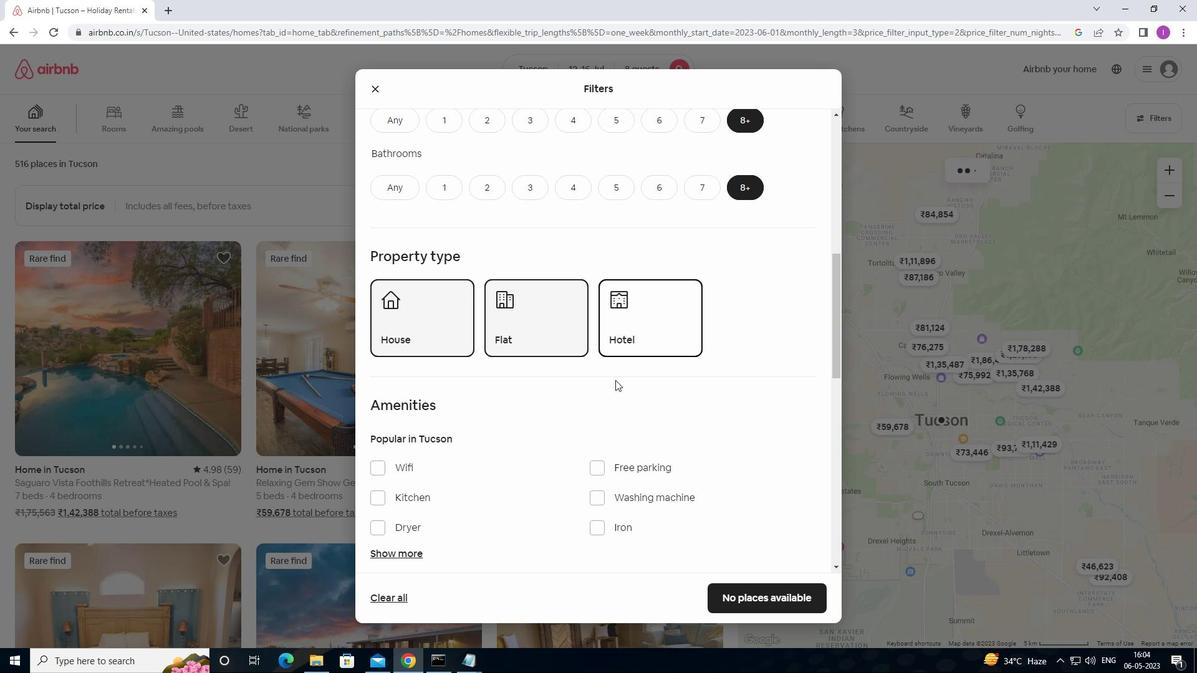 
Action: Mouse scrolled (588, 422) with delta (0, 0)
Screenshot: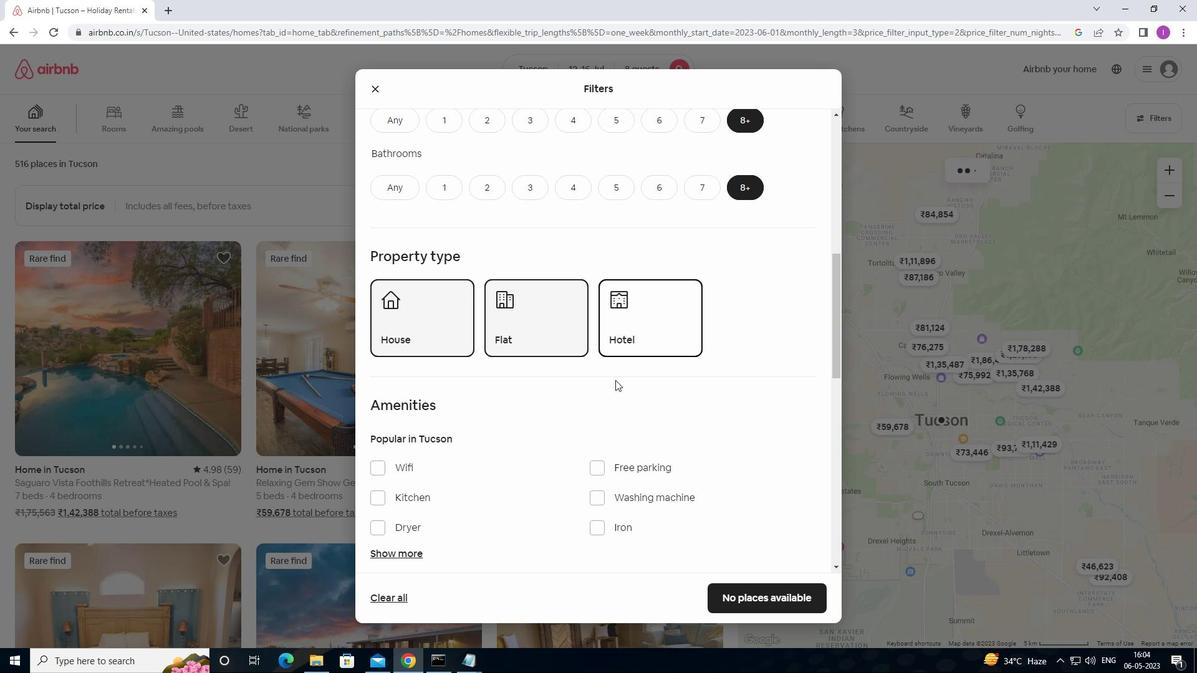 
Action: Mouse moved to (588, 424)
Screenshot: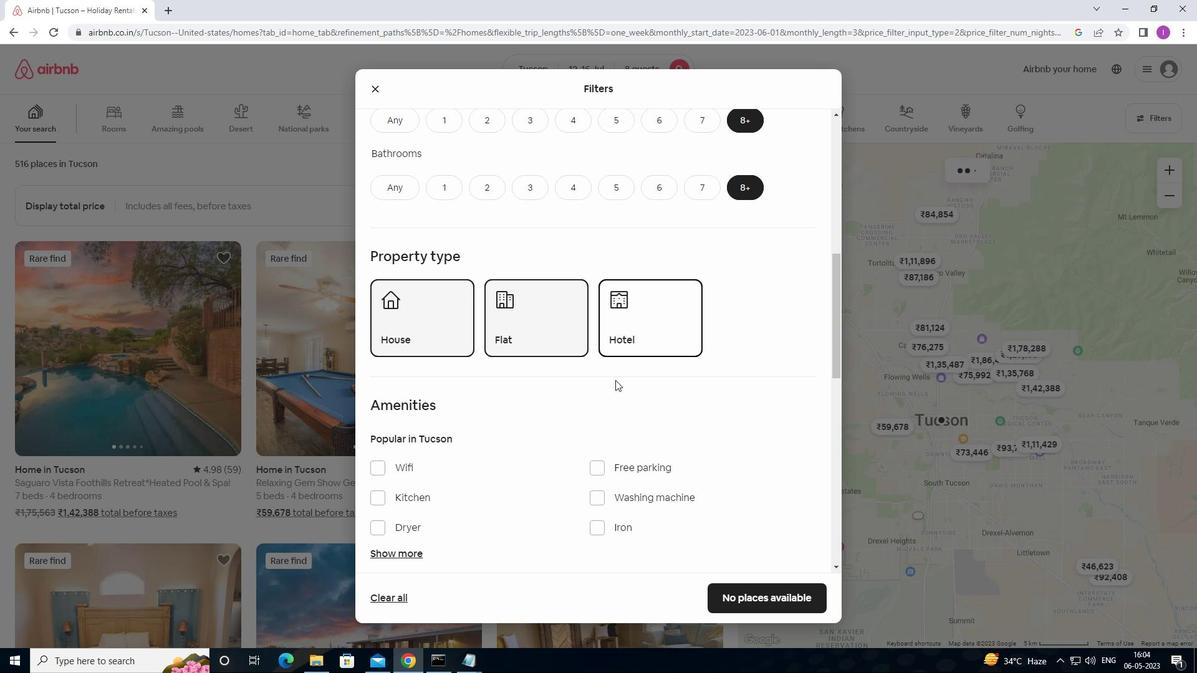 
Action: Mouse scrolled (588, 423) with delta (0, 0)
Screenshot: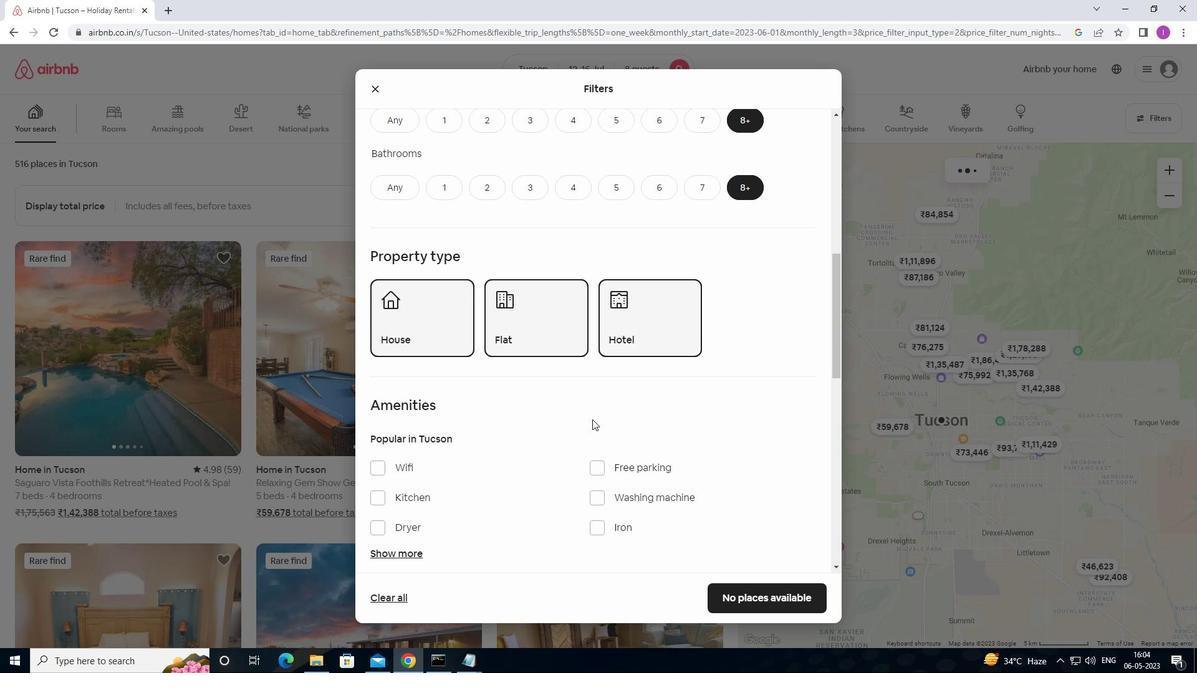 
Action: Mouse moved to (374, 343)
Screenshot: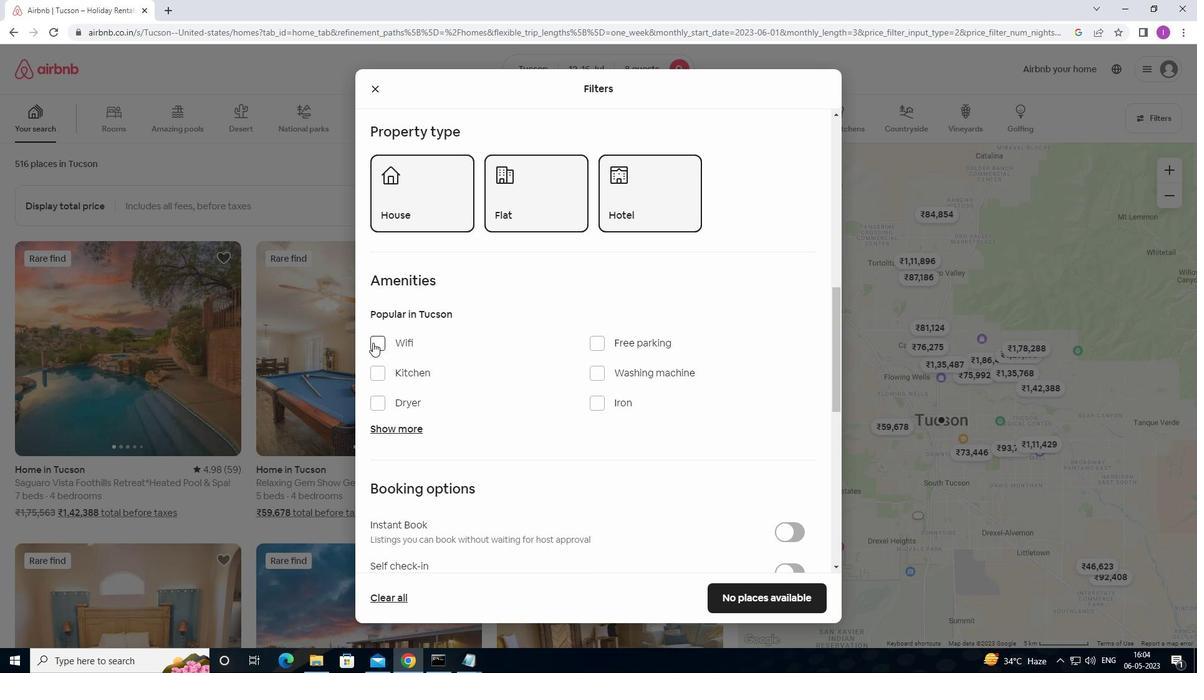 
Action: Mouse pressed left at (374, 343)
Screenshot: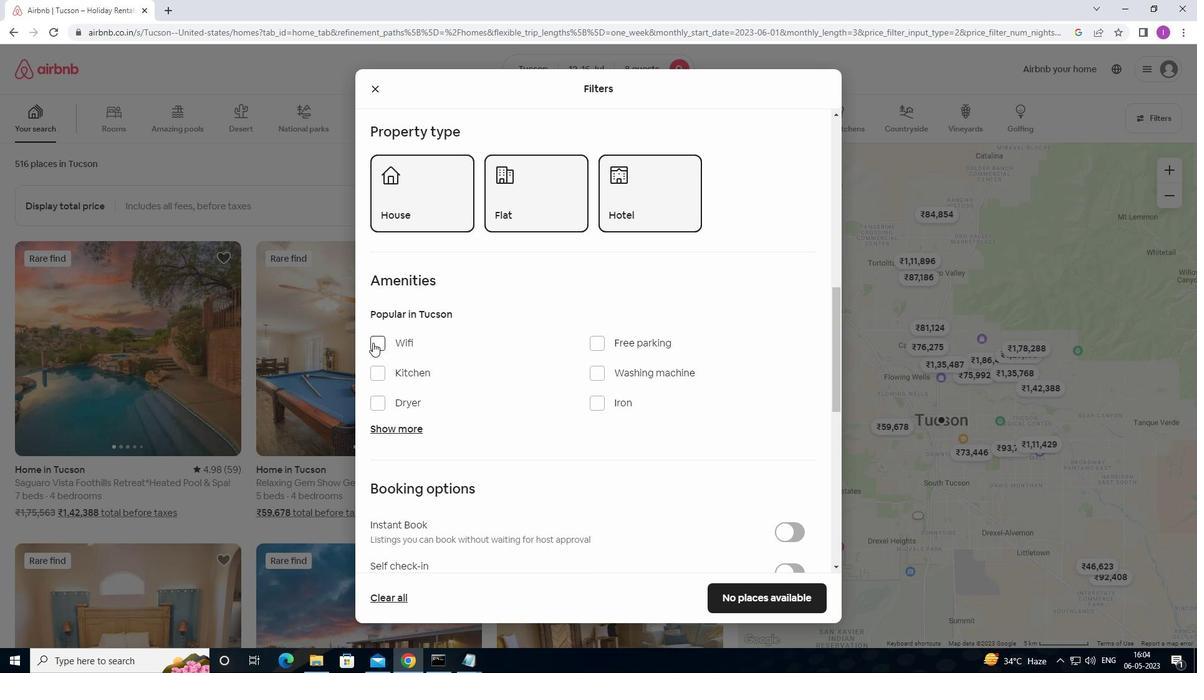 
Action: Mouse moved to (594, 344)
Screenshot: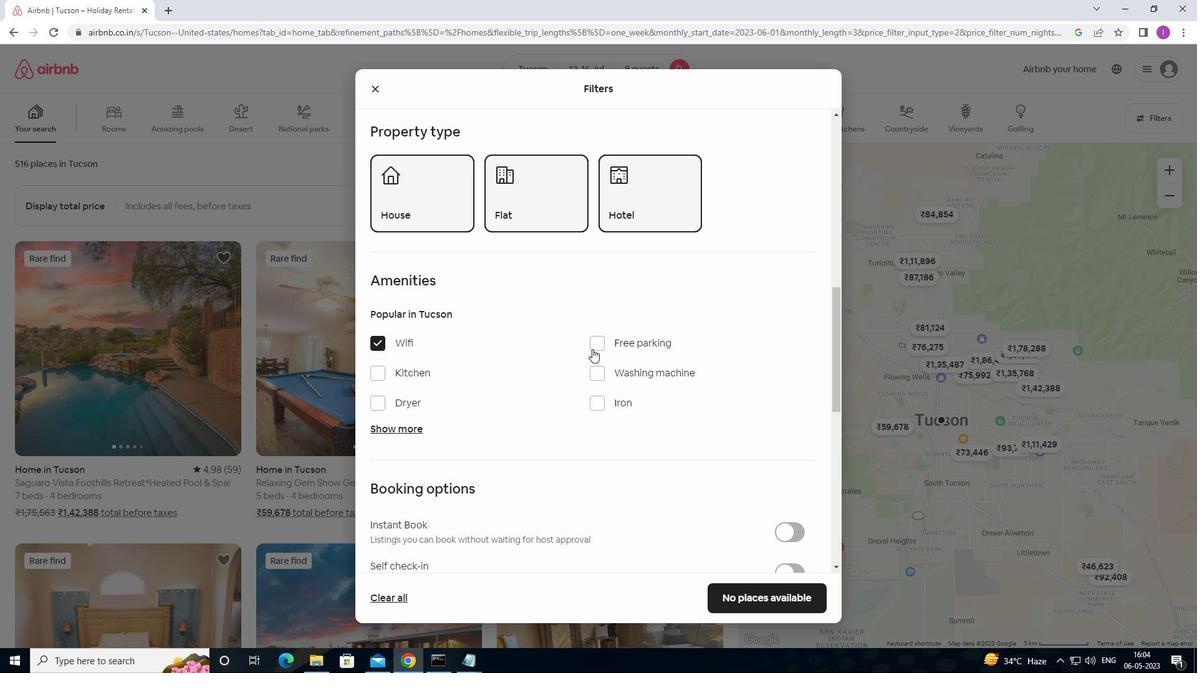 
Action: Mouse pressed left at (594, 344)
Screenshot: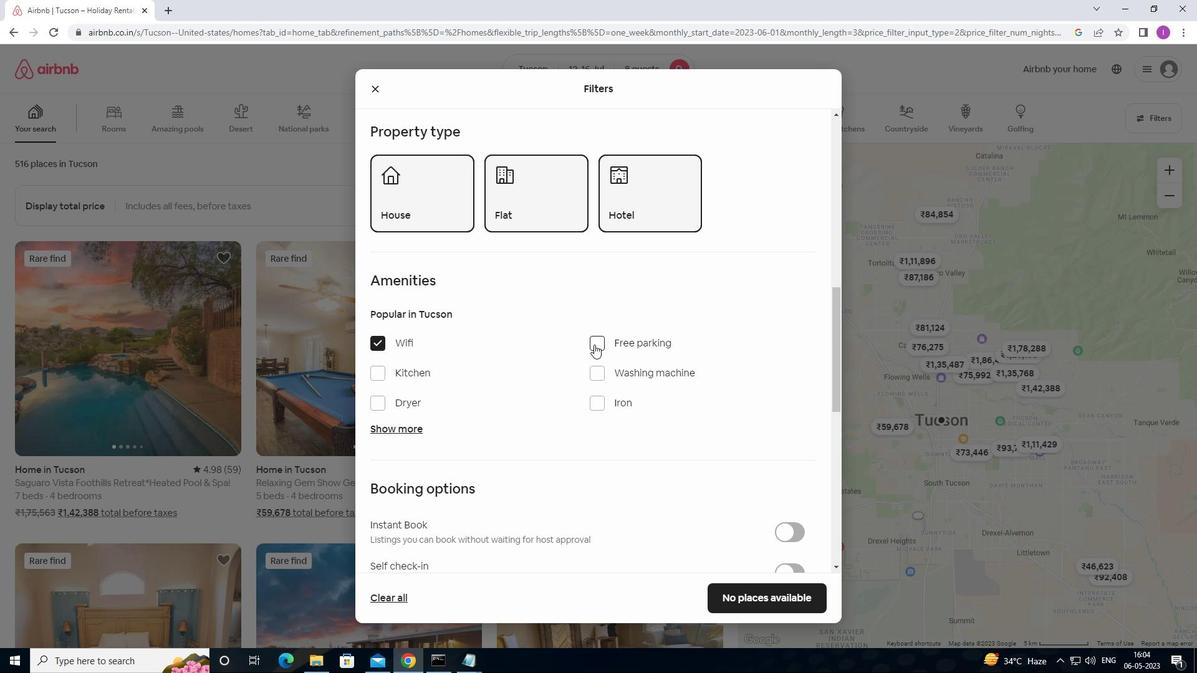 
Action: Mouse moved to (390, 428)
Screenshot: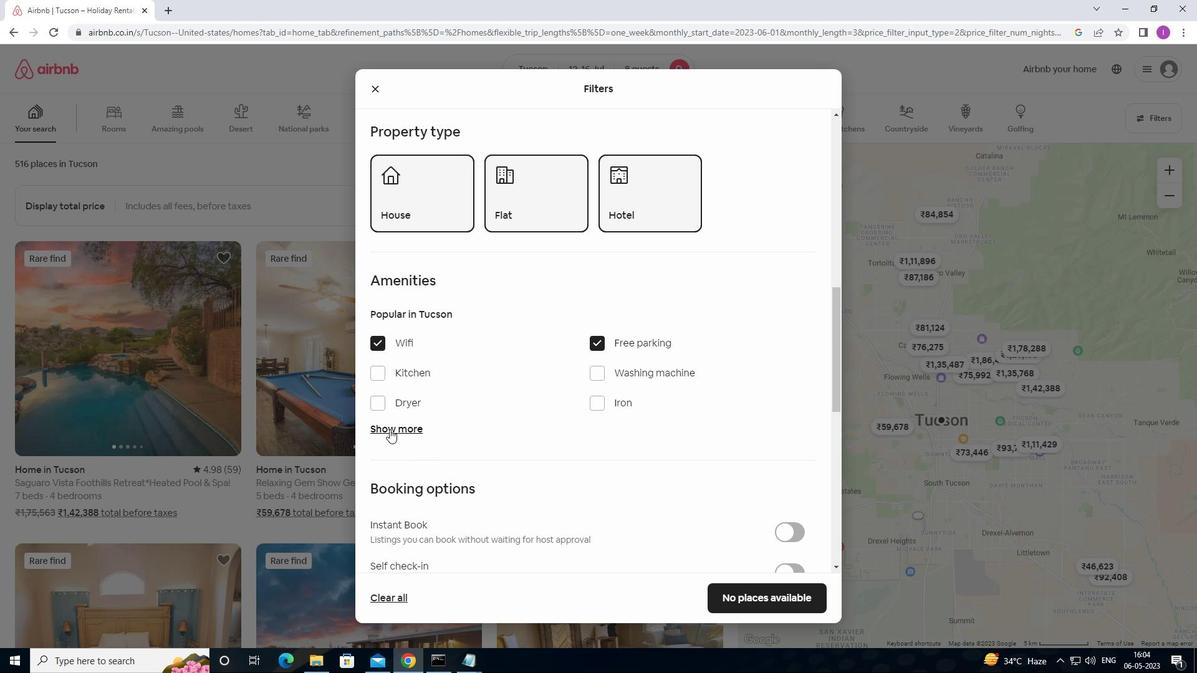 
Action: Mouse pressed left at (390, 428)
Screenshot: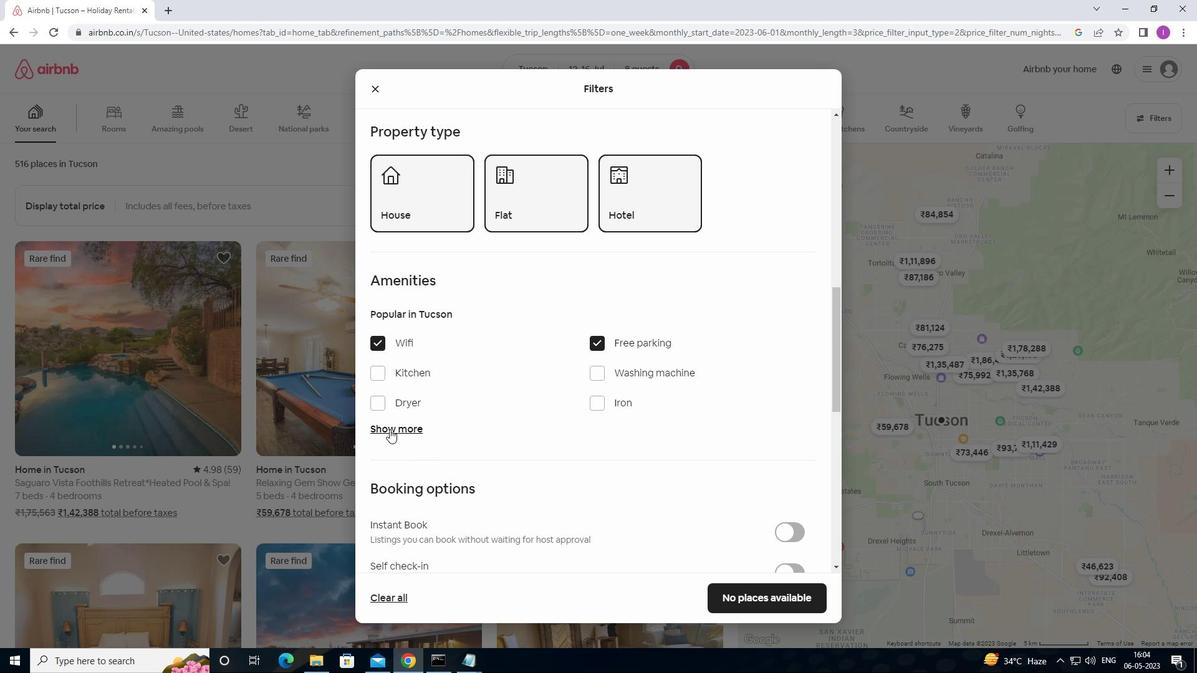 
Action: Mouse moved to (606, 501)
Screenshot: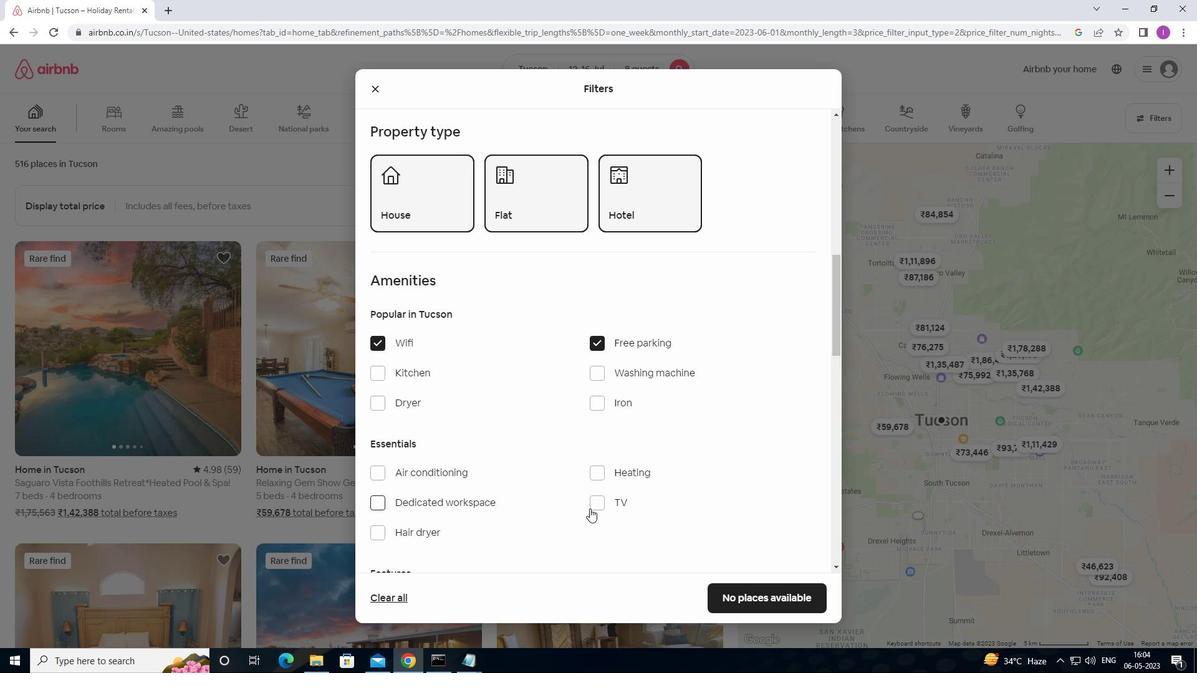 
Action: Mouse pressed left at (606, 501)
Screenshot: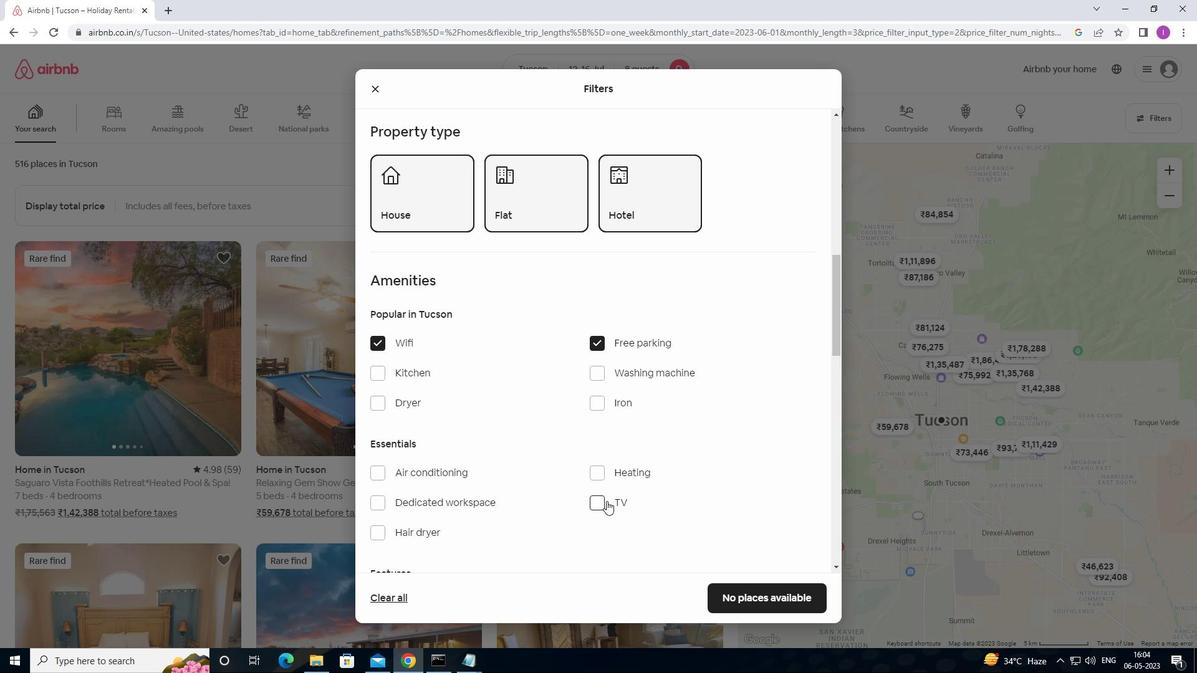 
Action: Mouse moved to (397, 472)
Screenshot: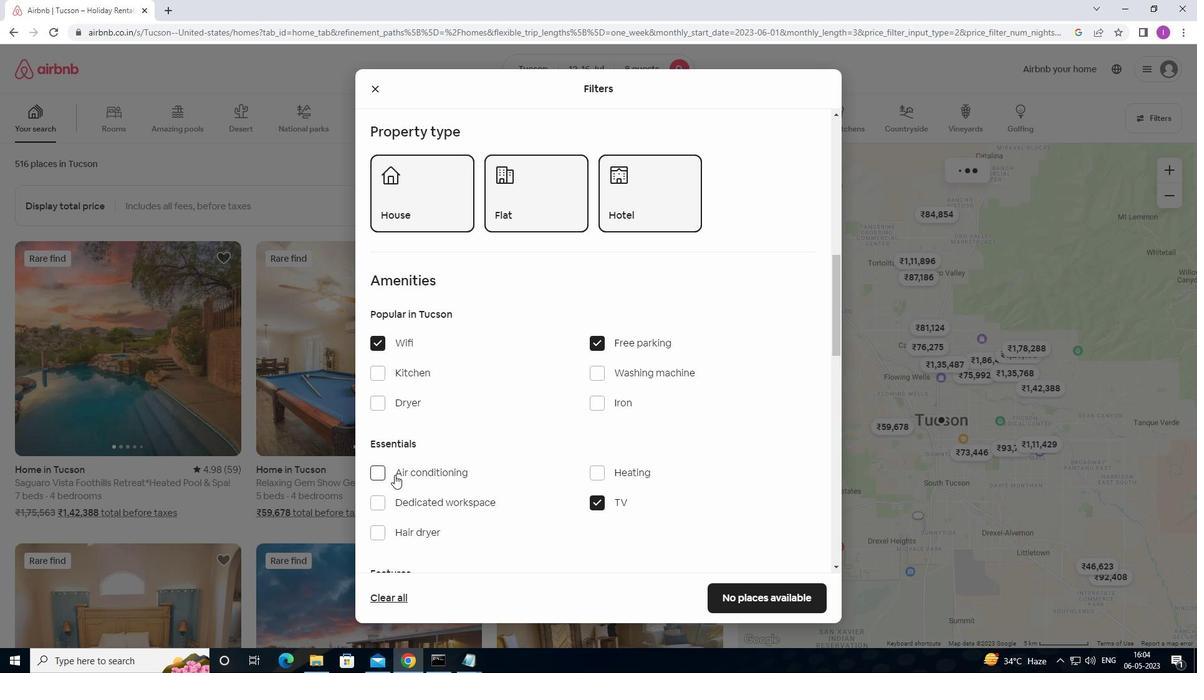
Action: Mouse scrolled (397, 472) with delta (0, 0)
Screenshot: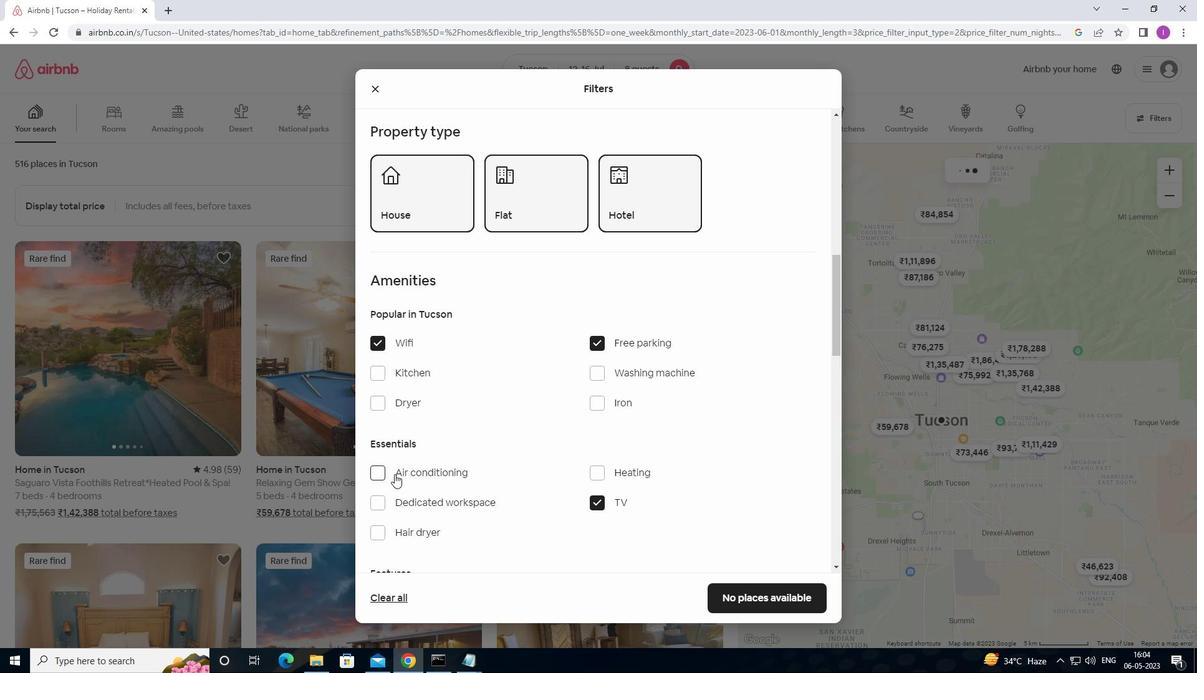 
Action: Mouse moved to (409, 472)
Screenshot: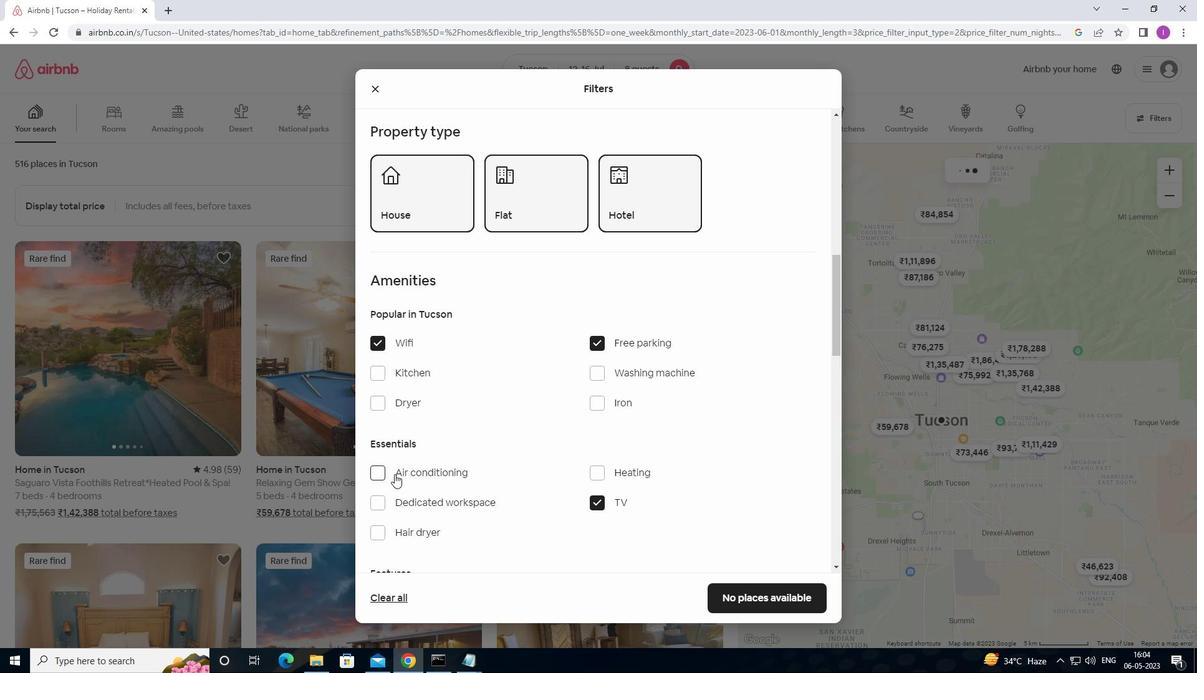 
Action: Mouse scrolled (409, 472) with delta (0, 0)
Screenshot: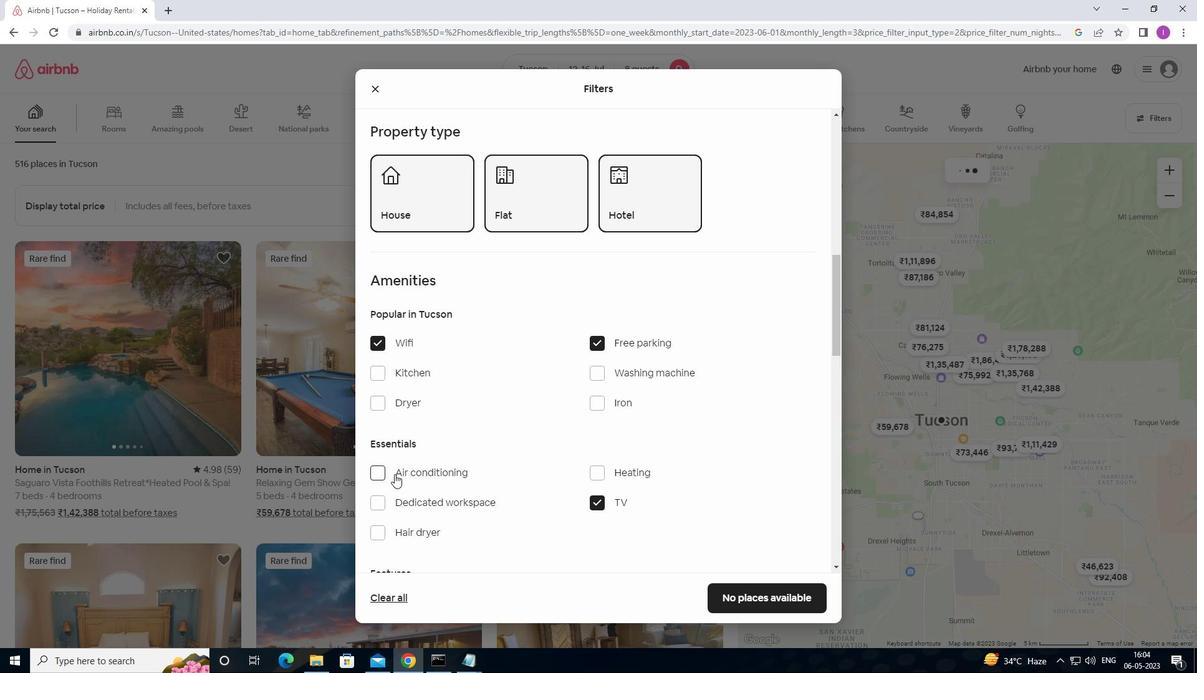 
Action: Mouse moved to (425, 472)
Screenshot: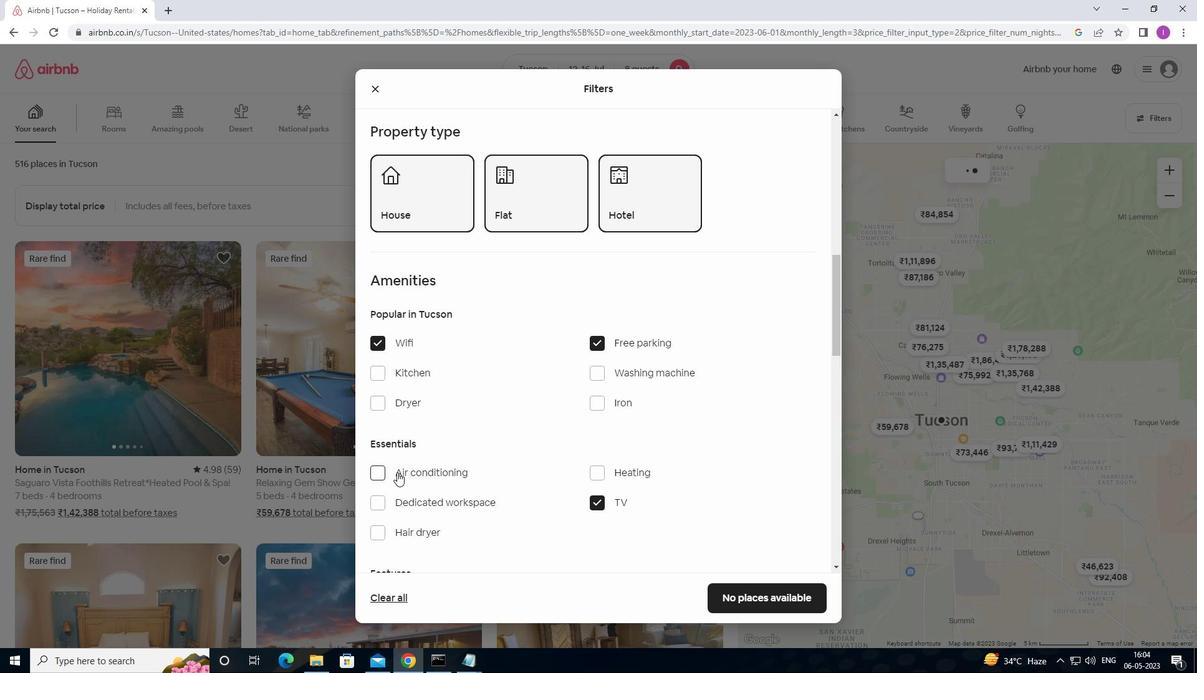 
Action: Mouse scrolled (425, 472) with delta (0, 0)
Screenshot: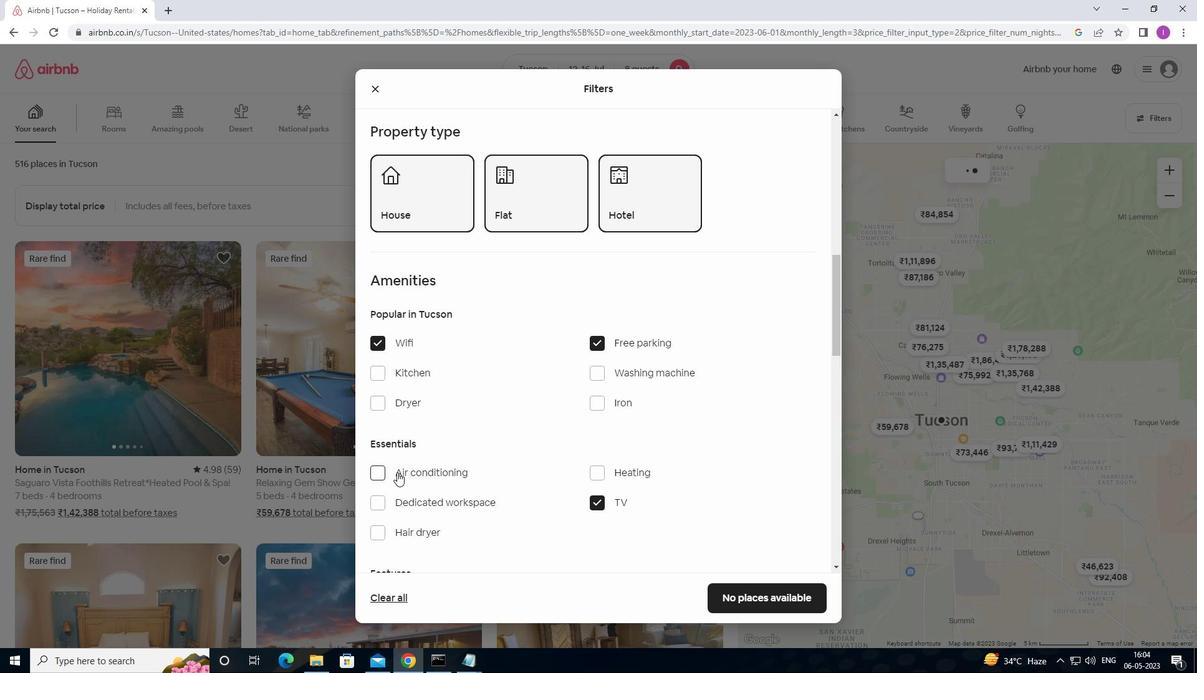 
Action: Mouse moved to (445, 476)
Screenshot: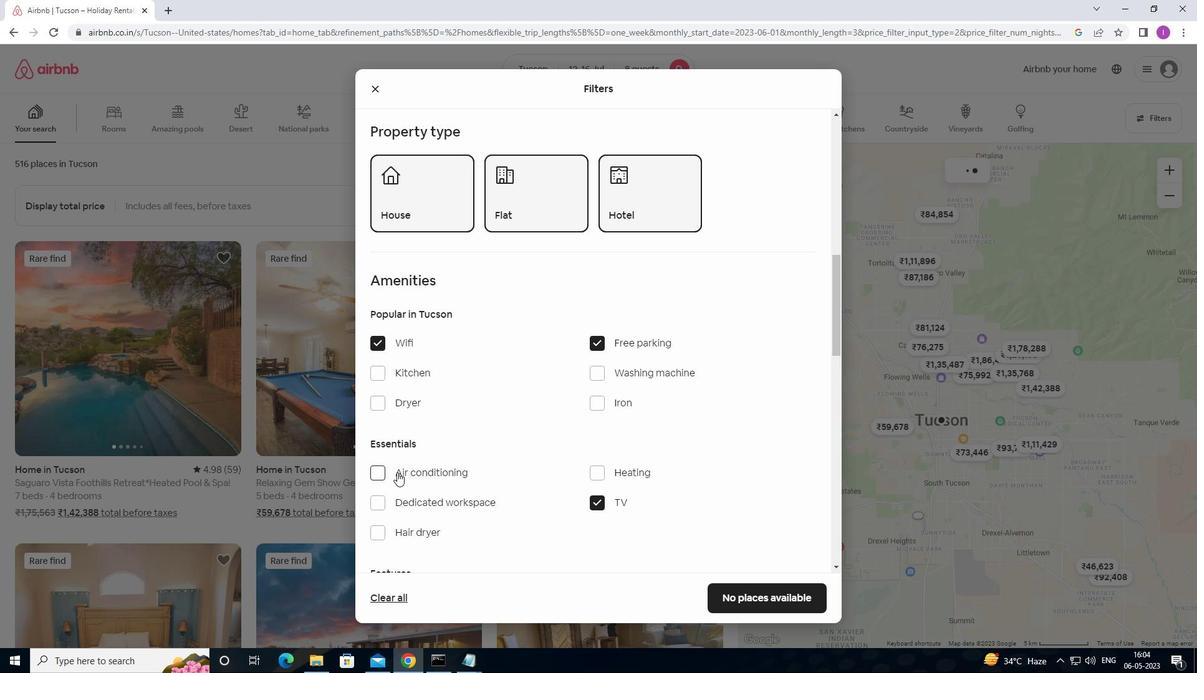 
Action: Mouse scrolled (445, 475) with delta (0, 0)
Screenshot: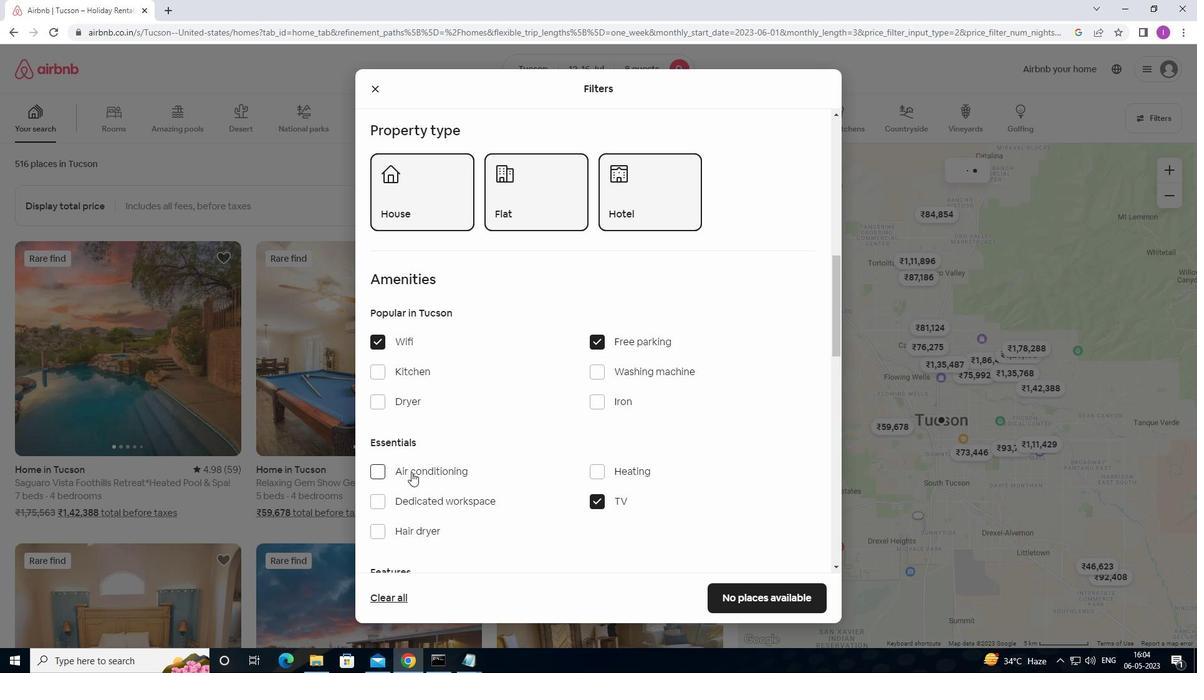 
Action: Mouse moved to (383, 409)
Screenshot: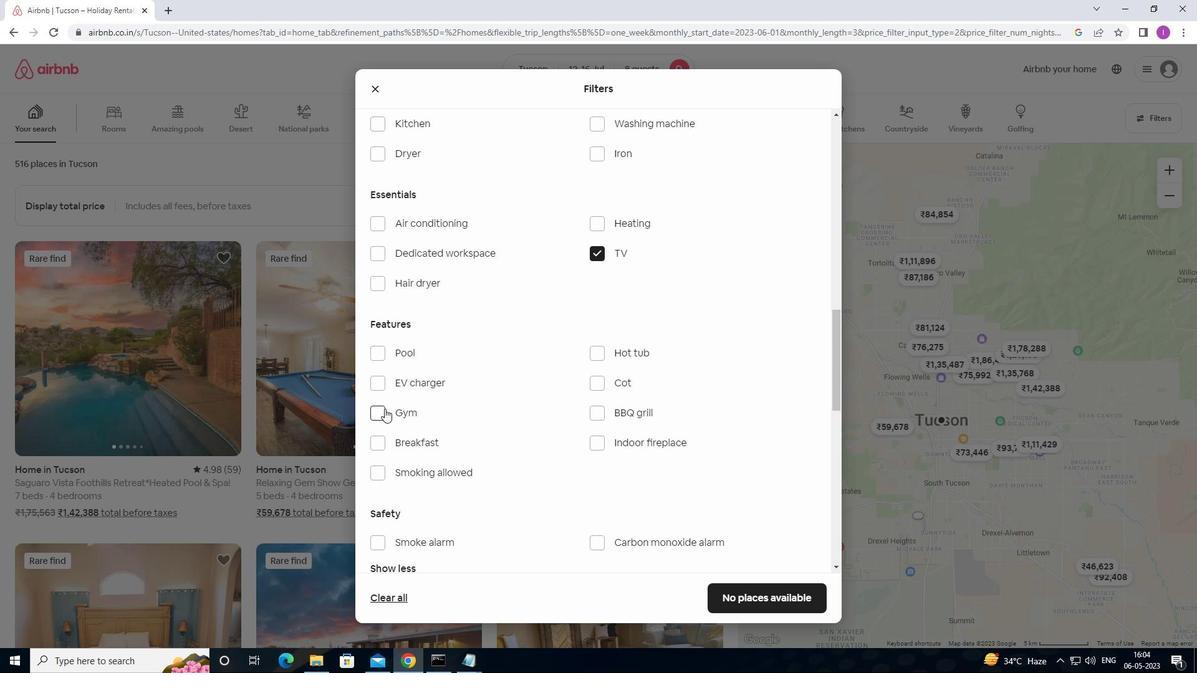 
Action: Mouse pressed left at (383, 409)
Screenshot: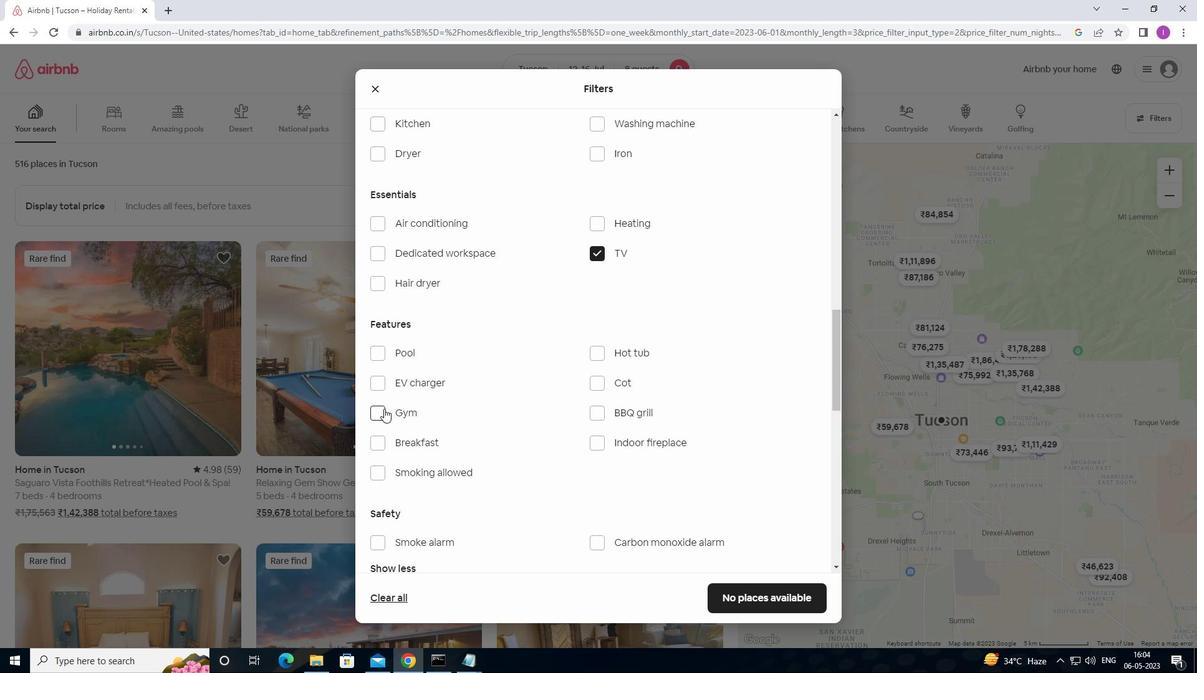 
Action: Mouse moved to (399, 441)
Screenshot: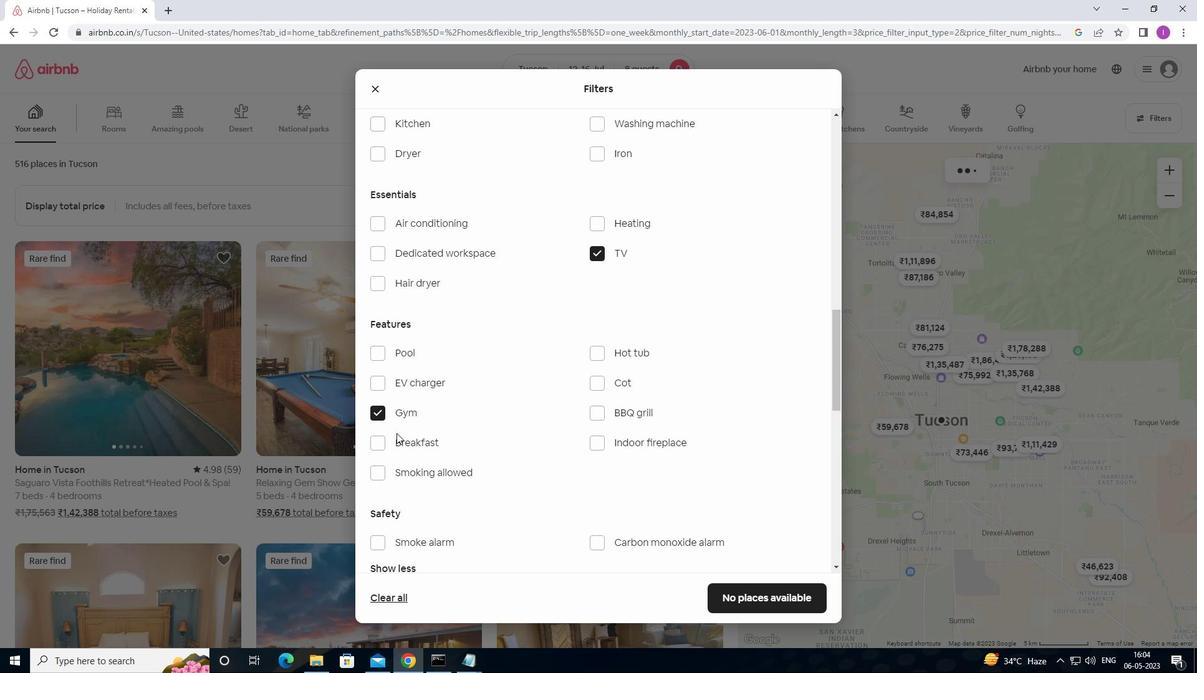 
Action: Mouse pressed left at (399, 441)
Screenshot: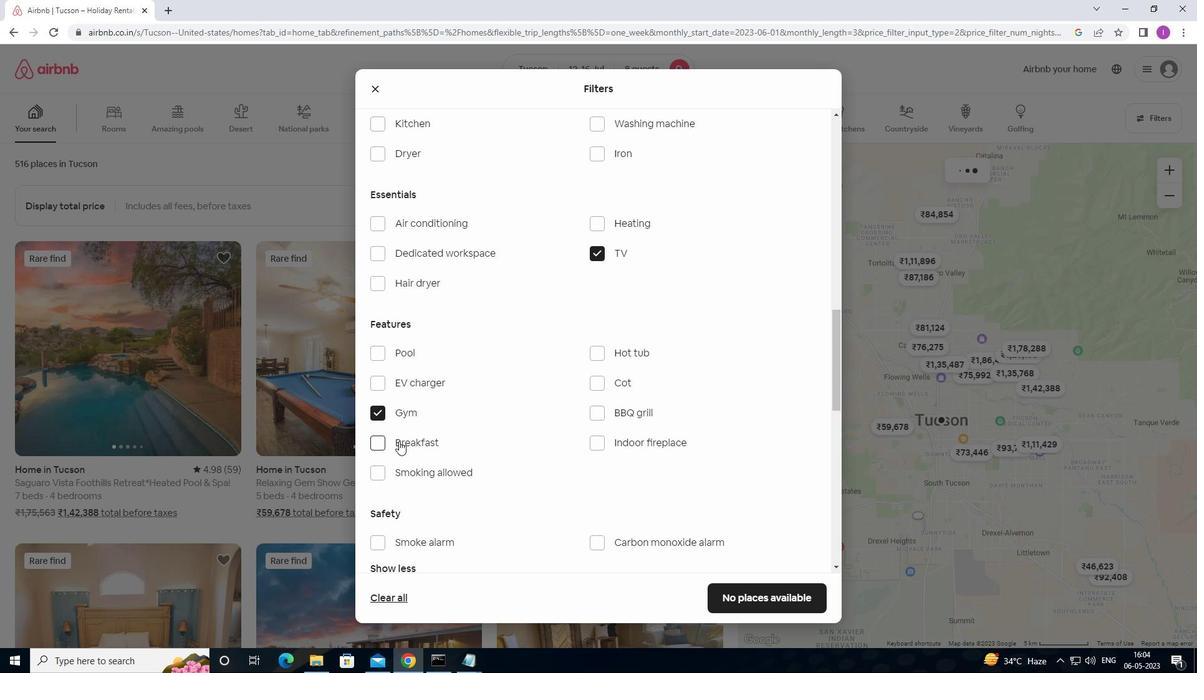 
Action: Mouse moved to (515, 467)
Screenshot: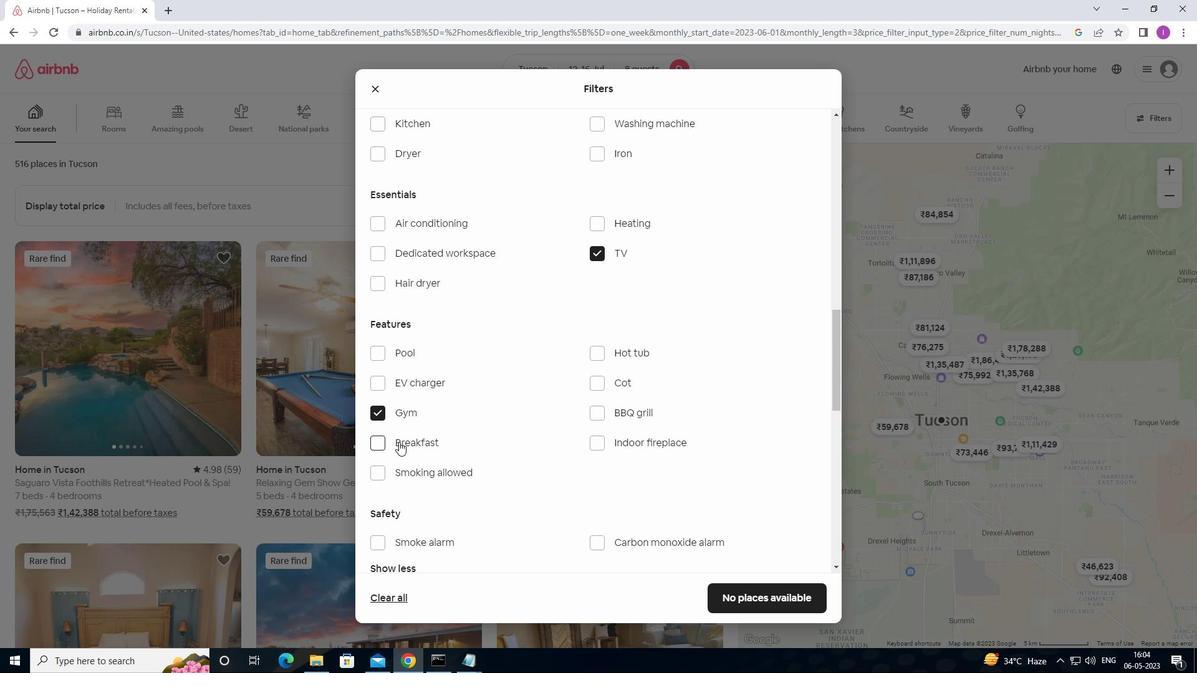 
Action: Mouse scrolled (515, 467) with delta (0, 0)
Screenshot: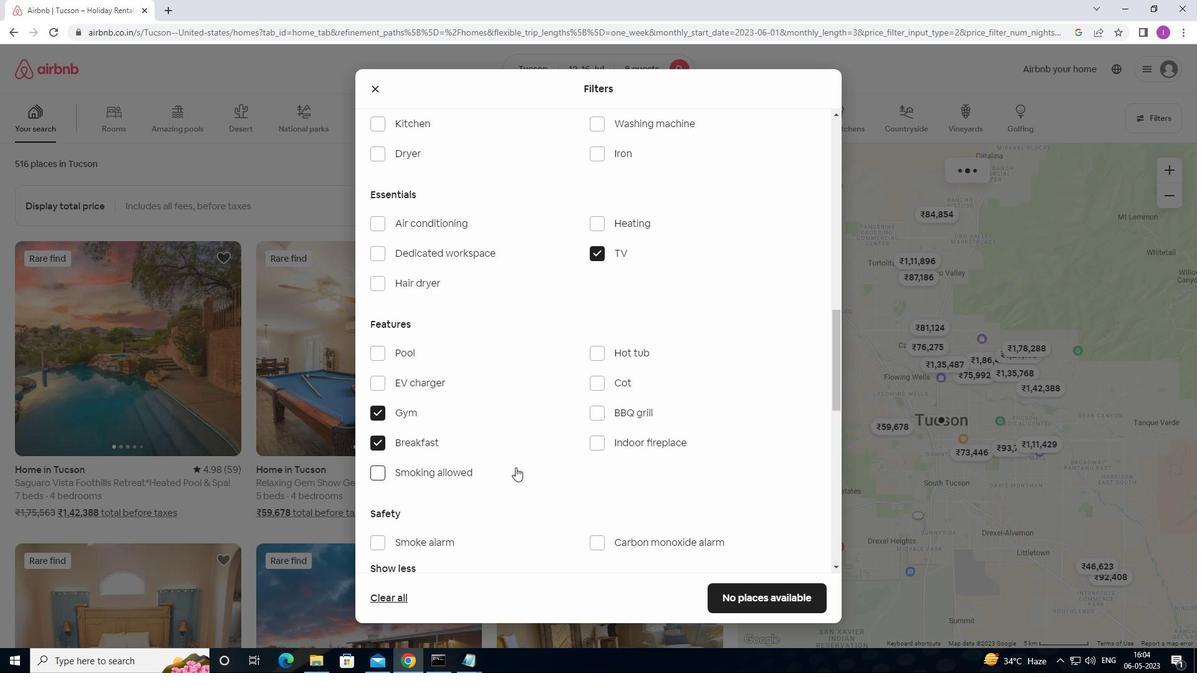
Action: Mouse scrolled (515, 467) with delta (0, 0)
Screenshot: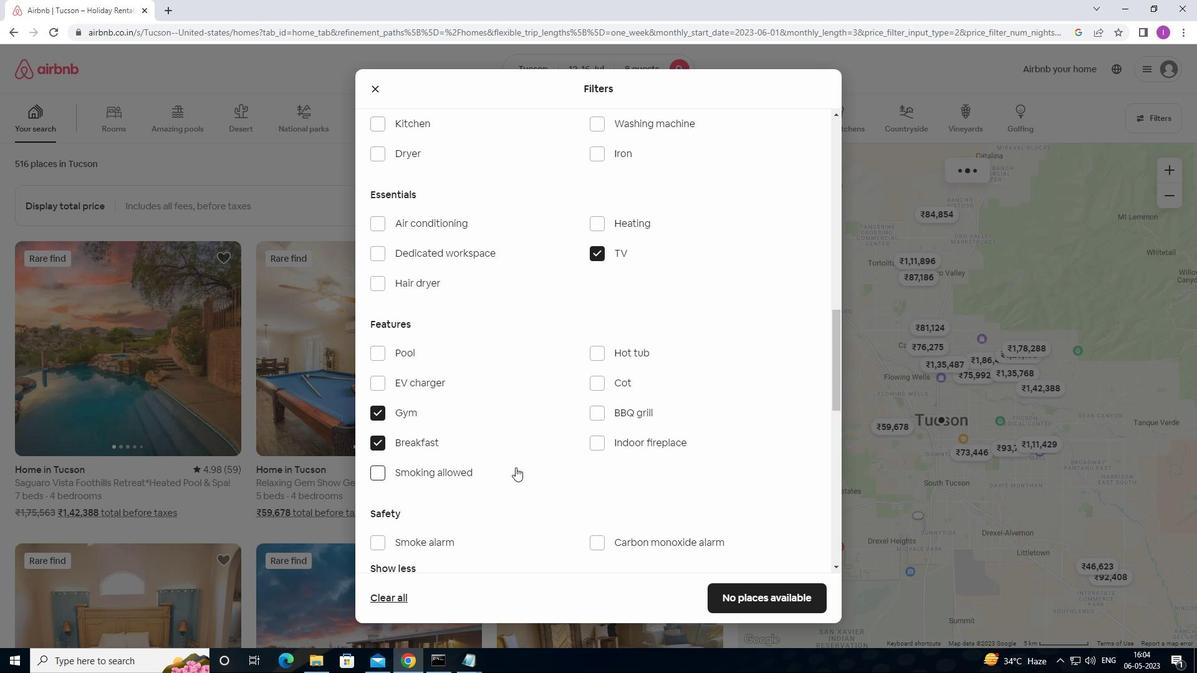 
Action: Mouse moved to (516, 467)
Screenshot: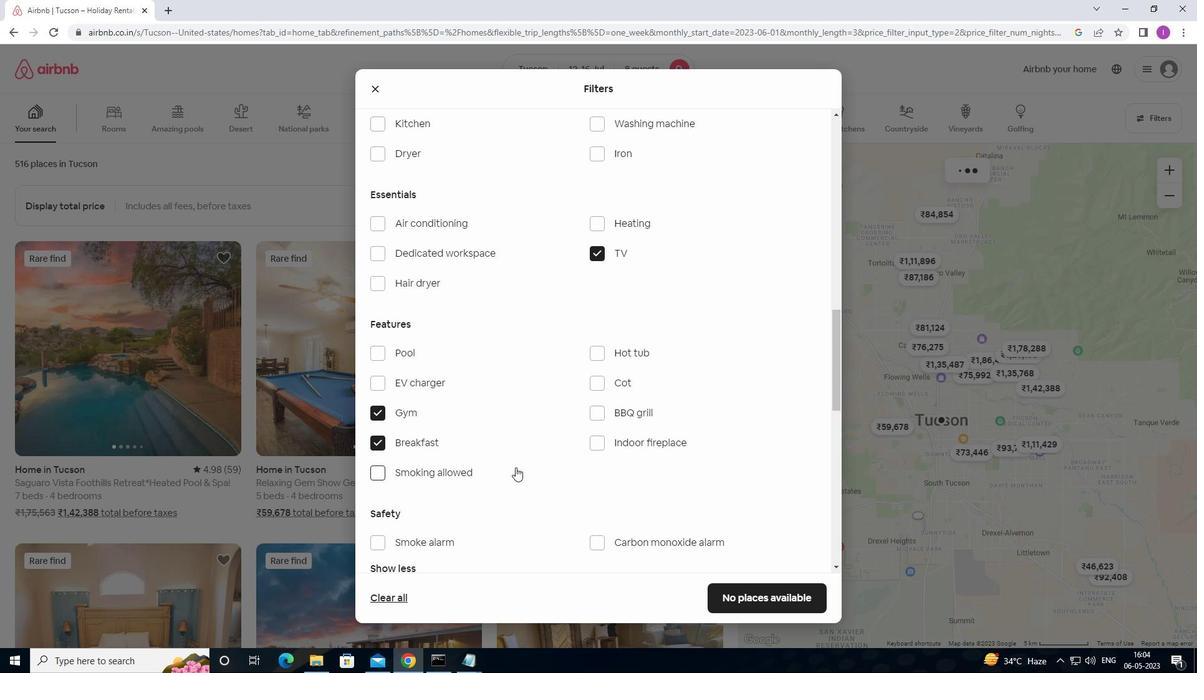 
Action: Mouse scrolled (516, 467) with delta (0, 0)
Screenshot: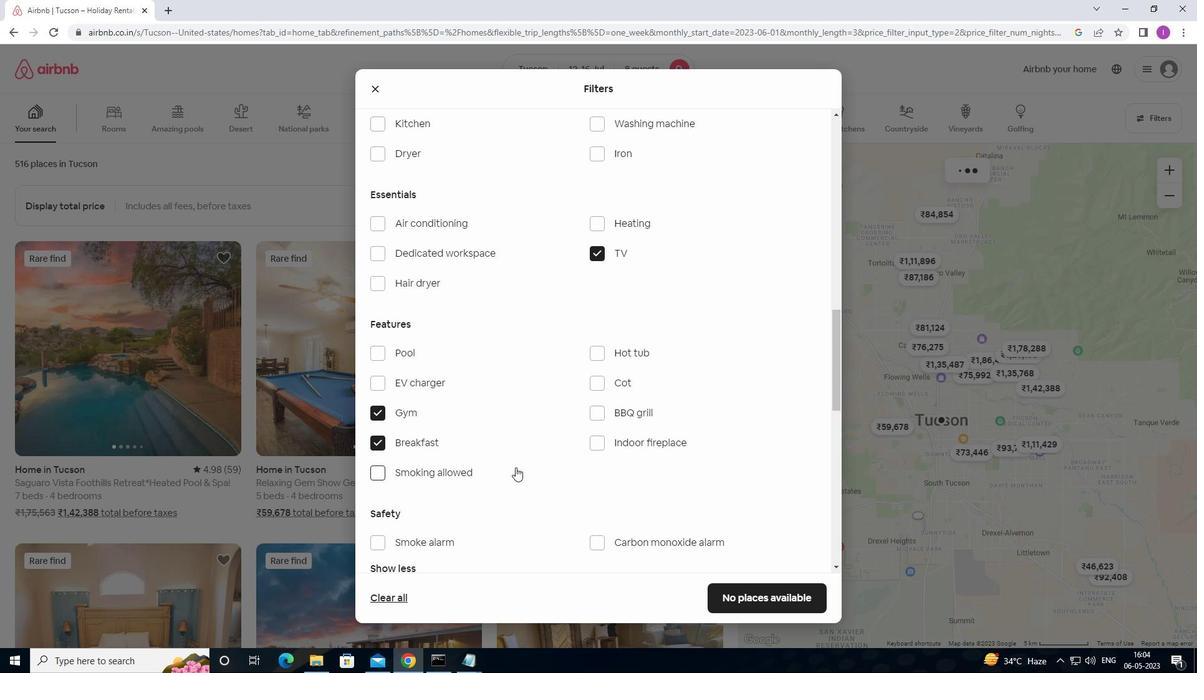 
Action: Mouse moved to (545, 459)
Screenshot: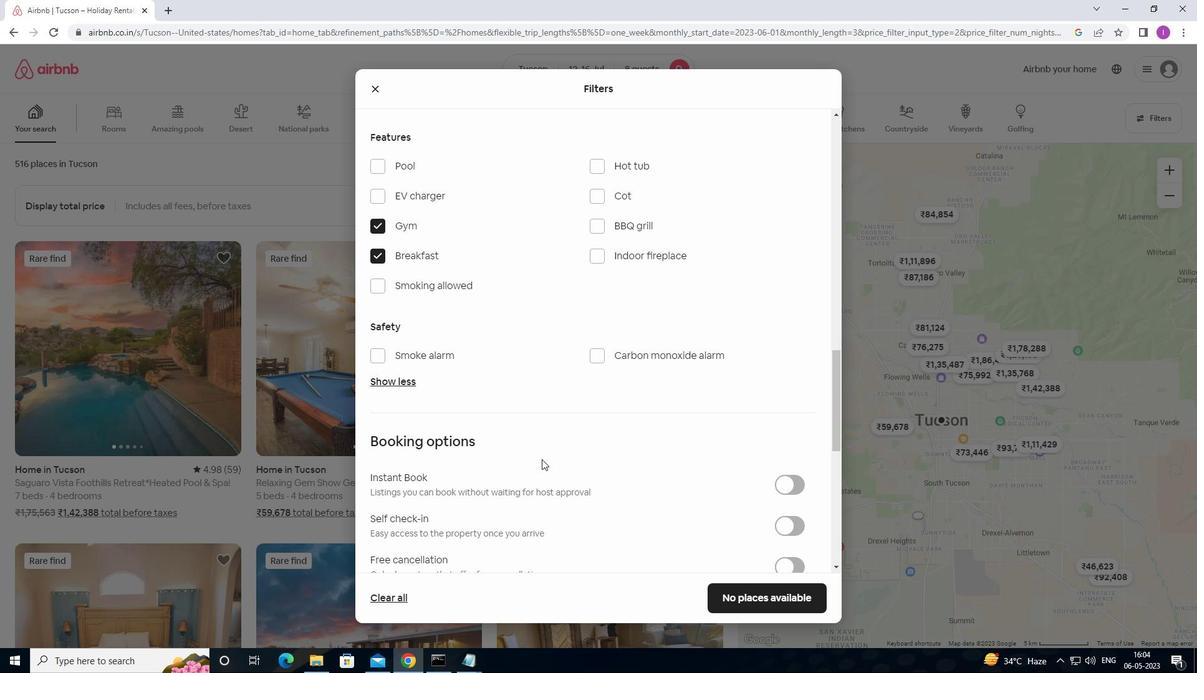 
Action: Mouse scrolled (545, 458) with delta (0, 0)
Screenshot: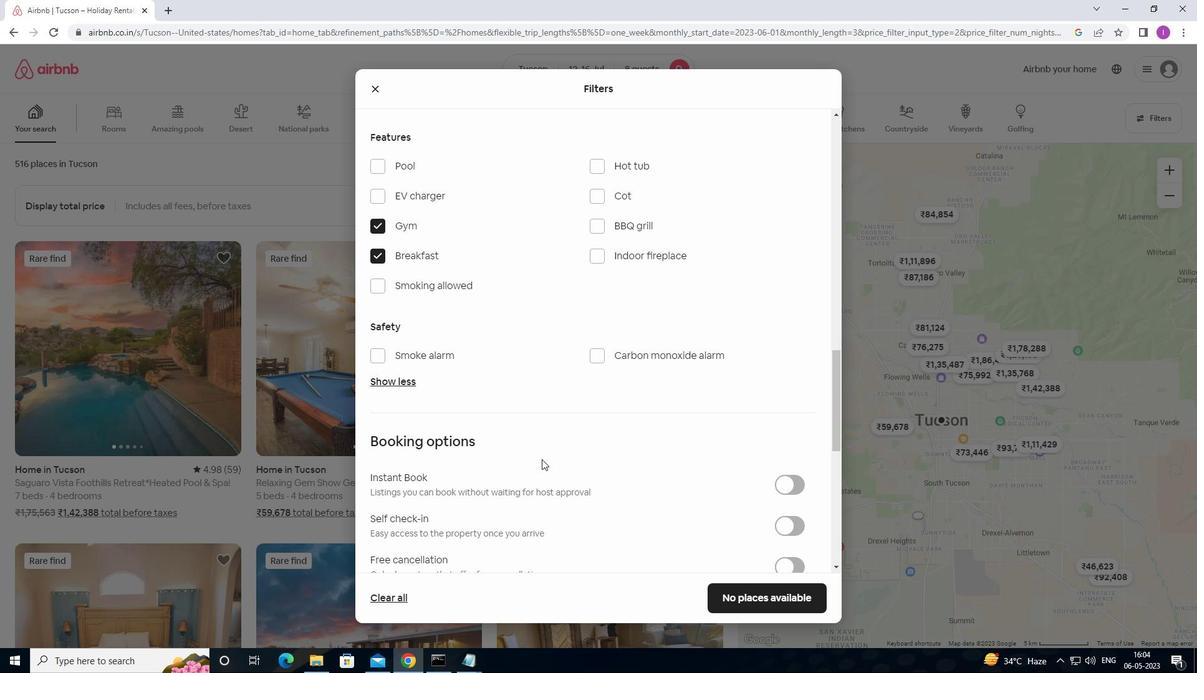 
Action: Mouse moved to (547, 459)
Screenshot: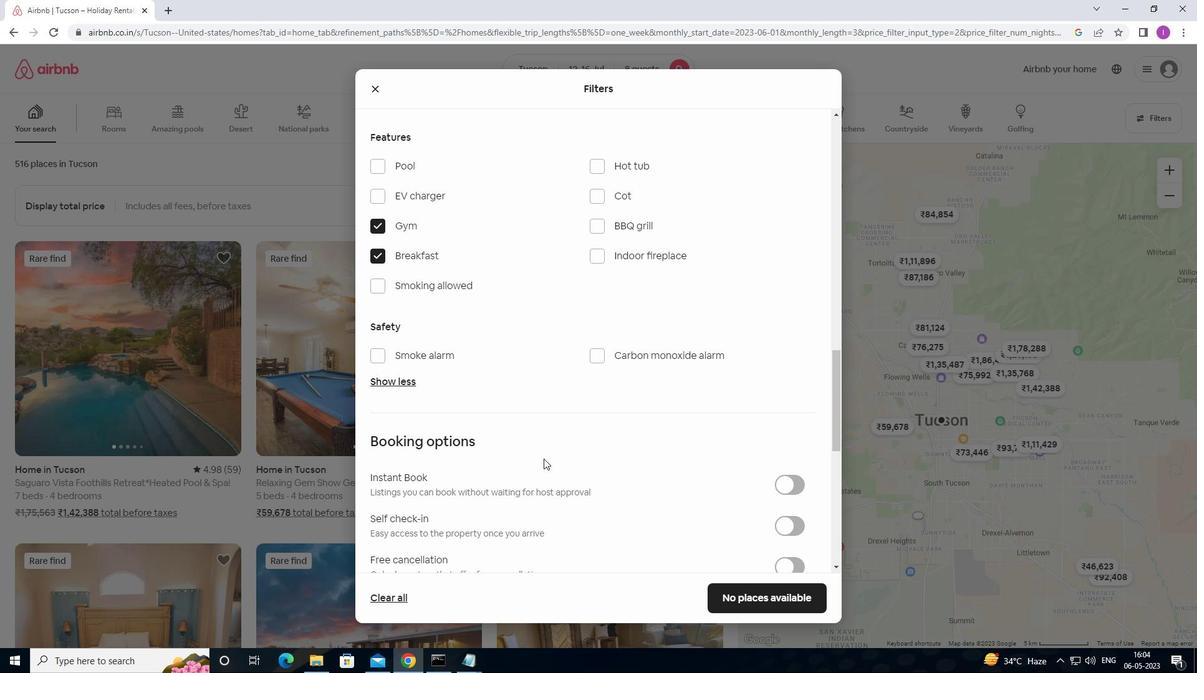 
Action: Mouse scrolled (547, 458) with delta (0, 0)
Screenshot: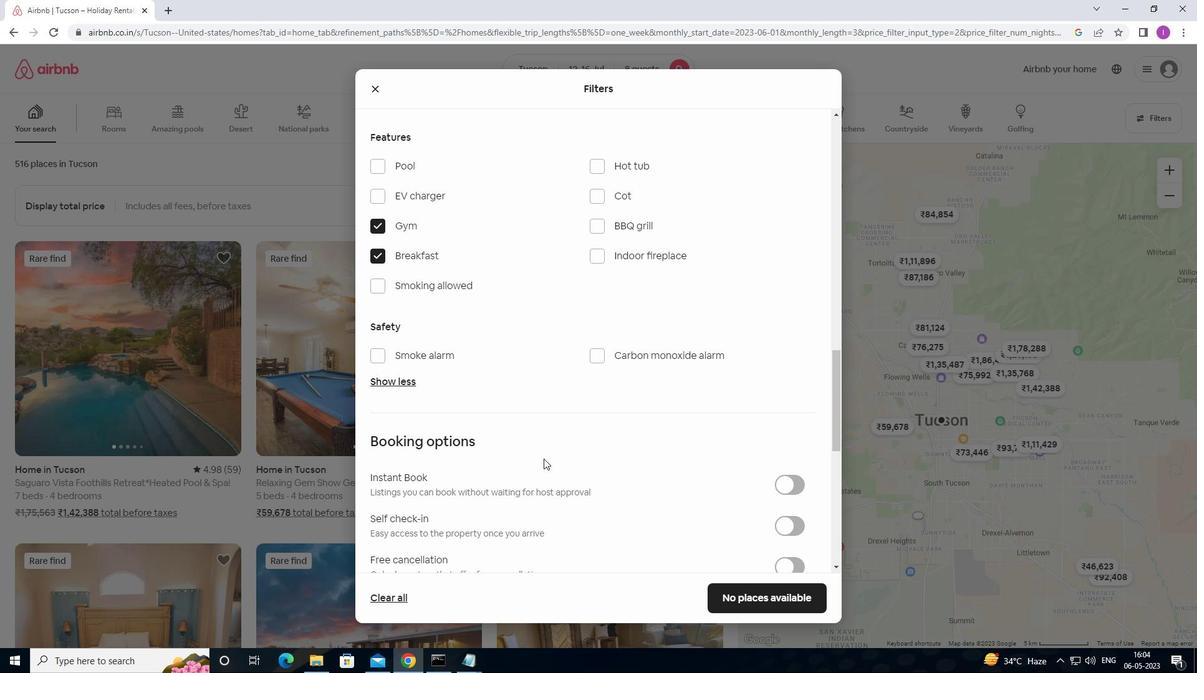 
Action: Mouse moved to (792, 406)
Screenshot: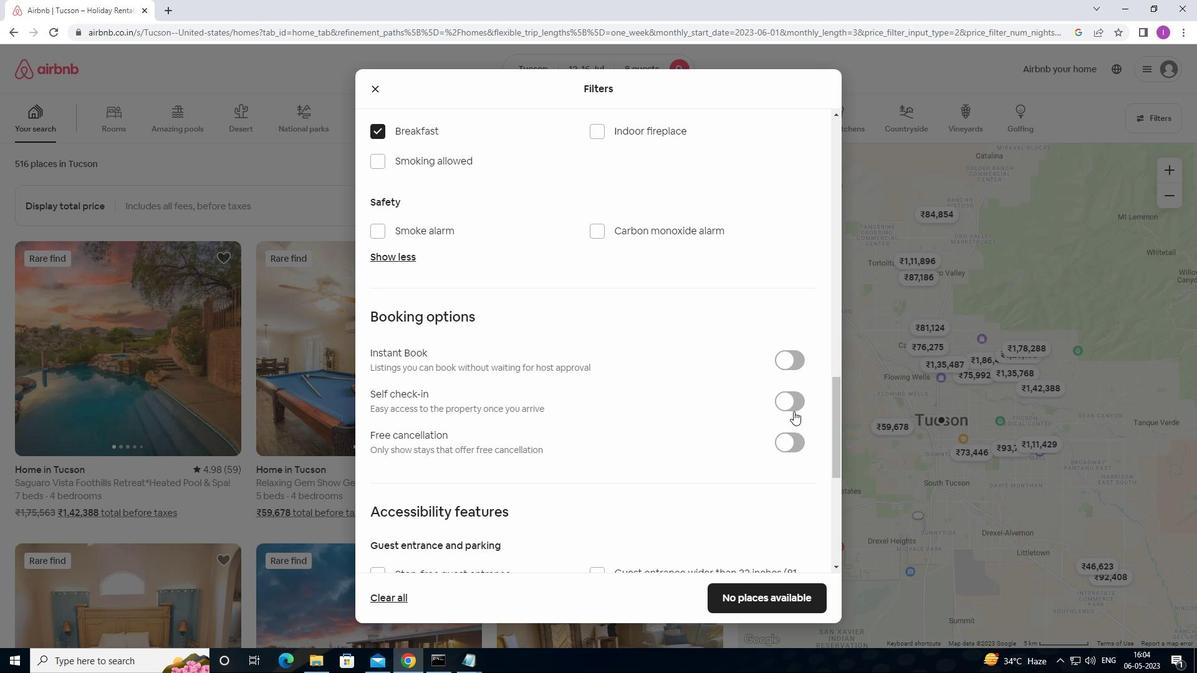 
Action: Mouse pressed left at (792, 406)
Screenshot: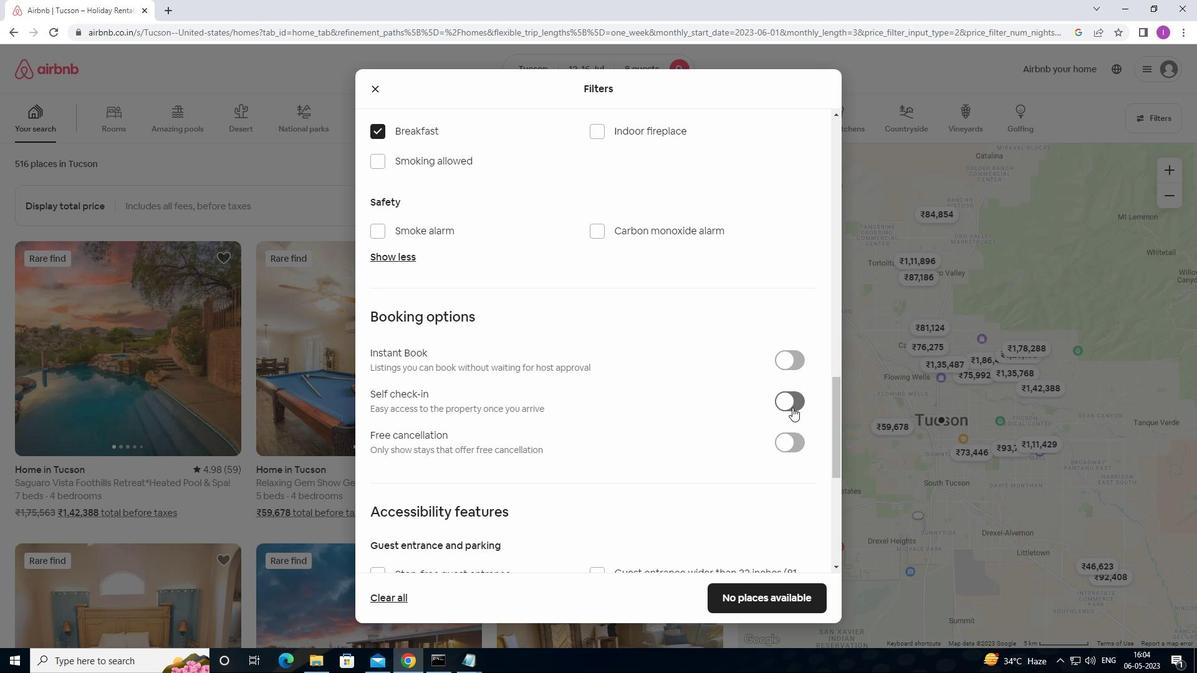 
Action: Mouse moved to (636, 485)
Screenshot: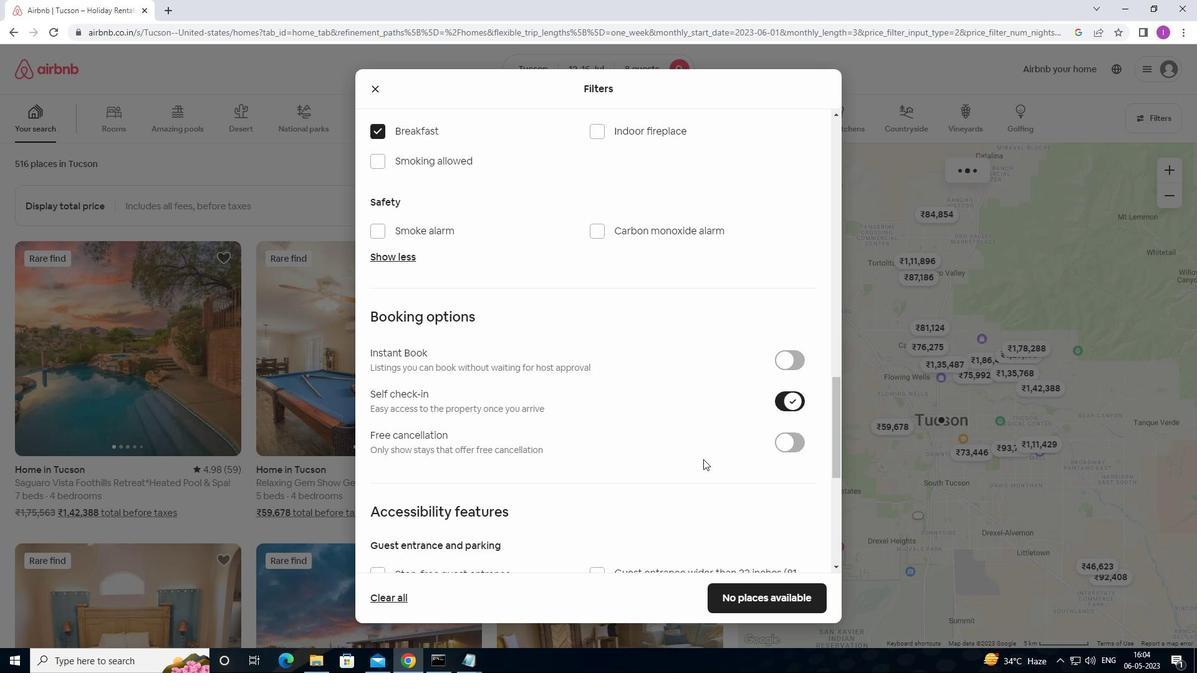
Action: Mouse scrolled (636, 485) with delta (0, 0)
Screenshot: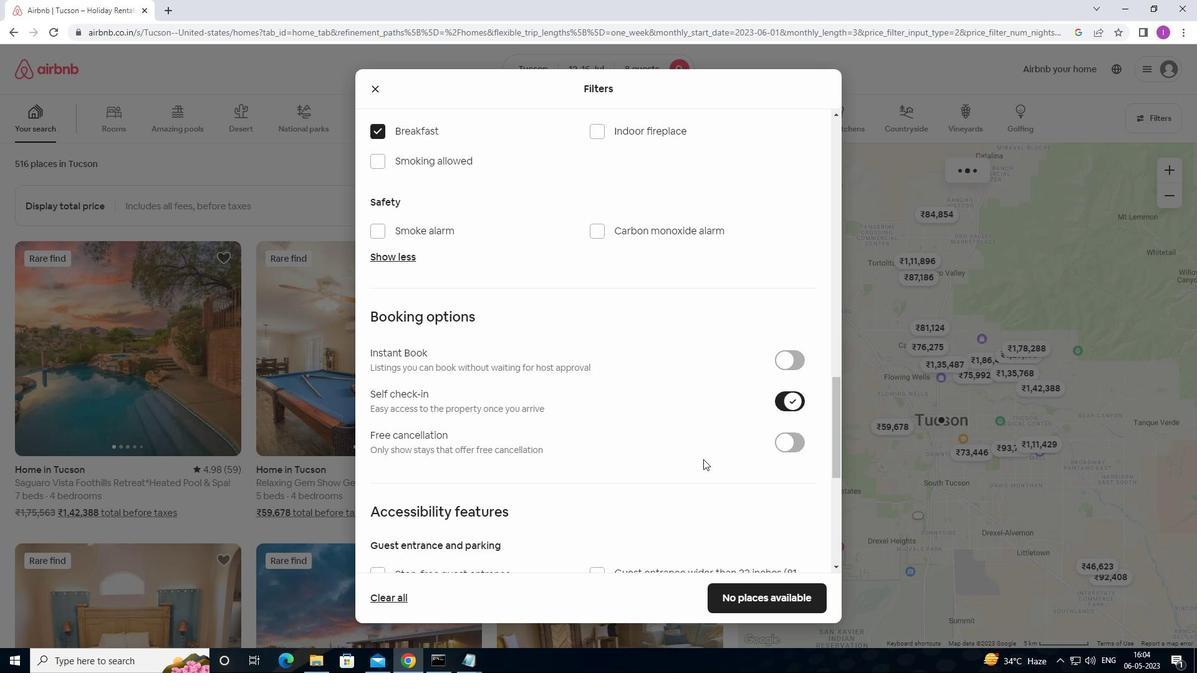 
Action: Mouse moved to (634, 487)
Screenshot: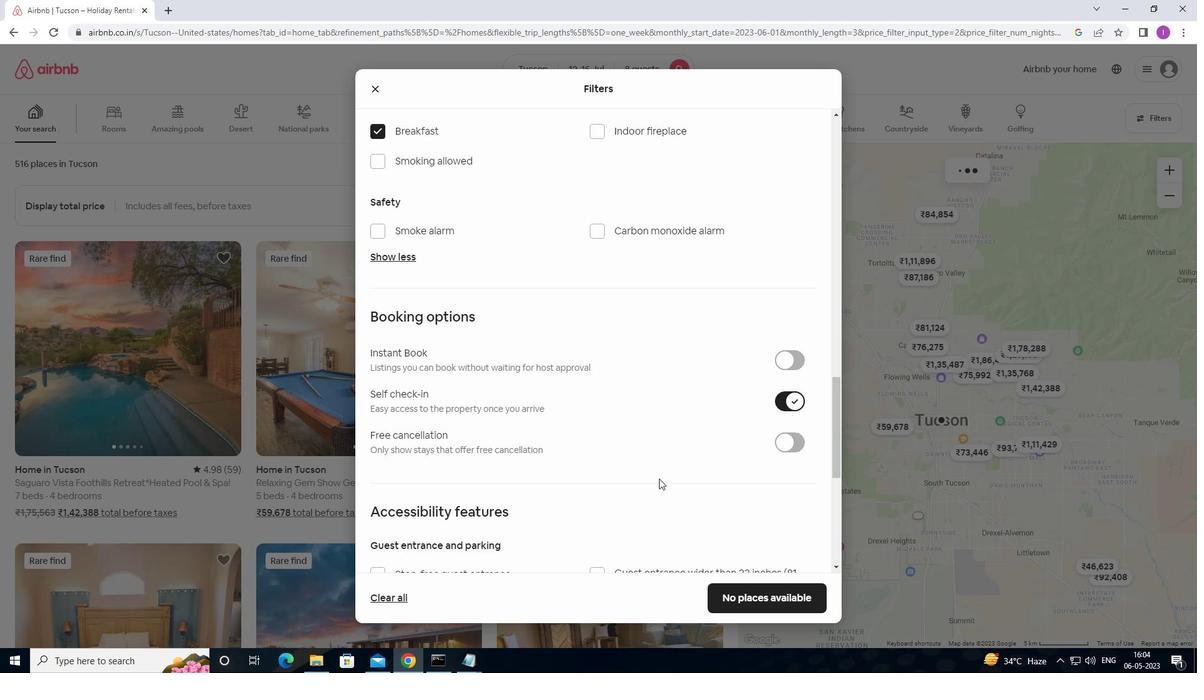 
Action: Mouse scrolled (634, 487) with delta (0, 0)
Screenshot: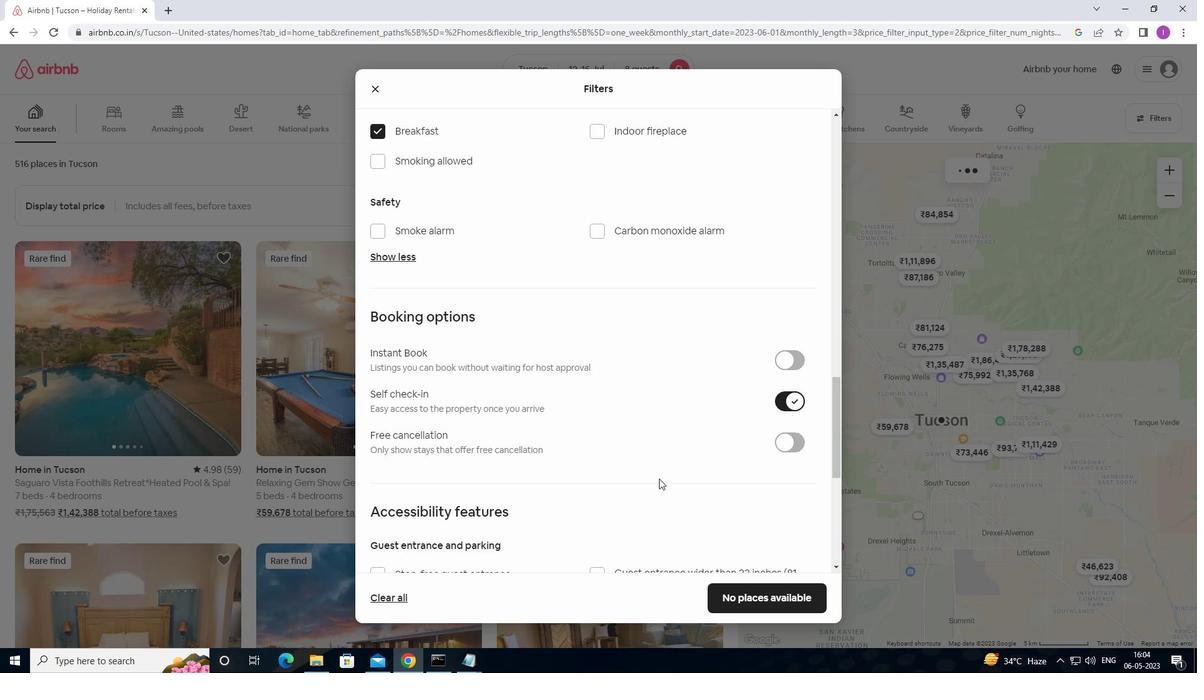 
Action: Mouse moved to (630, 490)
Screenshot: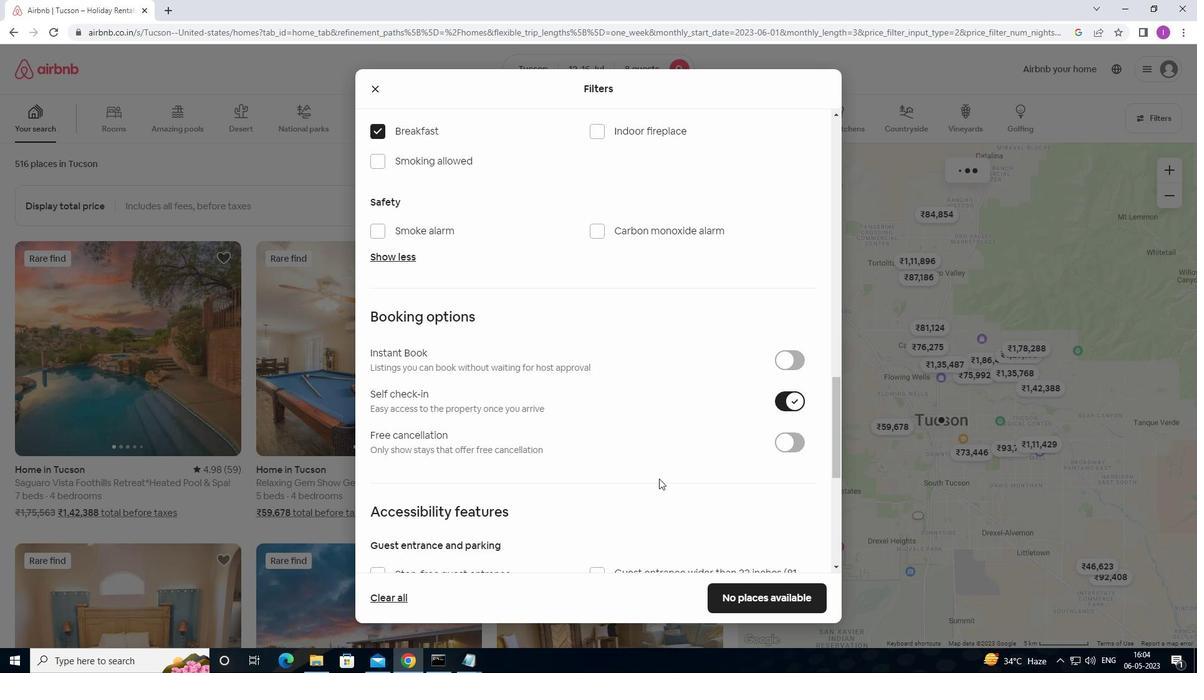 
Action: Mouse scrolled (630, 489) with delta (0, 0)
Screenshot: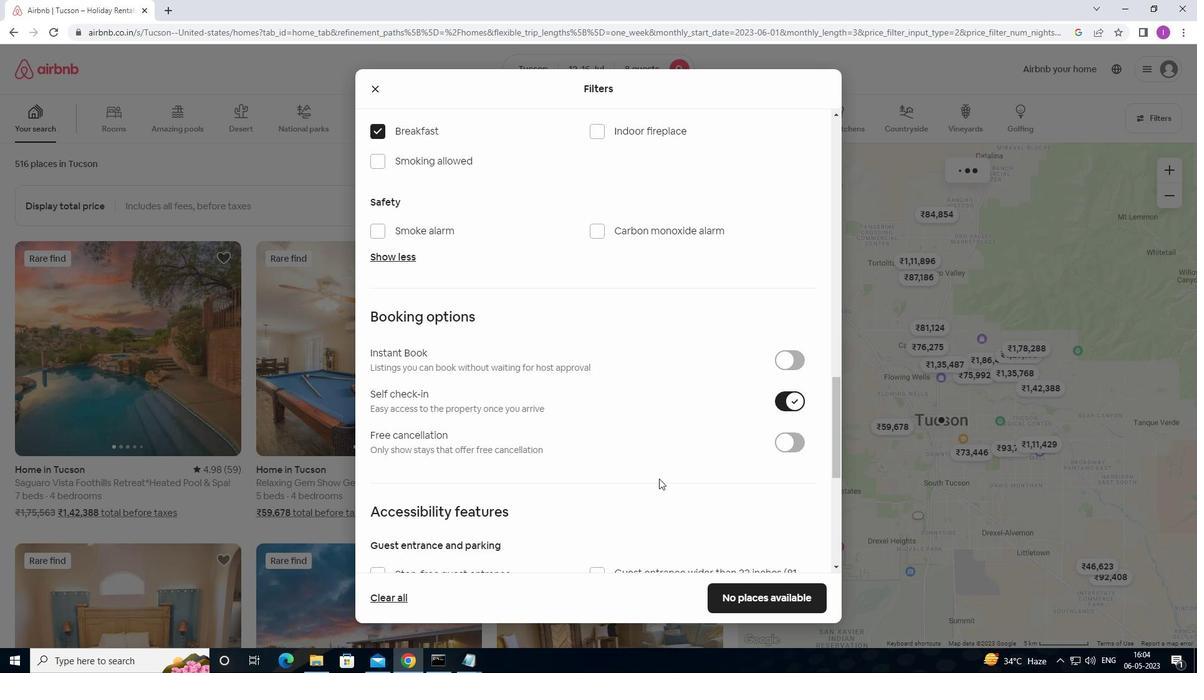 
Action: Mouse moved to (595, 489)
Screenshot: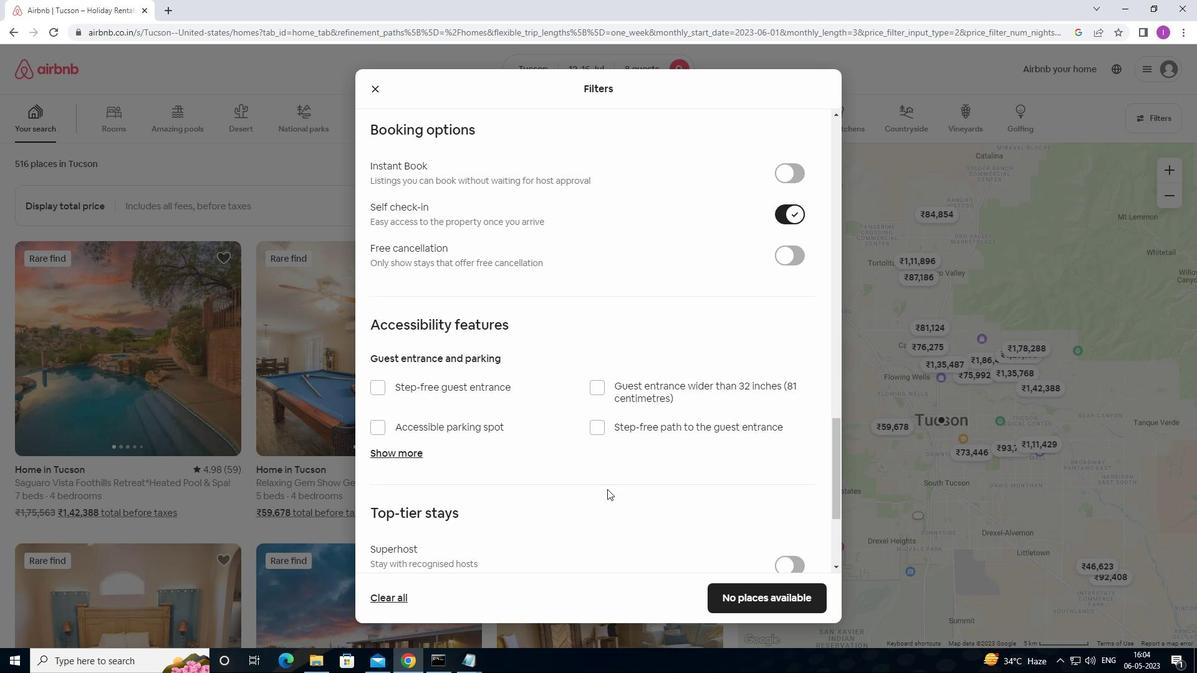 
Action: Mouse scrolled (595, 488) with delta (0, 0)
Screenshot: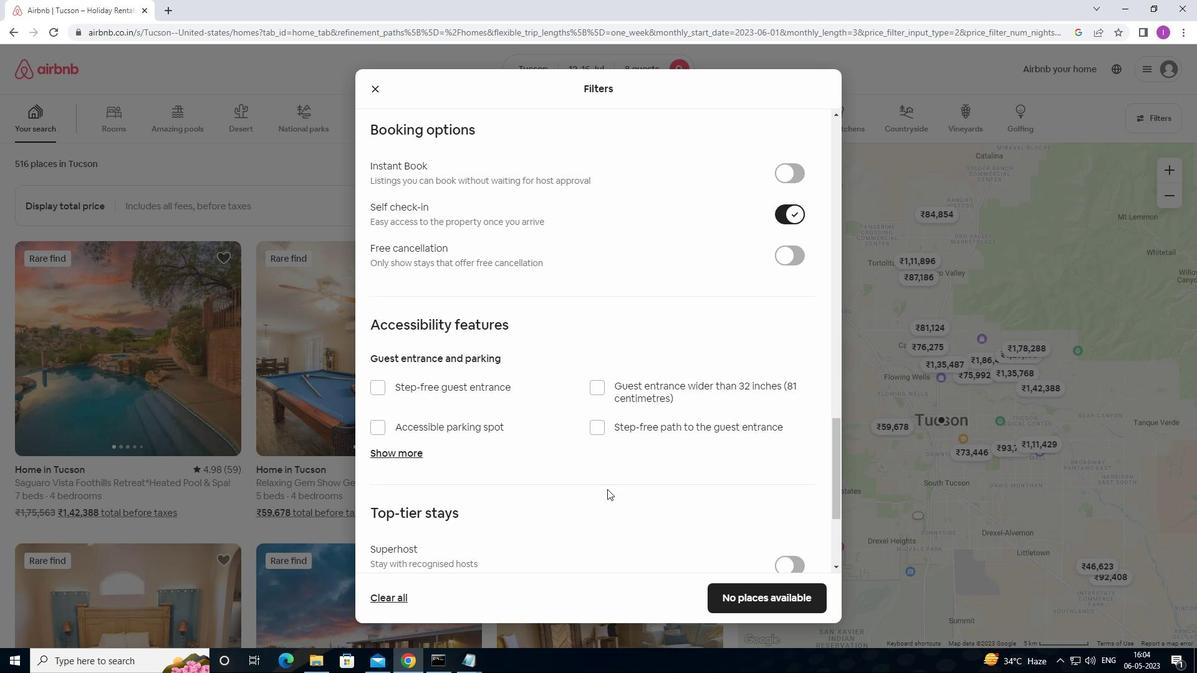 
Action: Mouse scrolled (595, 488) with delta (0, 0)
Screenshot: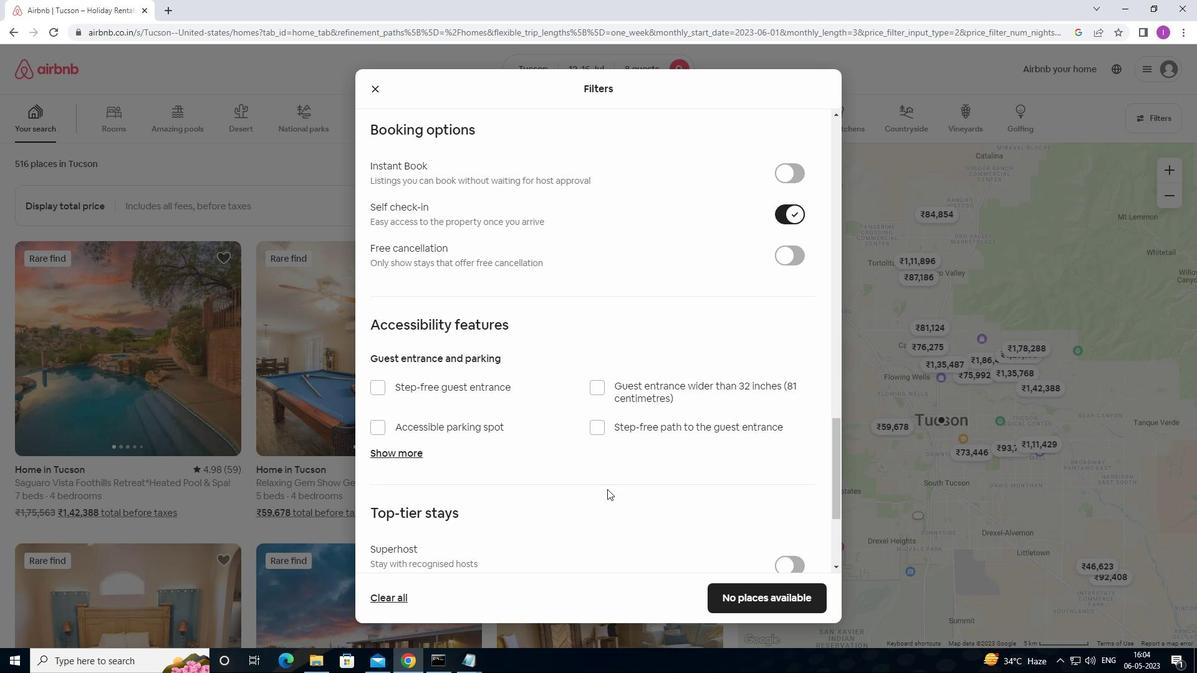 
Action: Mouse moved to (564, 485)
Screenshot: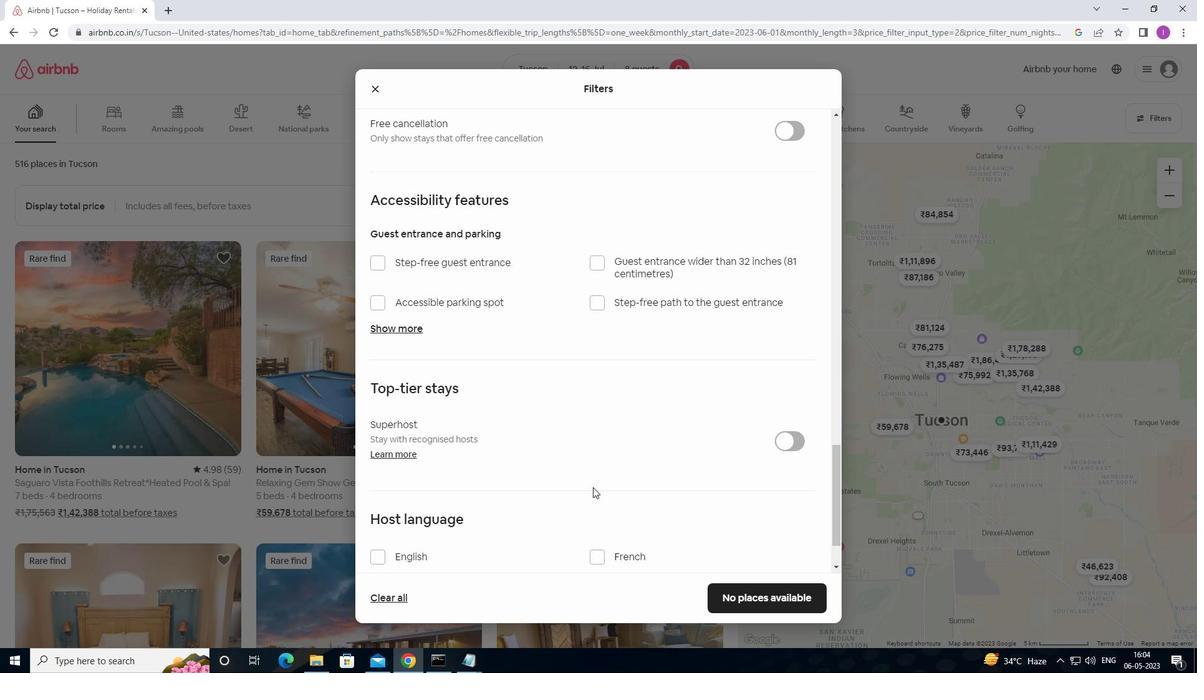 
Action: Mouse scrolled (564, 484) with delta (0, 0)
Screenshot: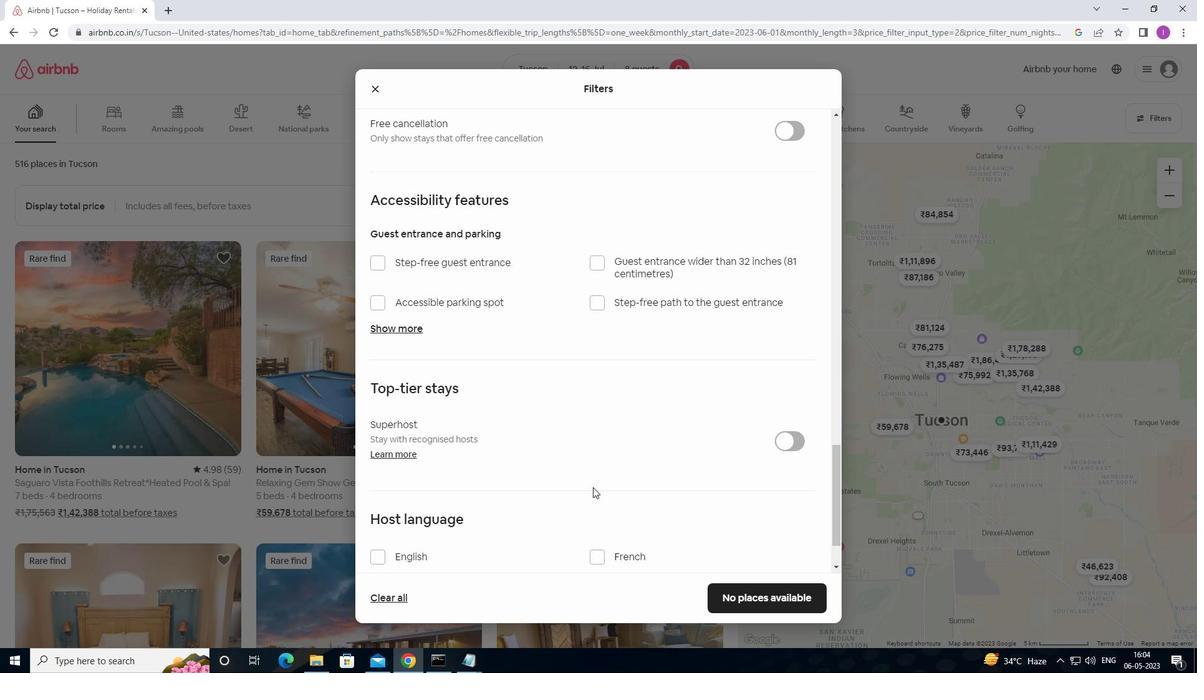 
Action: Mouse moved to (556, 484)
Screenshot: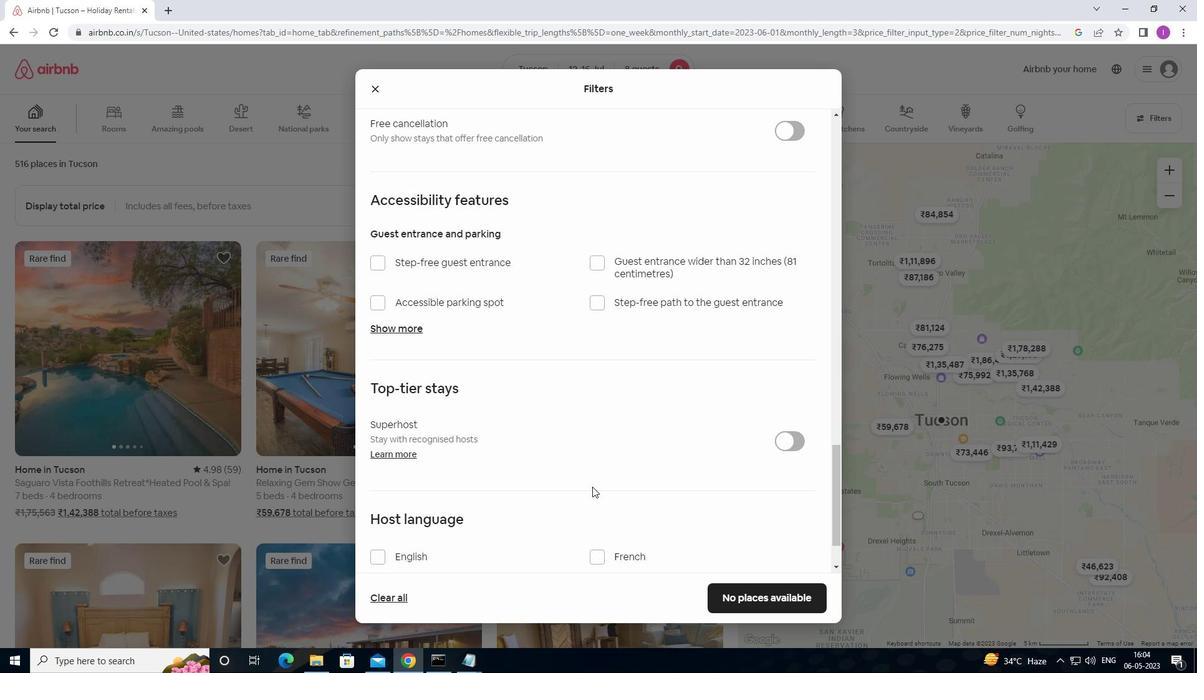 
Action: Mouse scrolled (556, 484) with delta (0, 0)
Screenshot: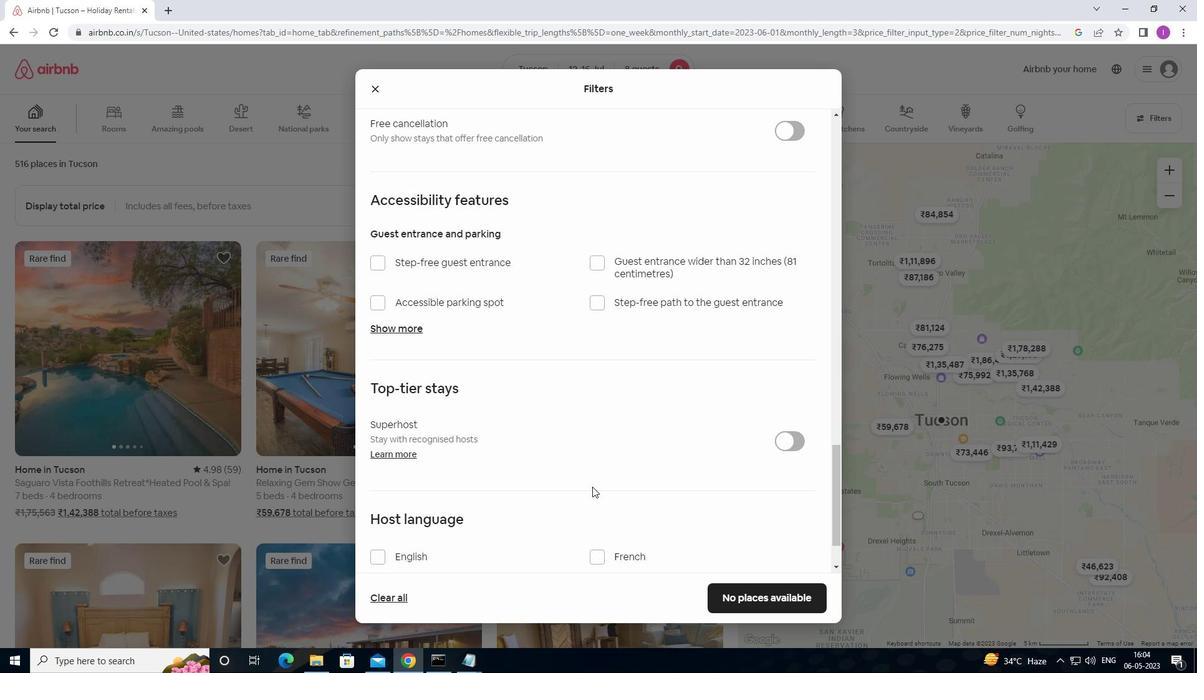 
Action: Mouse moved to (555, 484)
Screenshot: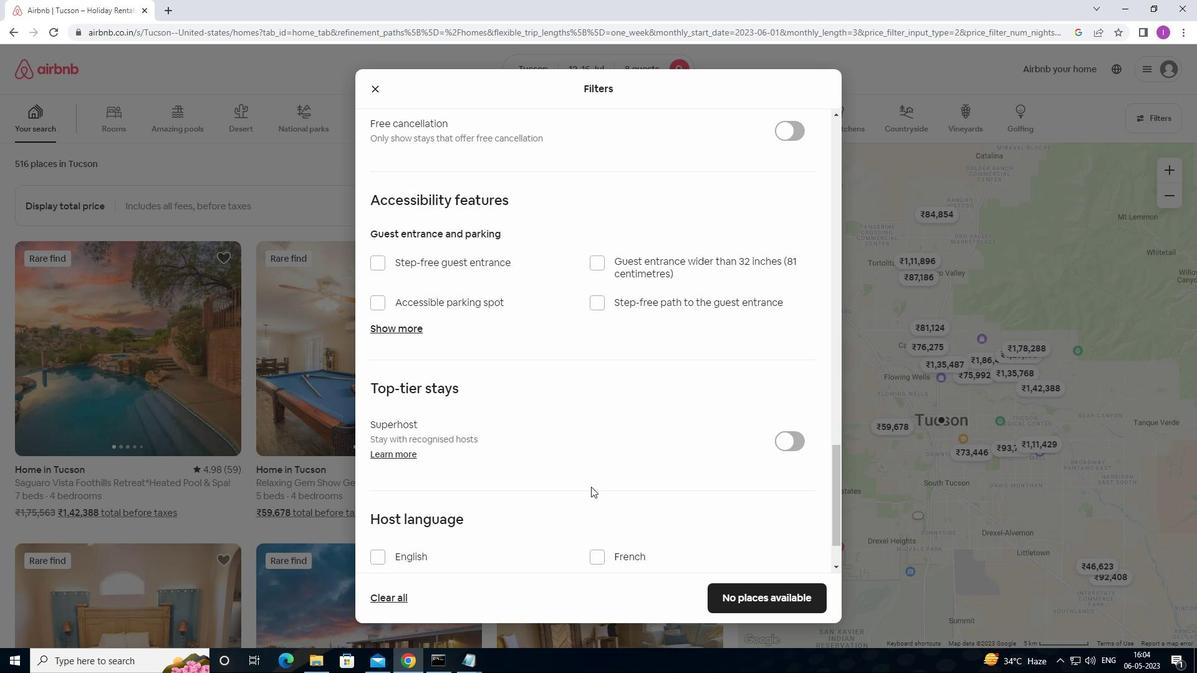 
Action: Mouse scrolled (555, 484) with delta (0, 0)
Screenshot: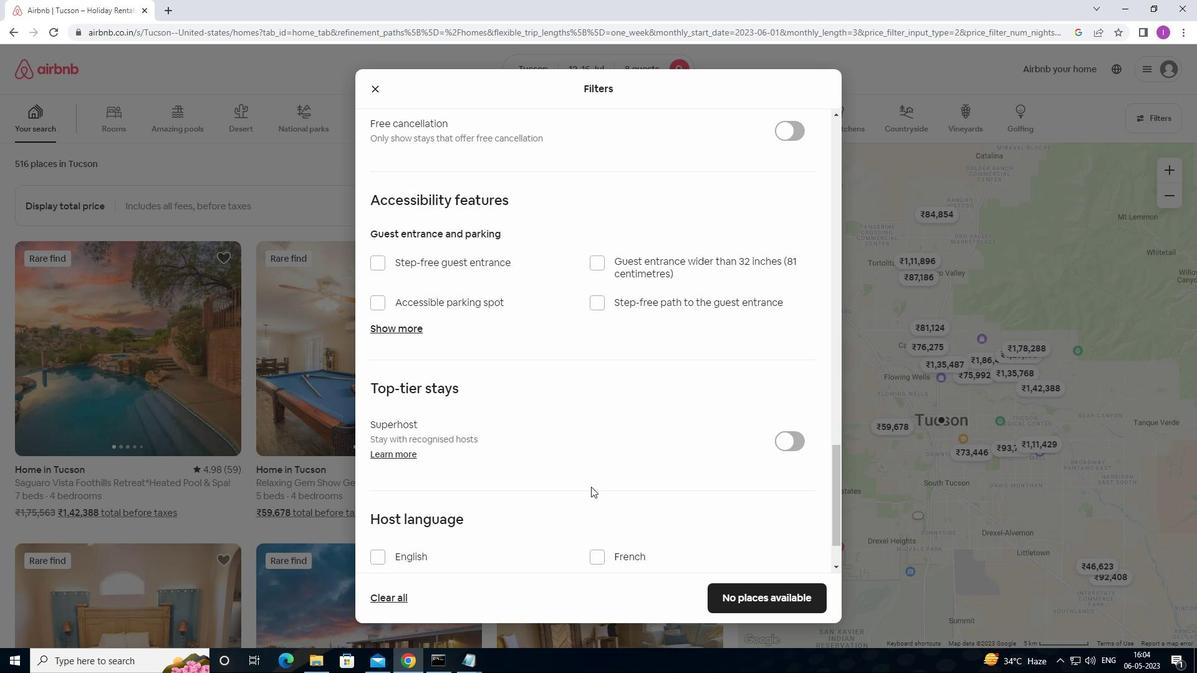
Action: Mouse moved to (530, 482)
Screenshot: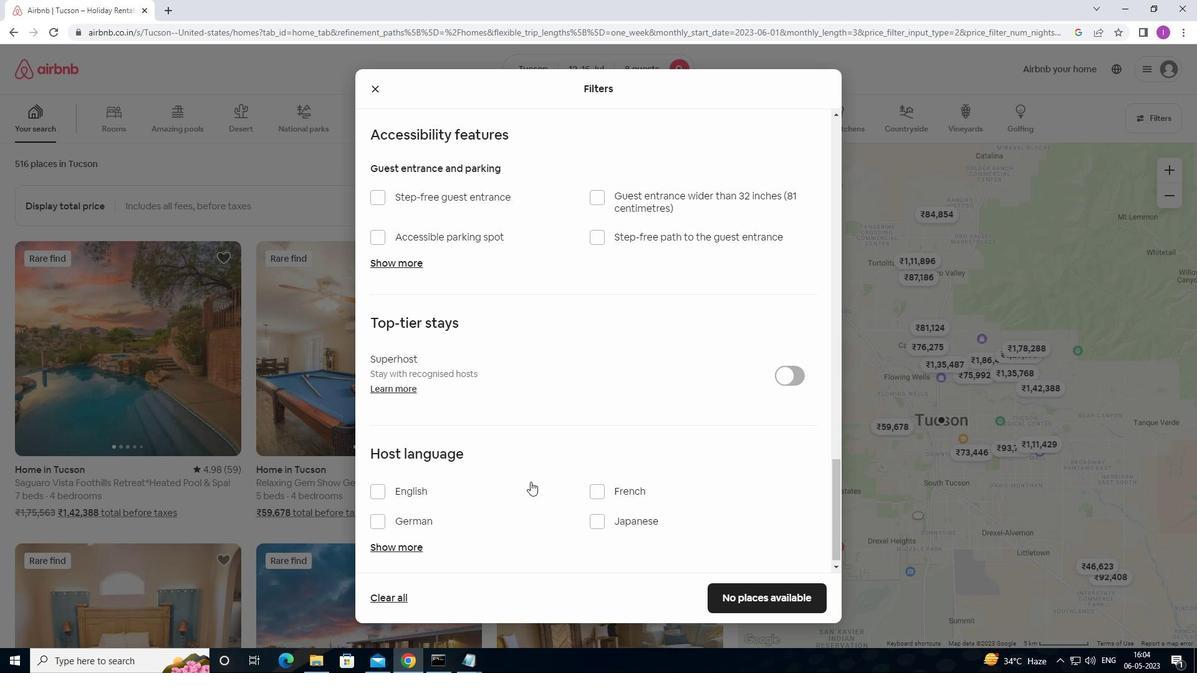
Action: Mouse scrolled (530, 481) with delta (0, 0)
Screenshot: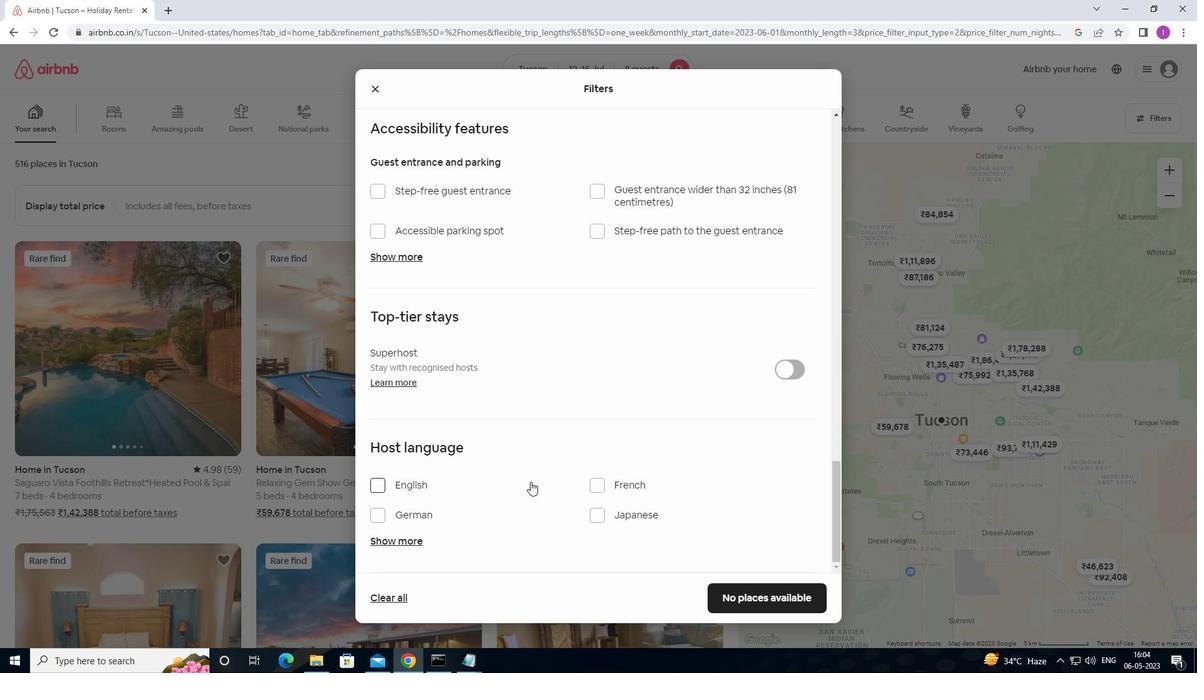 
Action: Mouse moved to (530, 481)
Screenshot: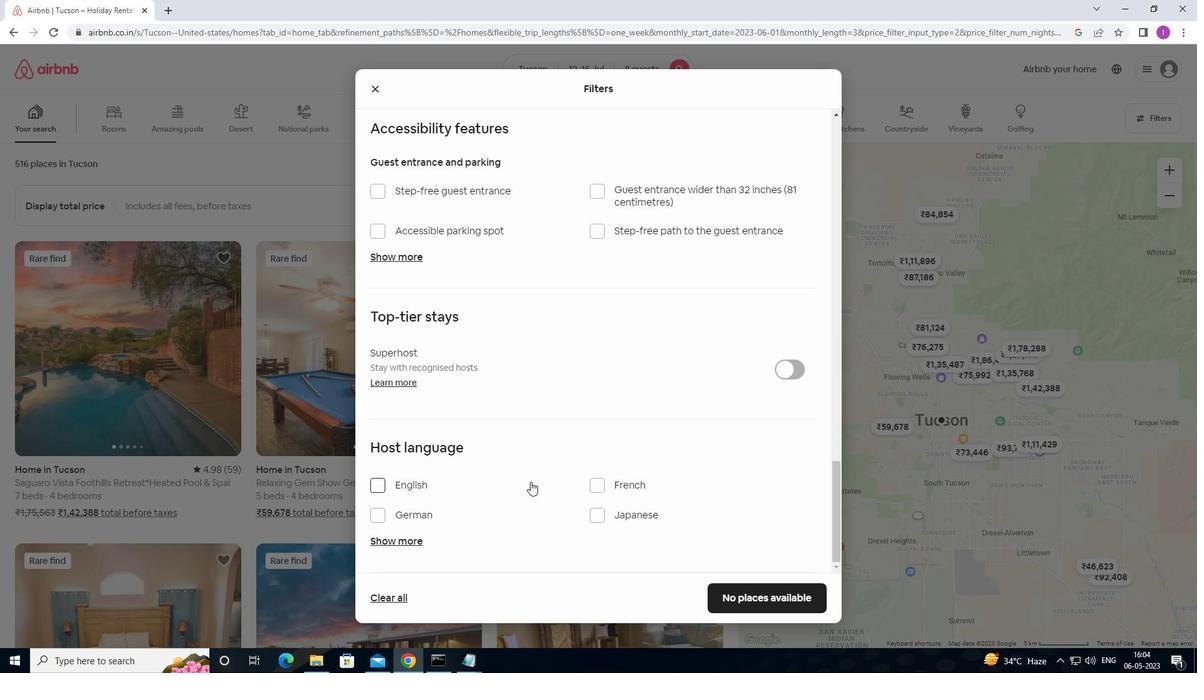 
Action: Mouse scrolled (530, 480) with delta (0, 0)
Screenshot: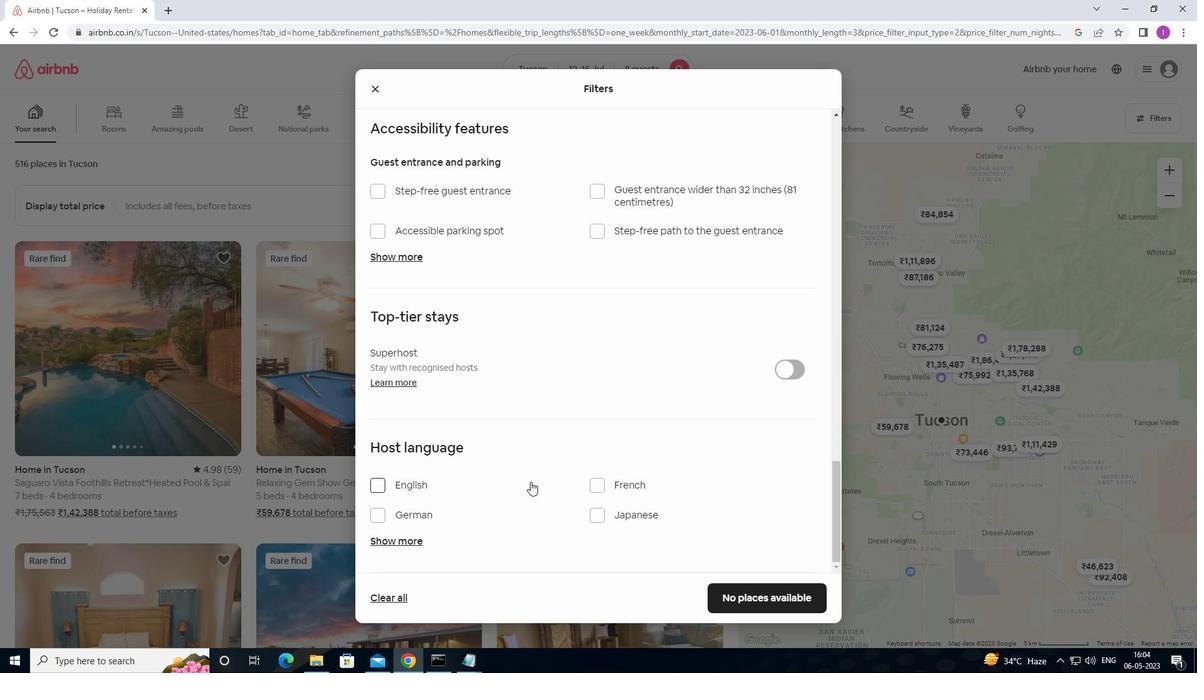
Action: Mouse moved to (528, 482)
Screenshot: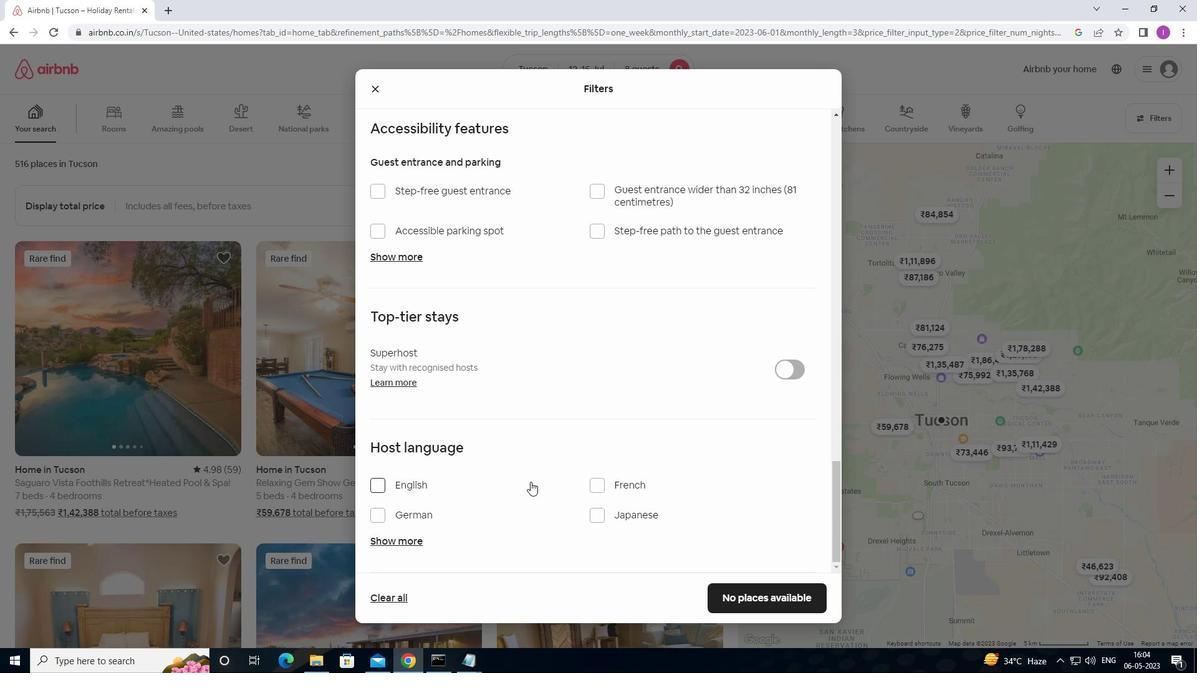 
Action: Mouse scrolled (528, 482) with delta (0, 0)
Screenshot: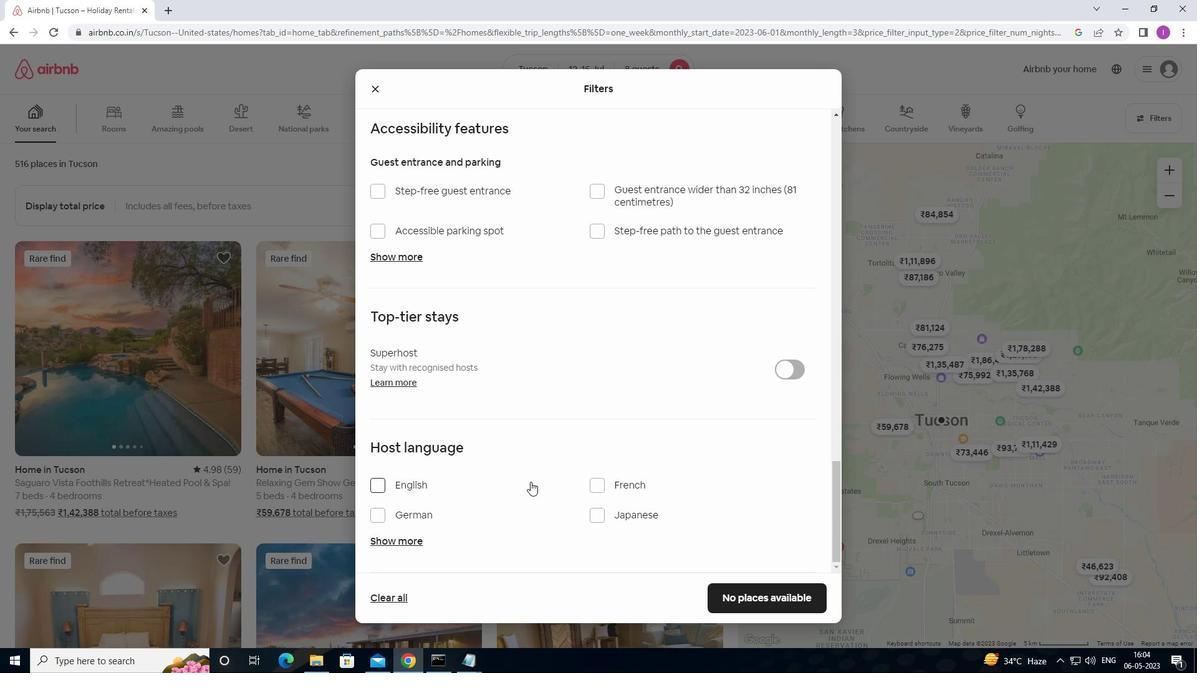 
Action: Mouse scrolled (528, 482) with delta (0, 0)
Screenshot: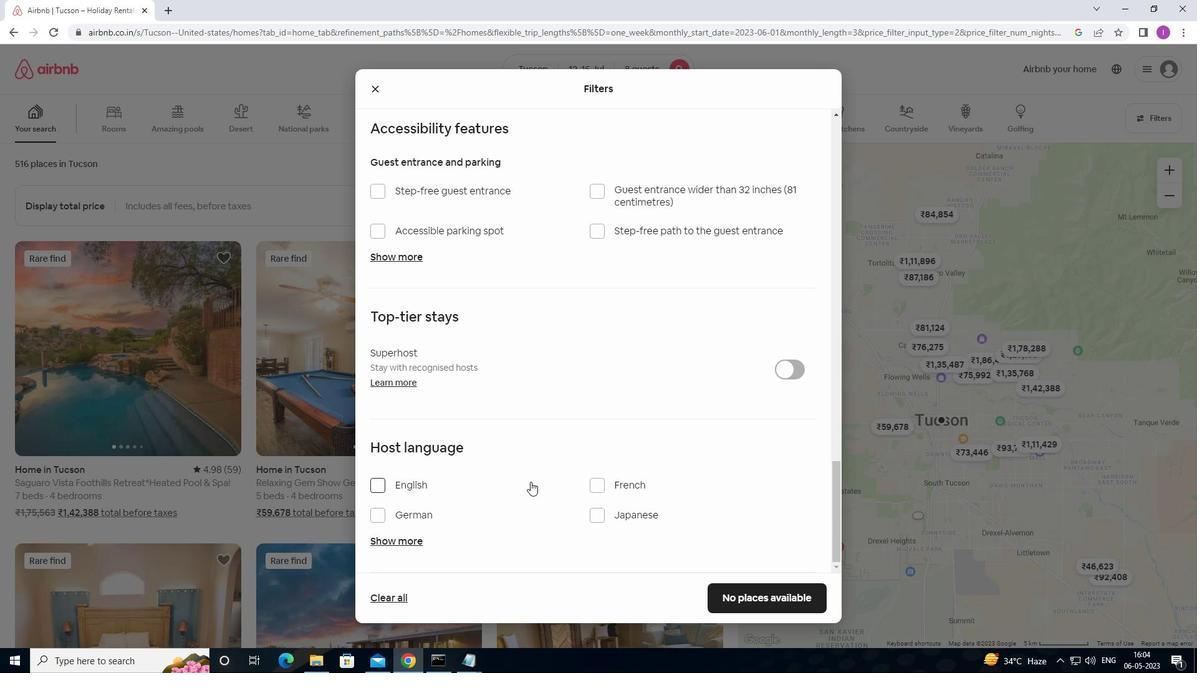 
Action: Mouse moved to (374, 483)
Screenshot: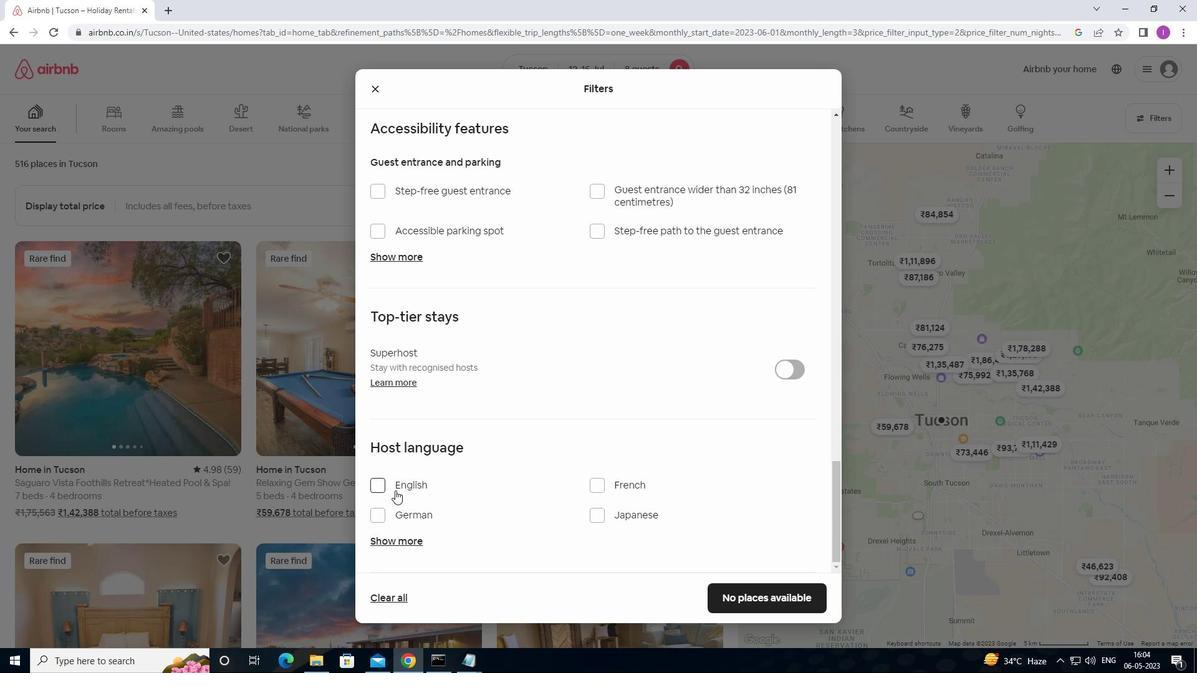 
Action: Mouse pressed left at (374, 483)
Screenshot: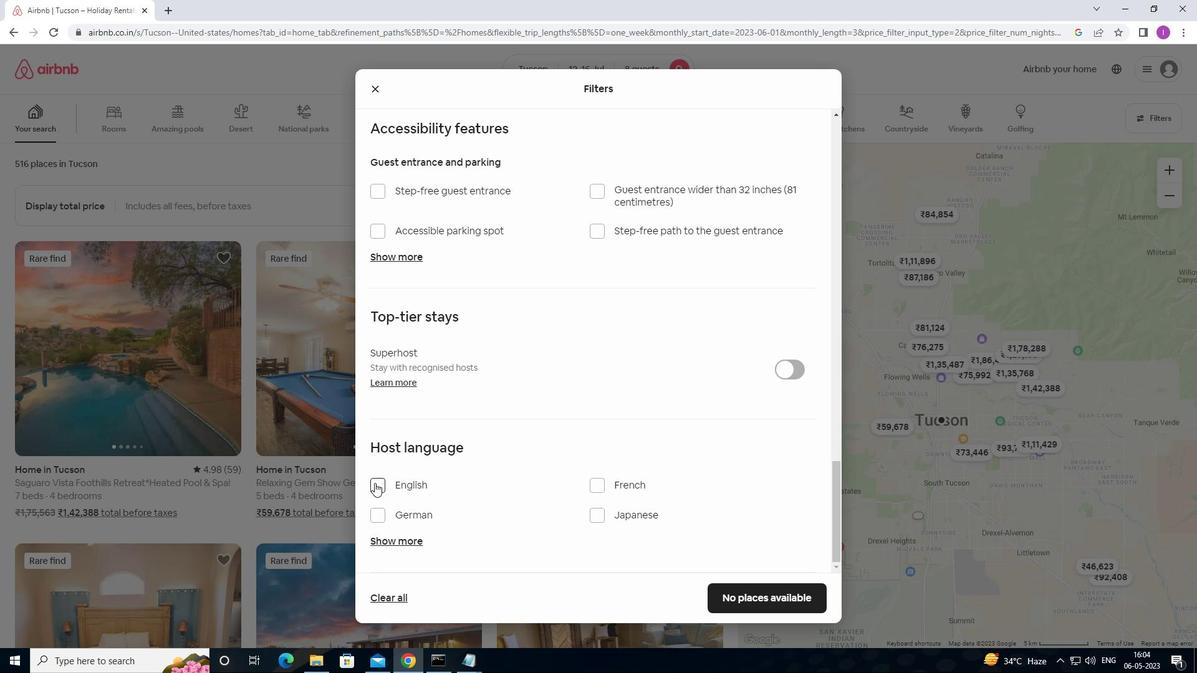 
Action: Mouse moved to (741, 591)
Screenshot: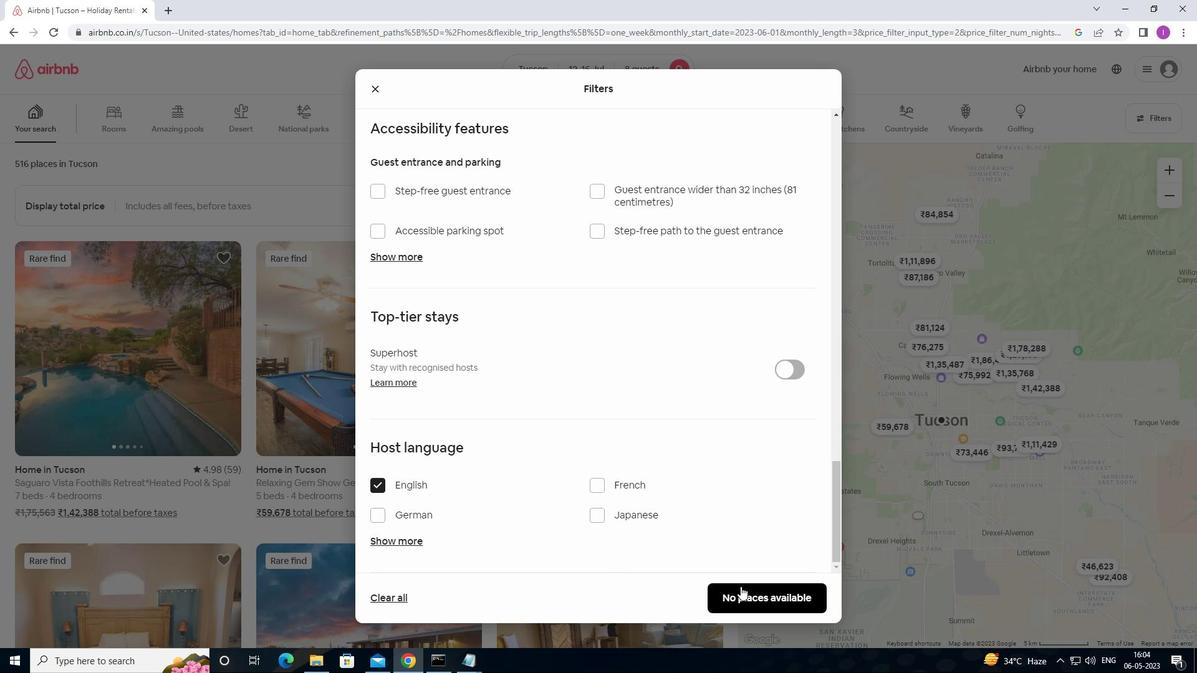 
Action: Mouse pressed left at (741, 591)
Screenshot: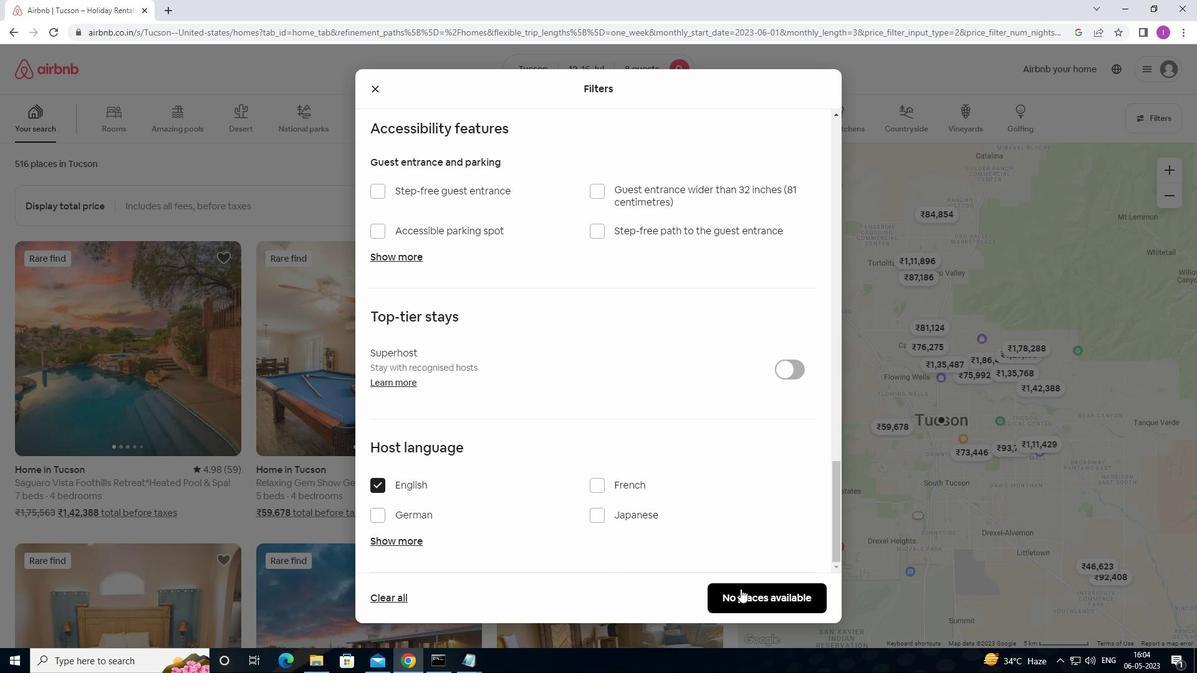 
Action: Mouse moved to (612, 546)
Screenshot: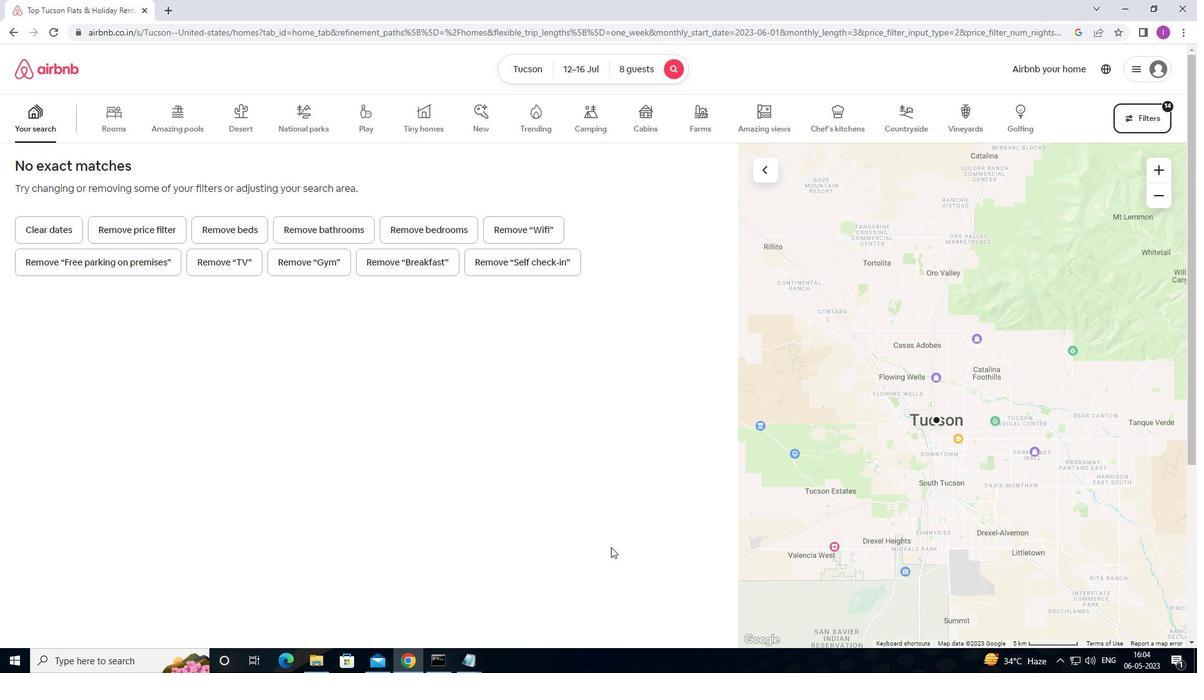 
